 Task: Find a place to stay in Haenam, South Korea from August 12 to 16 for 8 guests, with a price range of 10,000 to 16,000, including amenities like free parking, TV, gym, and breakfast, and enable self check-in.
Action: Mouse moved to (432, 82)
Screenshot: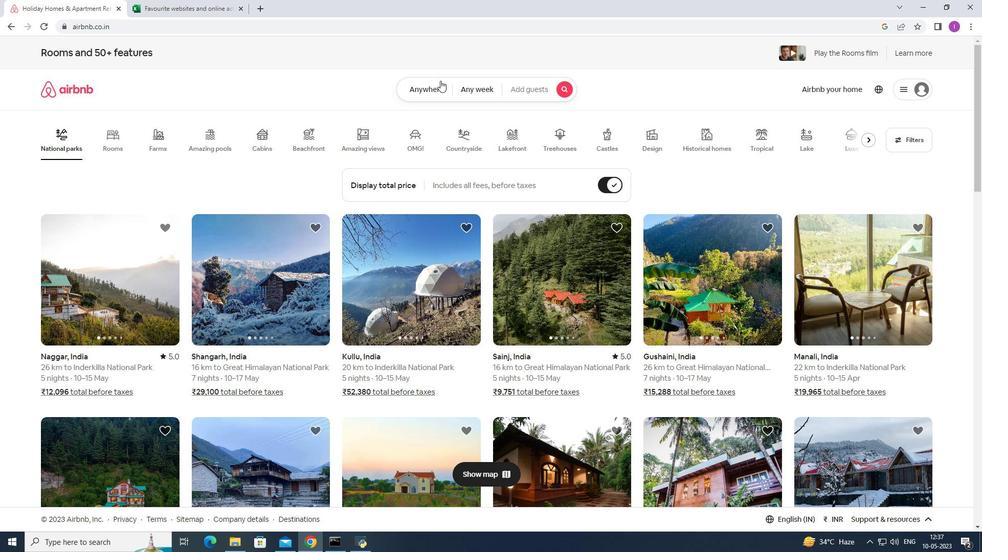 
Action: Mouse pressed left at (432, 82)
Screenshot: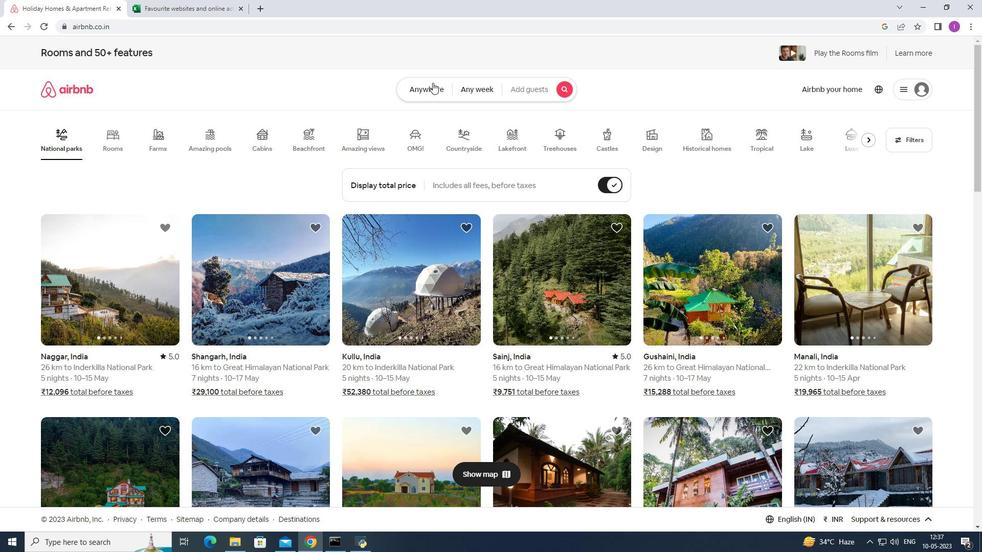 
Action: Mouse moved to (392, 126)
Screenshot: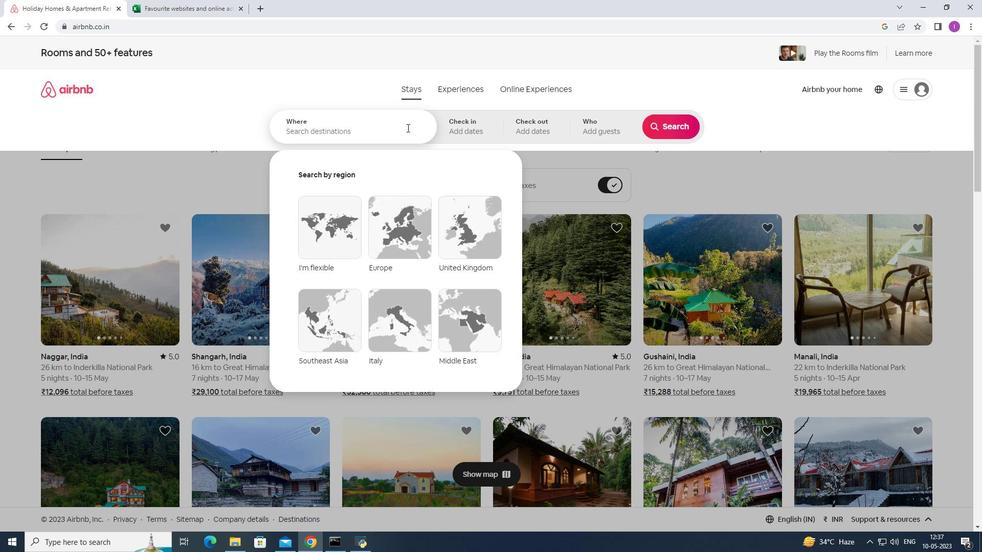 
Action: Mouse pressed left at (392, 126)
Screenshot: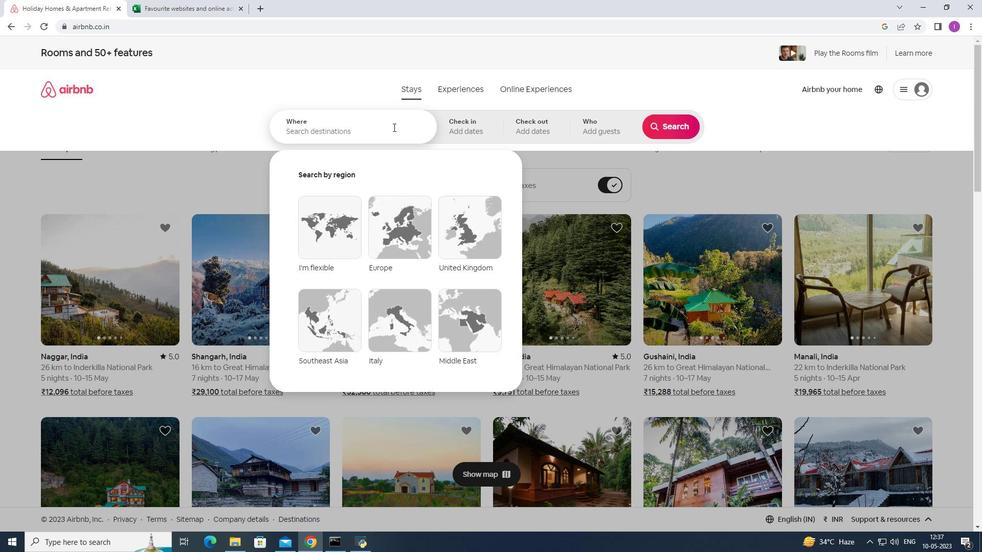 
Action: Mouse moved to (433, 120)
Screenshot: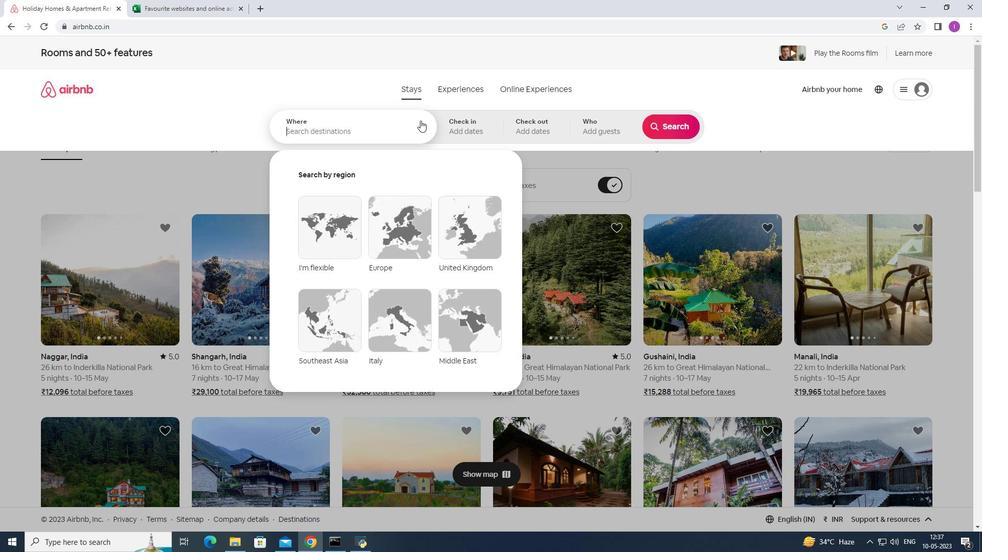 
Action: Key pressed <Key.shift><Key.shift><Key.shift><Key.shift><Key.shift><Key.shift><Key.shift><Key.shift><Key.shift><Key.shift><Key.shift><Key.shift><Key.shift><Key.shift><Key.shift><Key.shift><Key.shift><Key.shift><Key.shift><Key.shift><Key.shift><Key.shift><Key.shift><Key.shift><Key.shift><Key.shift><Key.shift><Key.shift><Key.shift><Key.shift><Key.shift><Key.shift>Haenam,<Key.shift>South<Key.space><Key.shift>korea
Screenshot: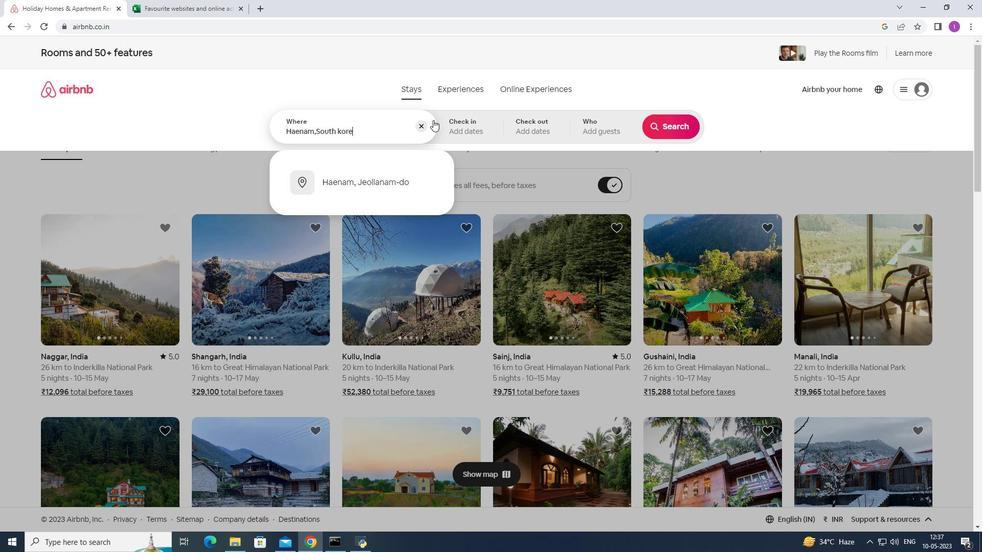 
Action: Mouse moved to (459, 132)
Screenshot: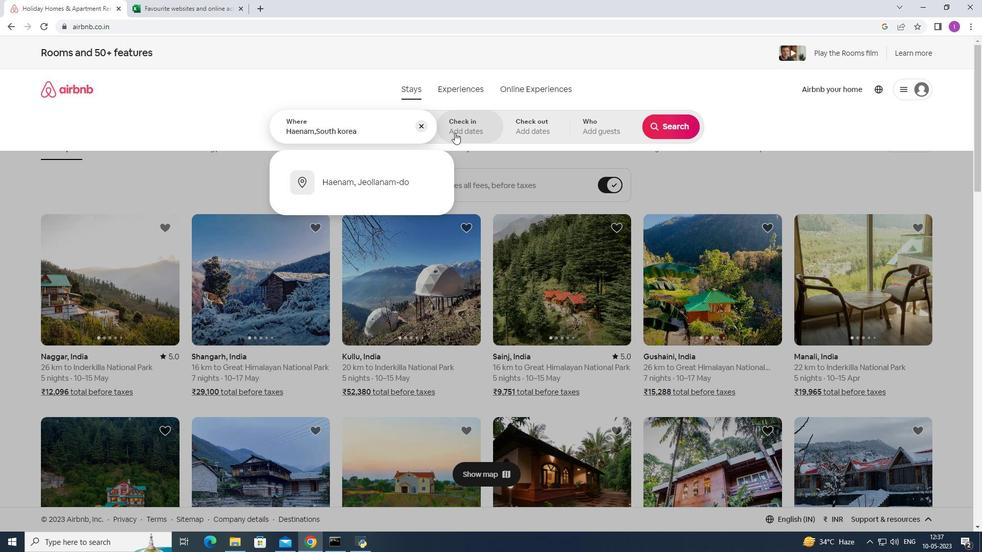 
Action: Mouse pressed left at (459, 132)
Screenshot: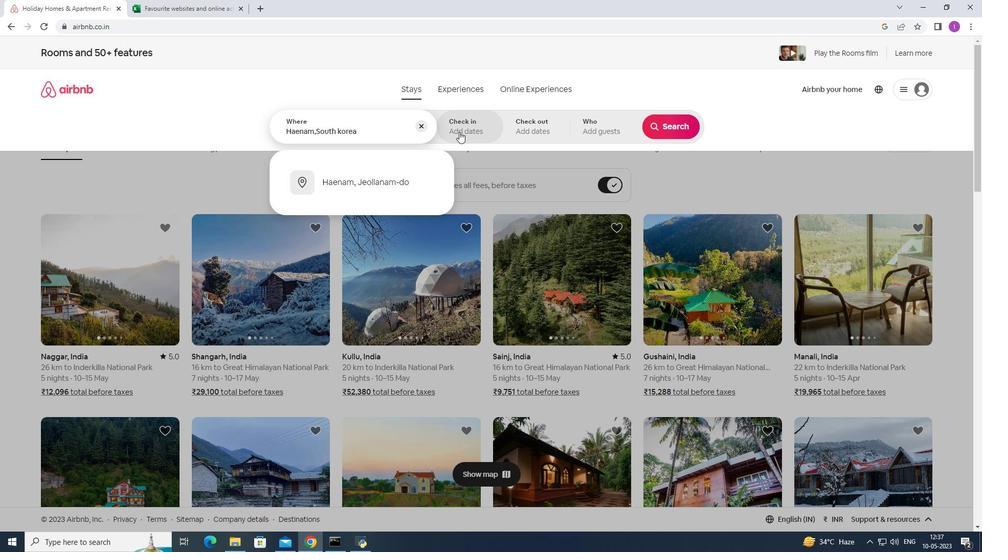 
Action: Mouse moved to (667, 208)
Screenshot: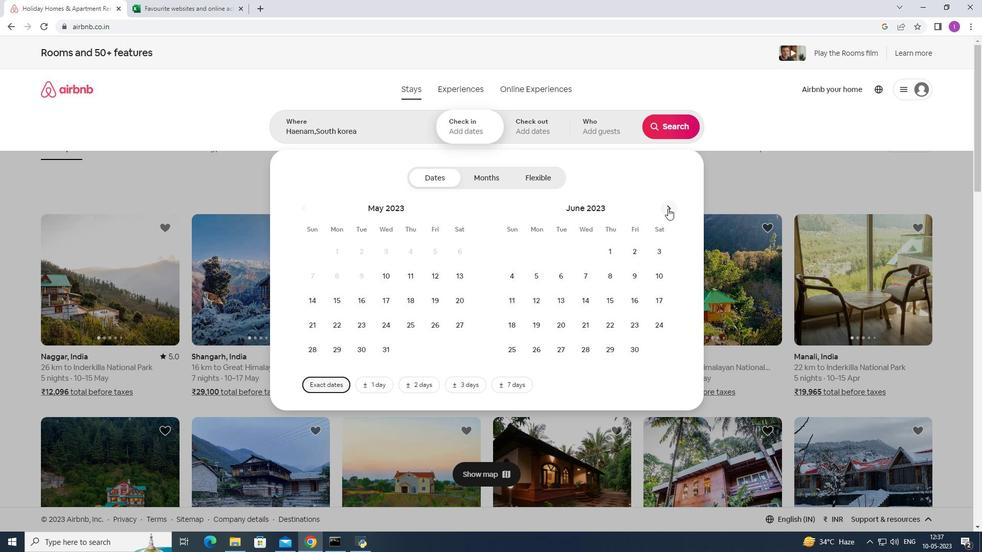 
Action: Mouse pressed left at (667, 208)
Screenshot: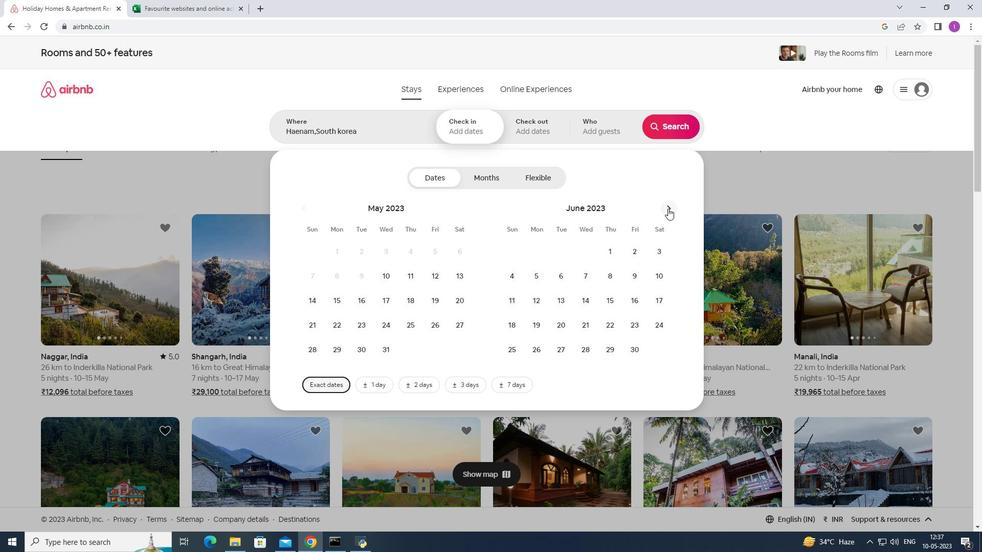 
Action: Mouse pressed left at (667, 208)
Screenshot: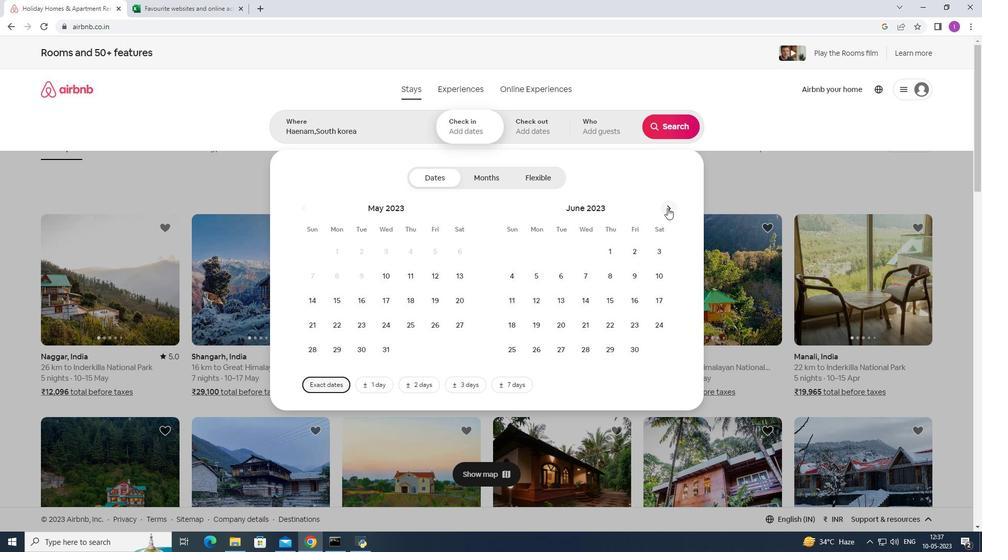 
Action: Mouse moved to (658, 272)
Screenshot: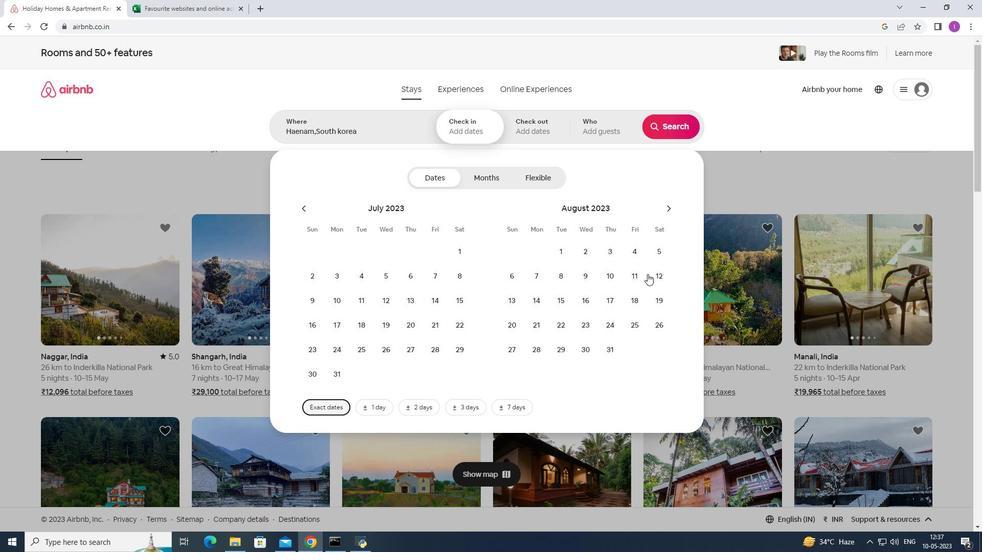 
Action: Mouse pressed left at (658, 272)
Screenshot: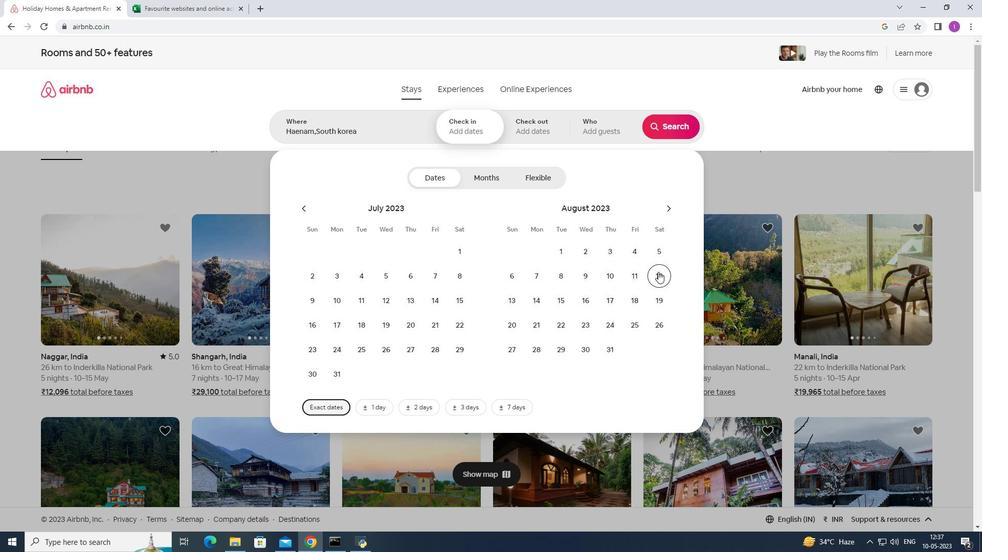 
Action: Mouse moved to (588, 298)
Screenshot: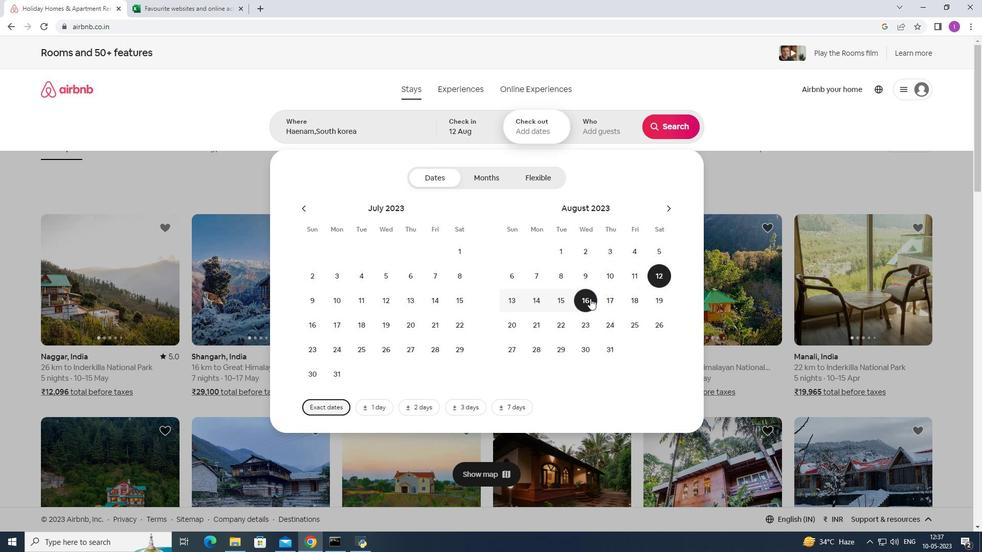 
Action: Mouse pressed left at (588, 298)
Screenshot: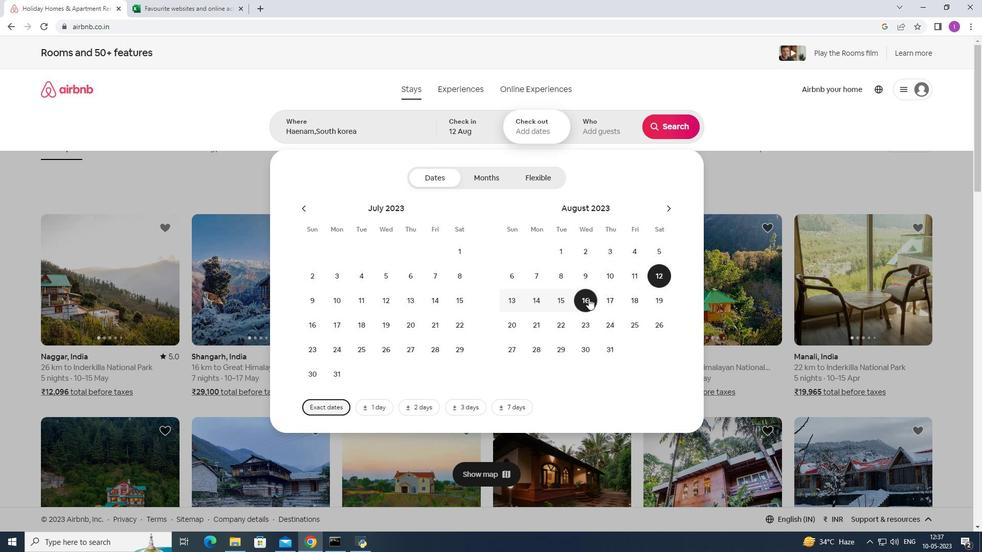 
Action: Mouse moved to (604, 128)
Screenshot: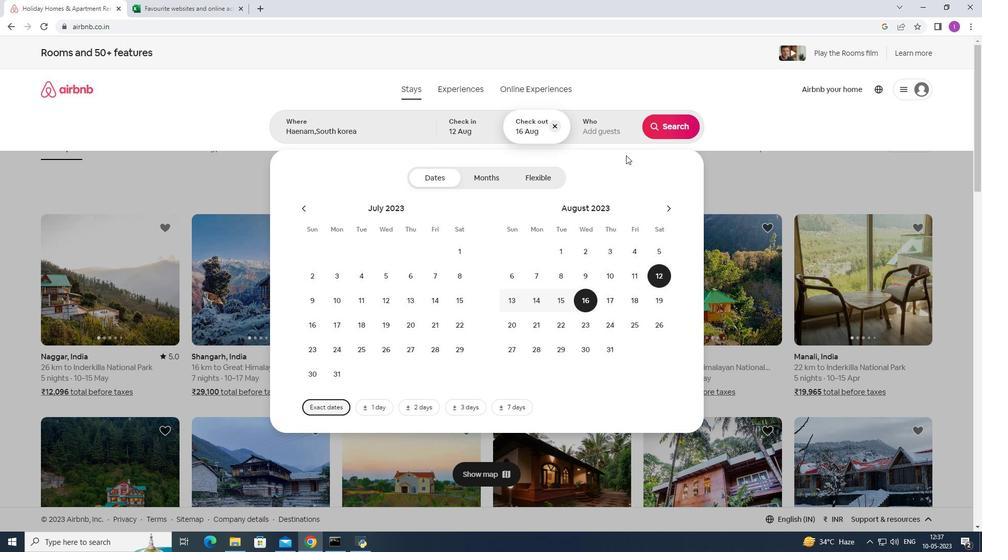 
Action: Mouse pressed left at (604, 128)
Screenshot: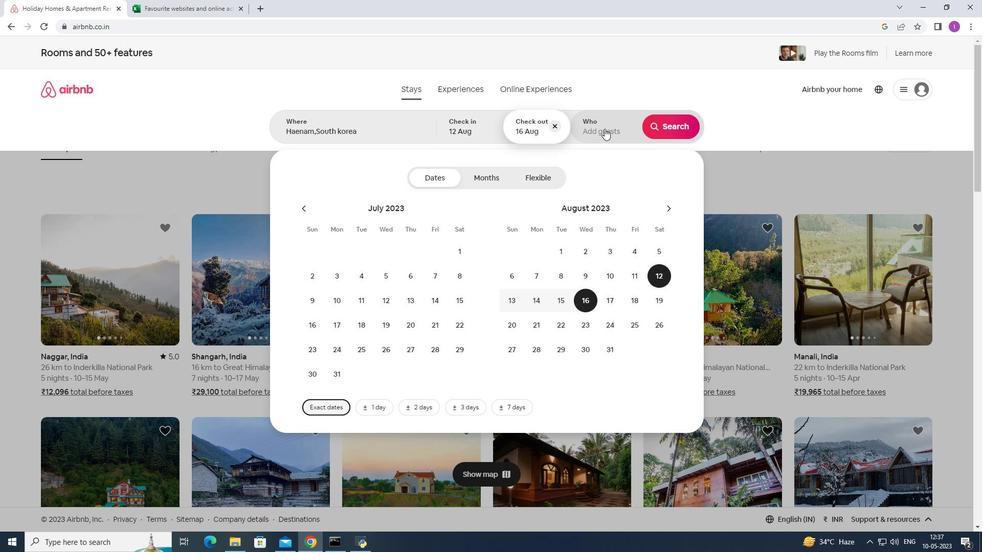 
Action: Mouse moved to (677, 179)
Screenshot: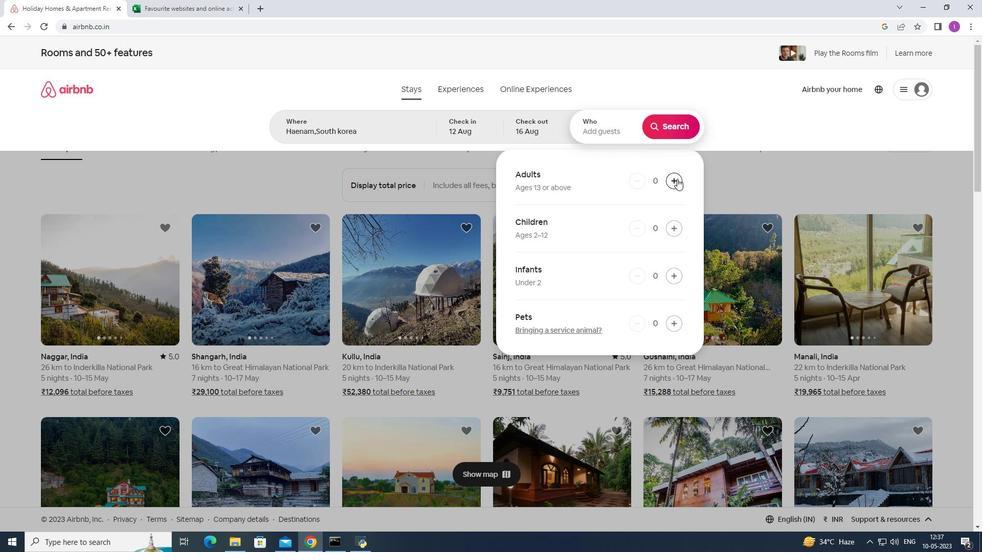 
Action: Mouse pressed left at (677, 179)
Screenshot: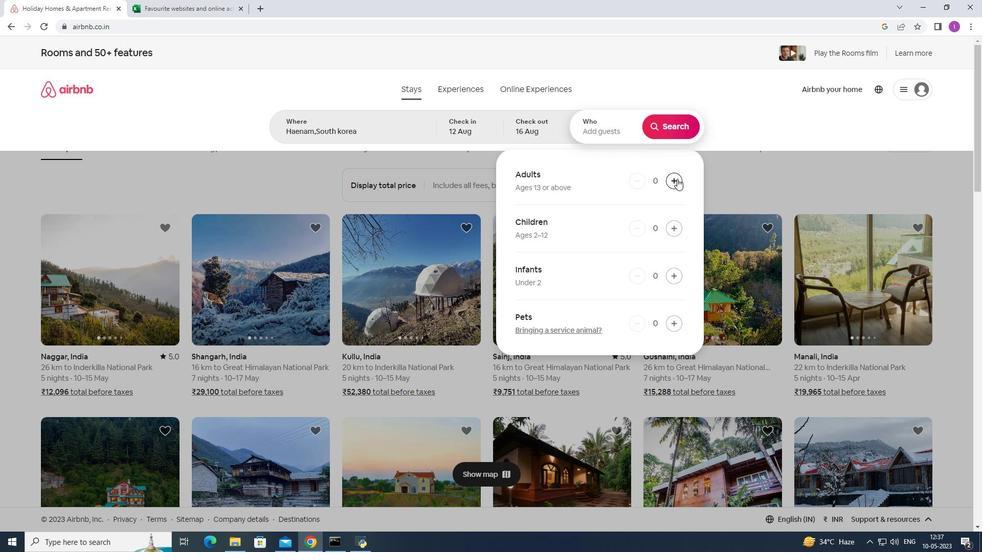 
Action: Mouse pressed left at (677, 179)
Screenshot: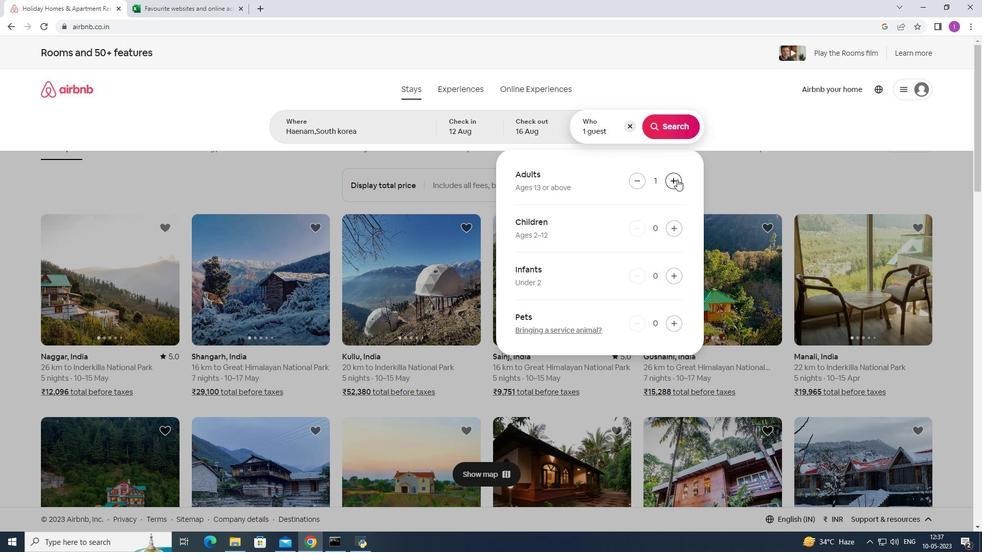 
Action: Mouse pressed left at (677, 179)
Screenshot: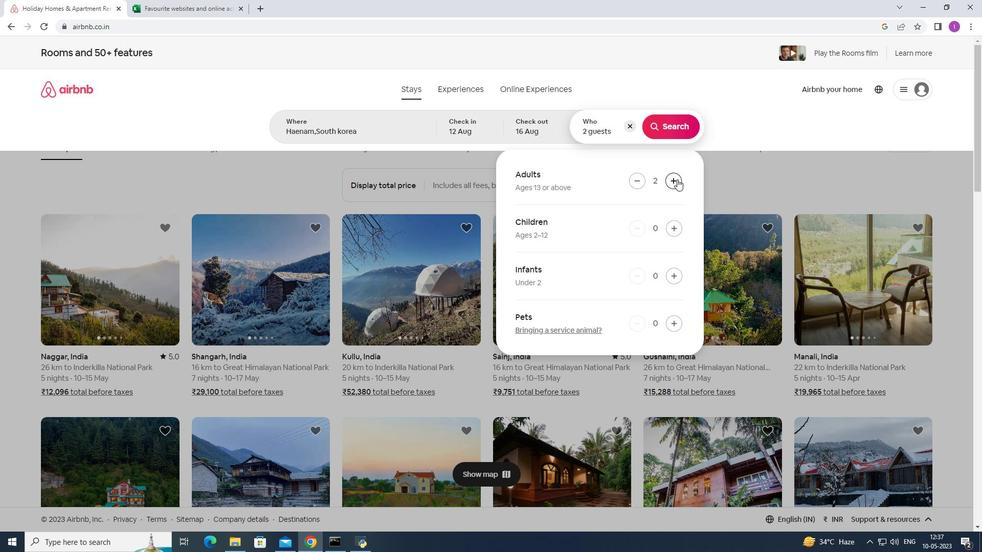
Action: Mouse pressed left at (677, 179)
Screenshot: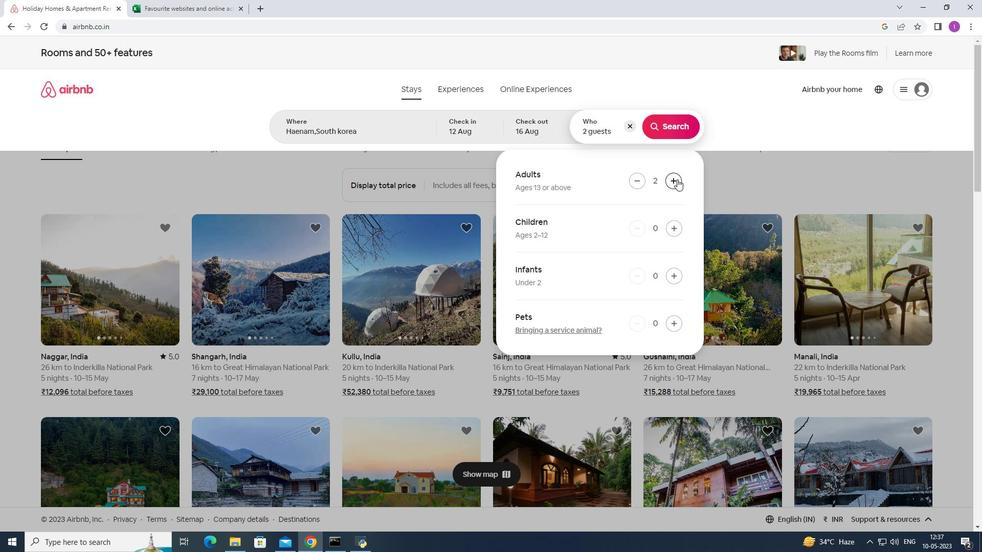 
Action: Mouse pressed left at (677, 179)
Screenshot: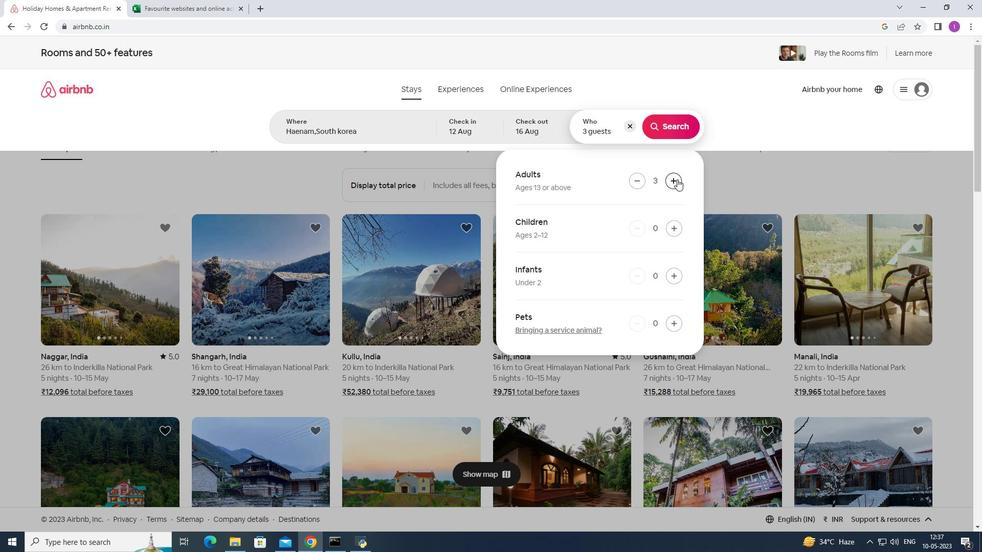 
Action: Mouse pressed left at (677, 179)
Screenshot: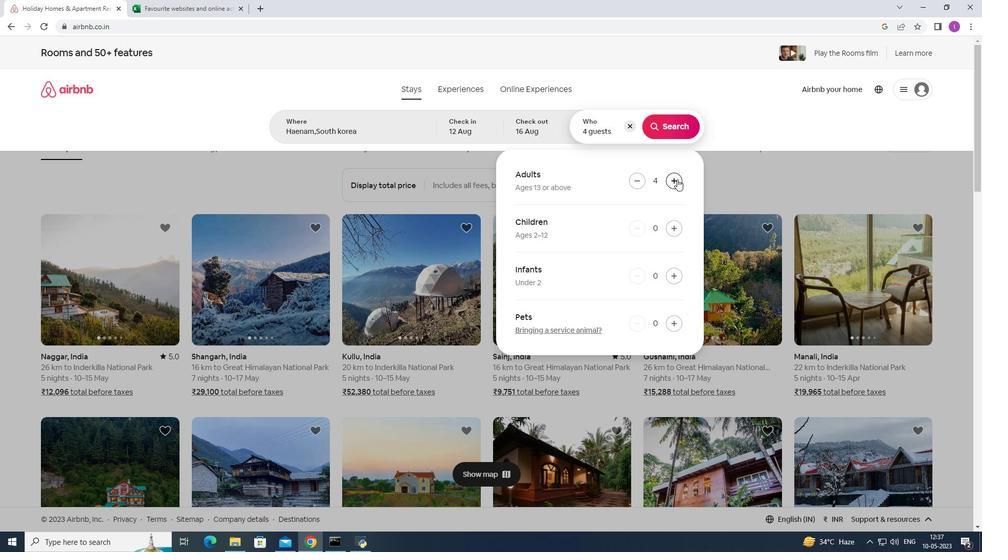 
Action: Mouse pressed left at (677, 179)
Screenshot: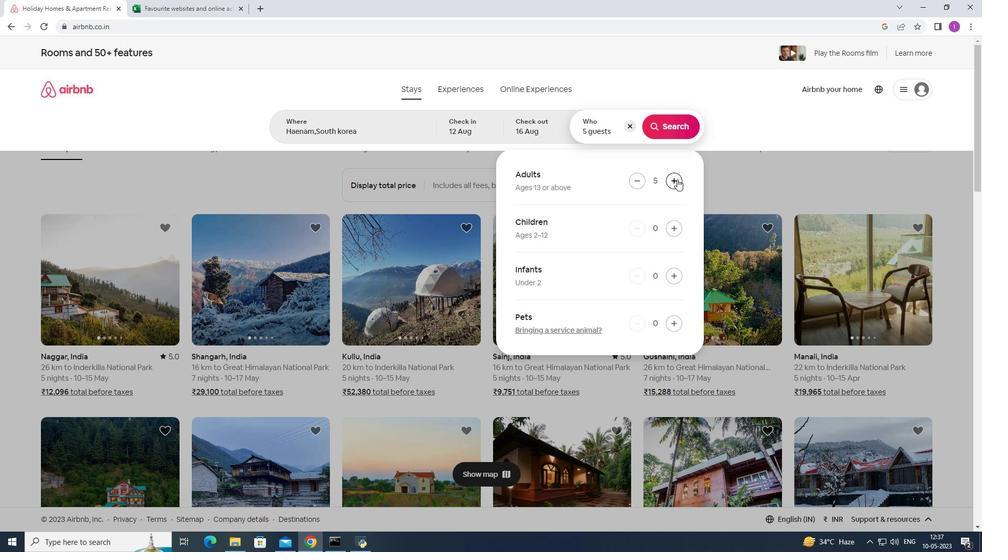 
Action: Mouse pressed left at (677, 179)
Screenshot: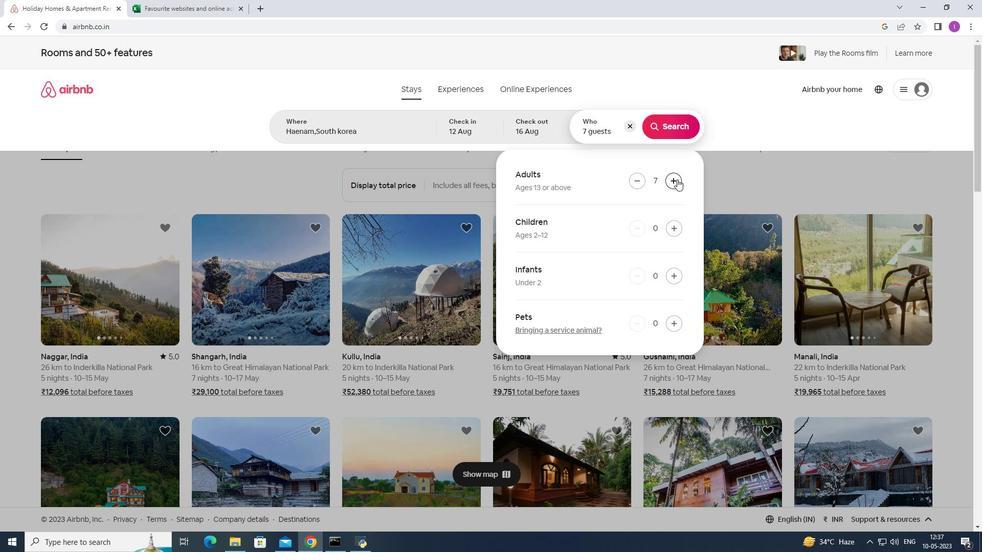 
Action: Mouse moved to (684, 130)
Screenshot: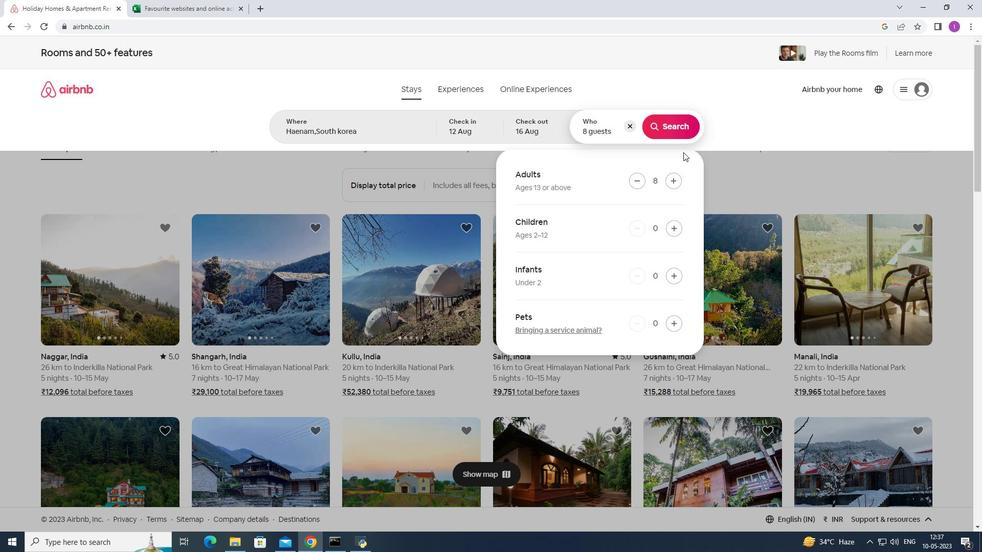 
Action: Mouse pressed left at (684, 130)
Screenshot: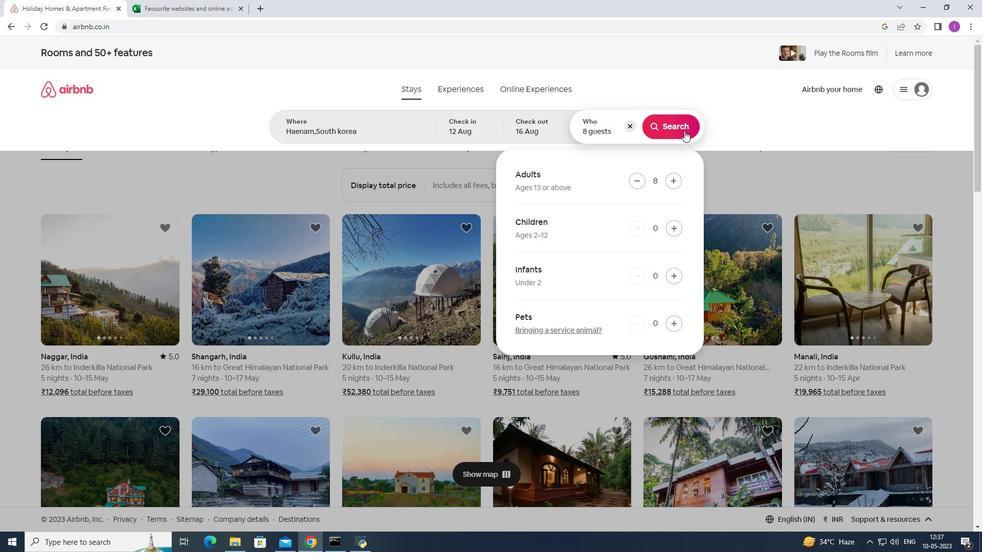 
Action: Mouse moved to (943, 95)
Screenshot: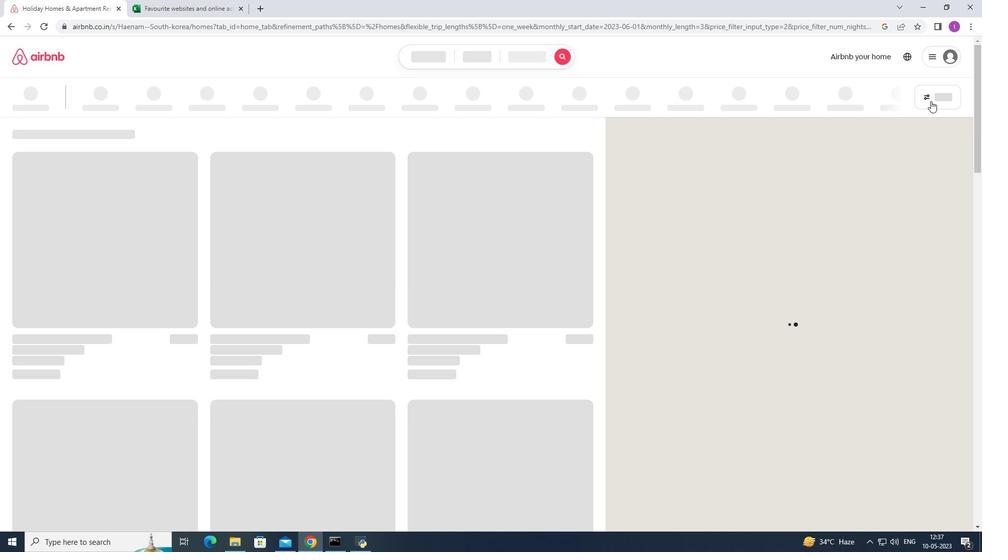 
Action: Mouse pressed left at (943, 95)
Screenshot: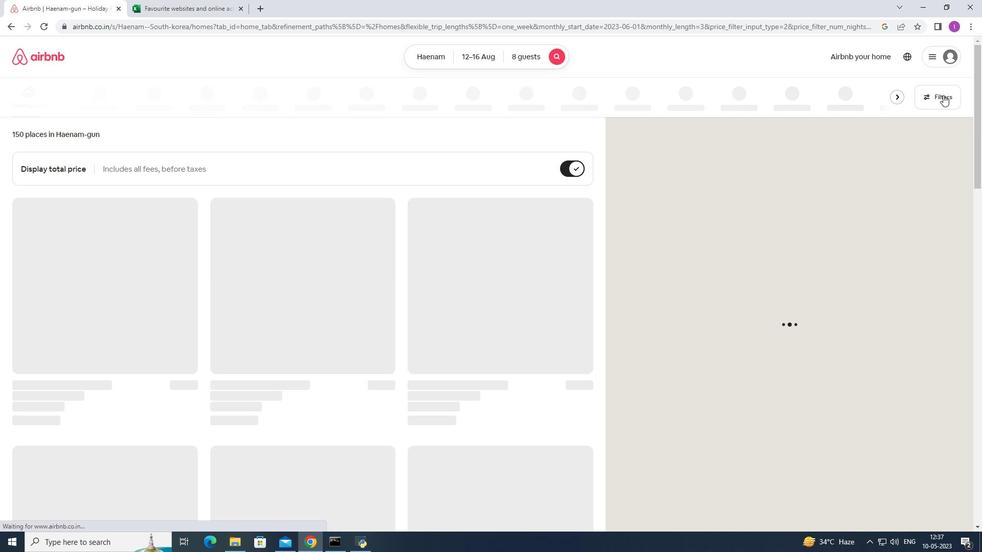 
Action: Mouse moved to (380, 353)
Screenshot: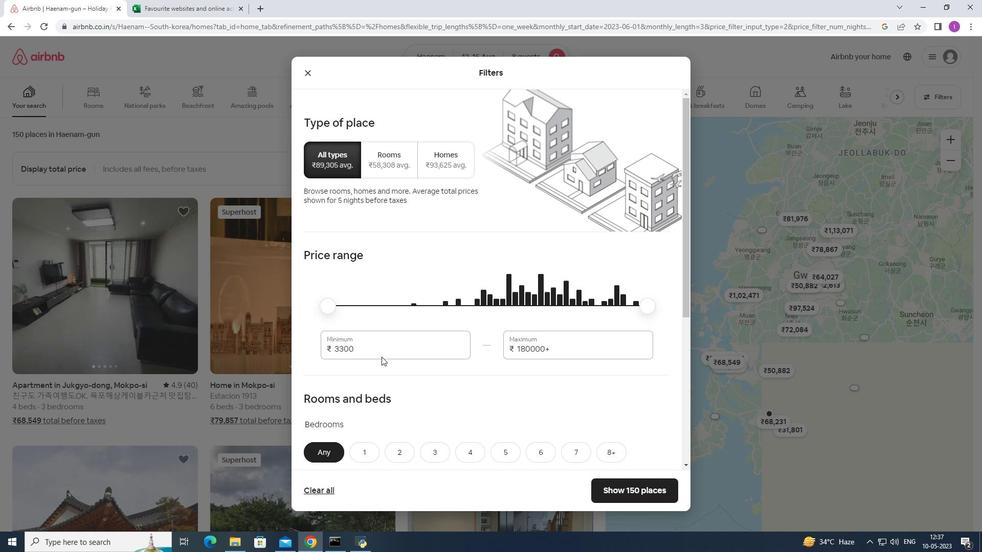 
Action: Mouse pressed left at (380, 353)
Screenshot: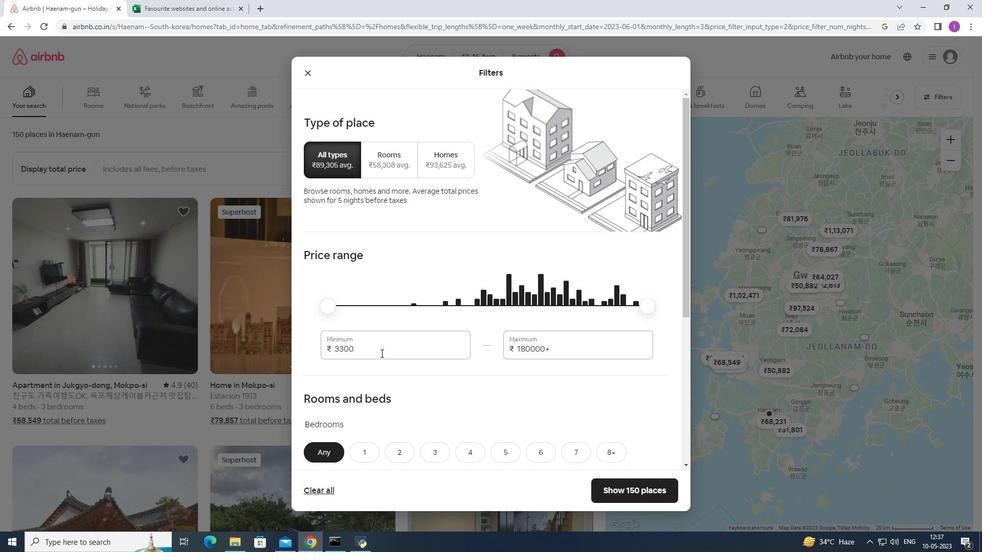 
Action: Mouse moved to (324, 347)
Screenshot: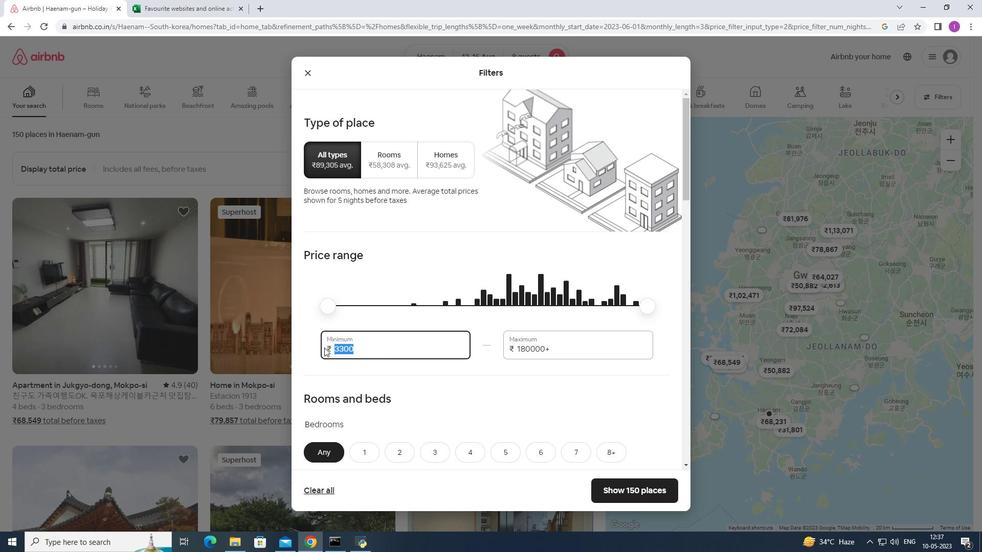 
Action: Key pressed 1
Screenshot: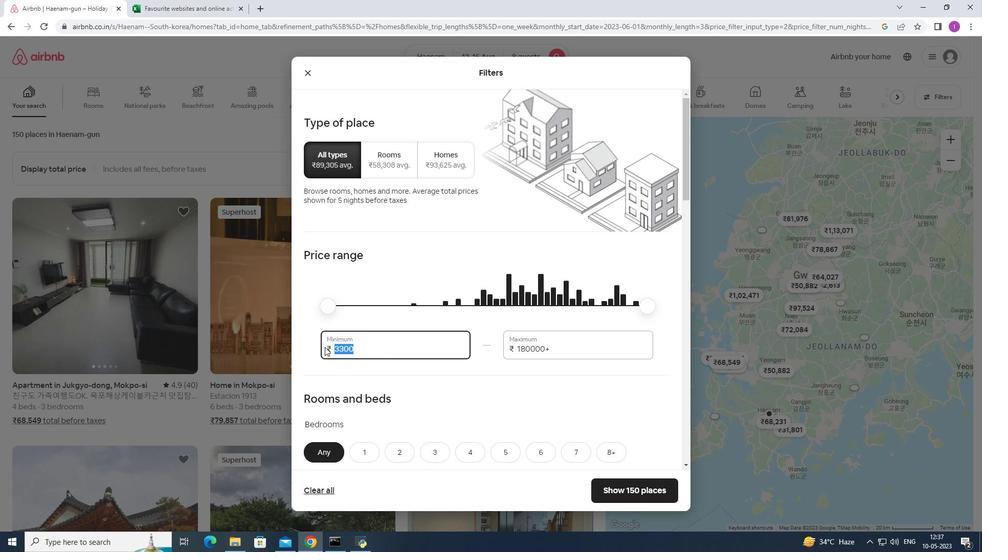 
Action: Mouse moved to (324, 345)
Screenshot: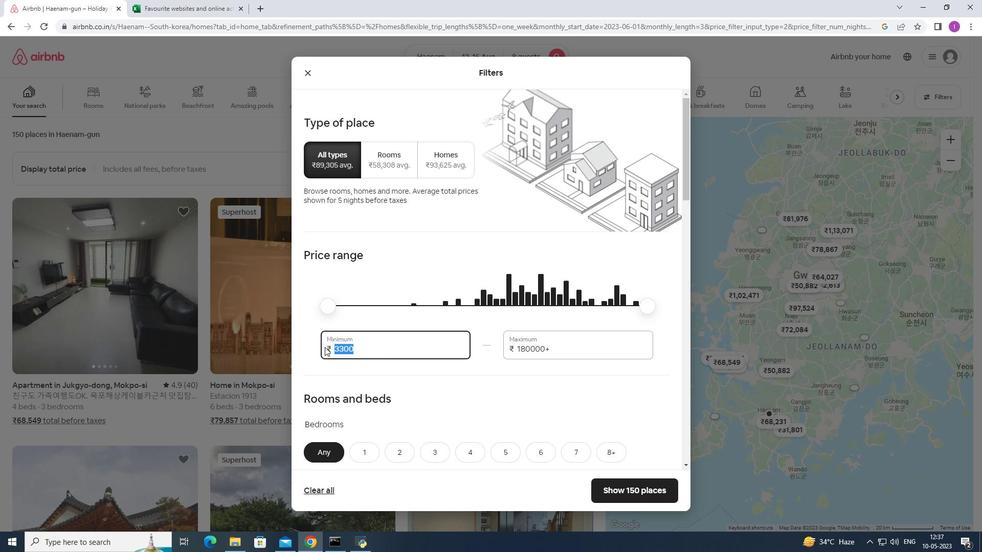 
Action: Key pressed 0
Screenshot: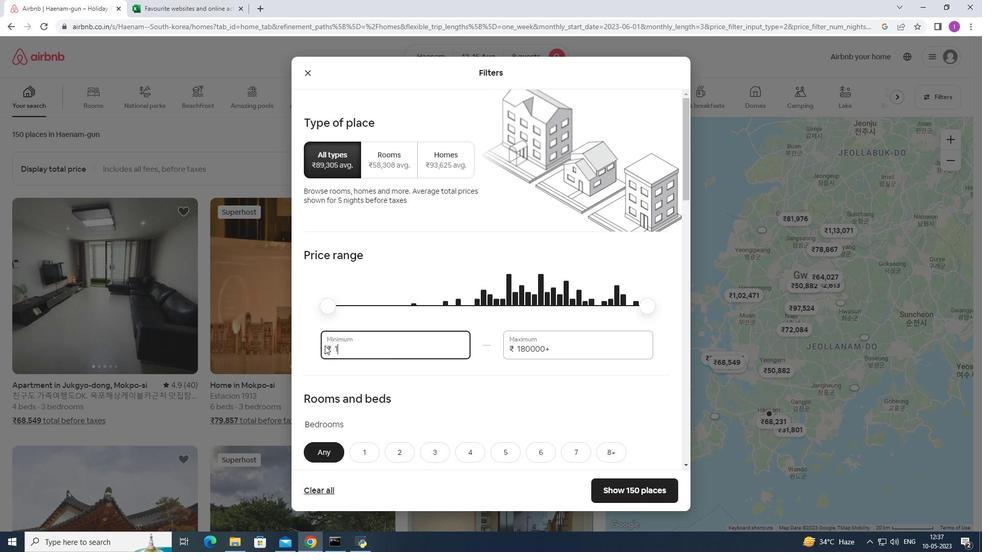 
Action: Mouse moved to (324, 344)
Screenshot: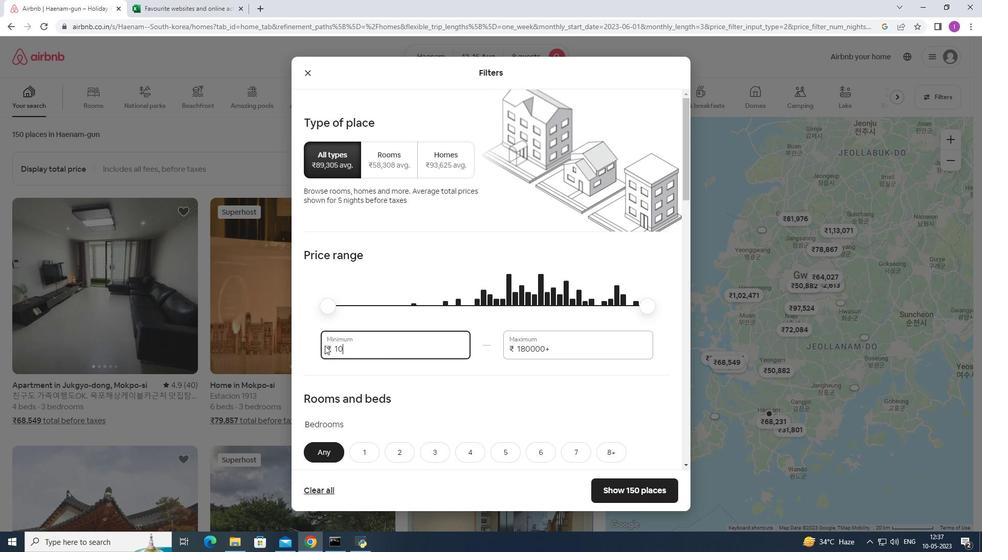 
Action: Key pressed 0
Screenshot: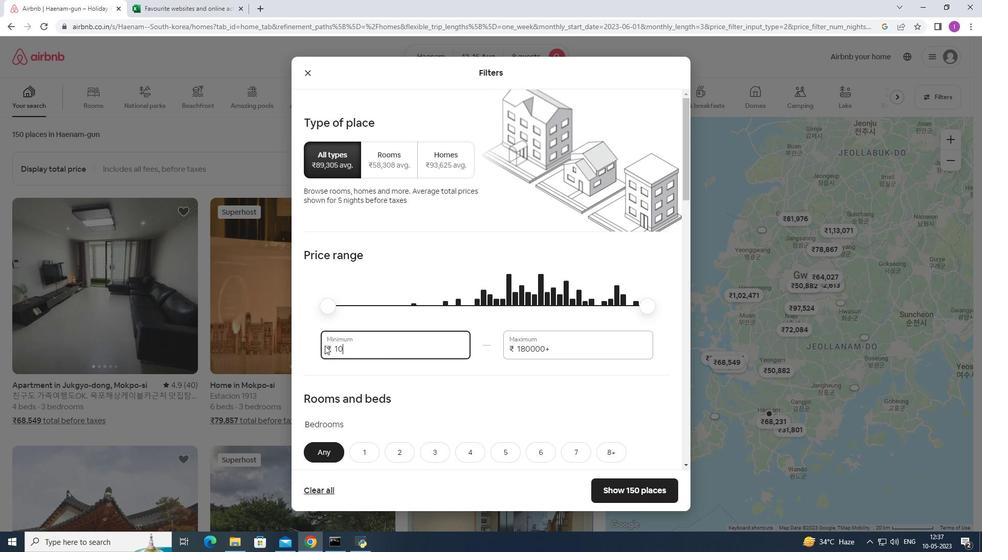 
Action: Mouse moved to (324, 344)
Screenshot: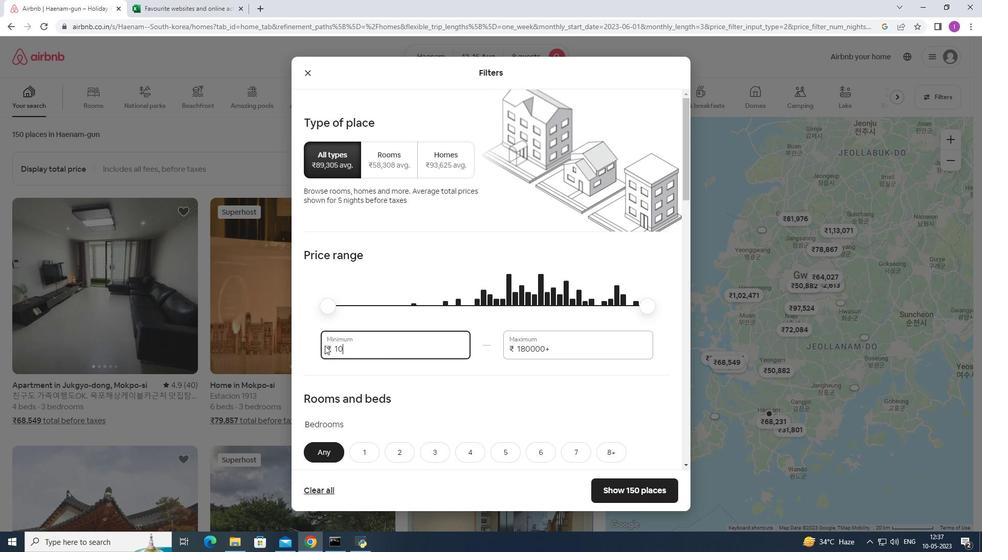 
Action: Key pressed 0
Screenshot: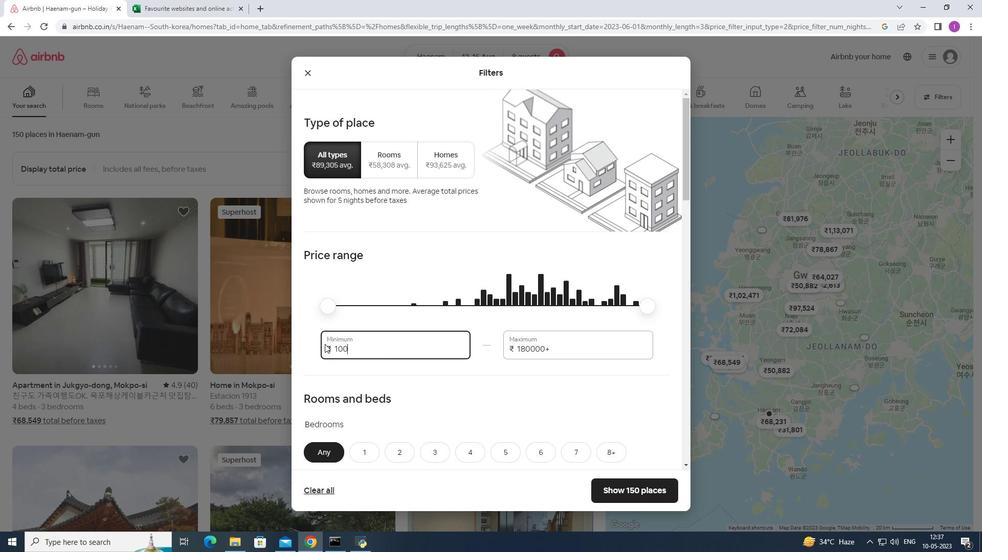 
Action: Mouse moved to (324, 342)
Screenshot: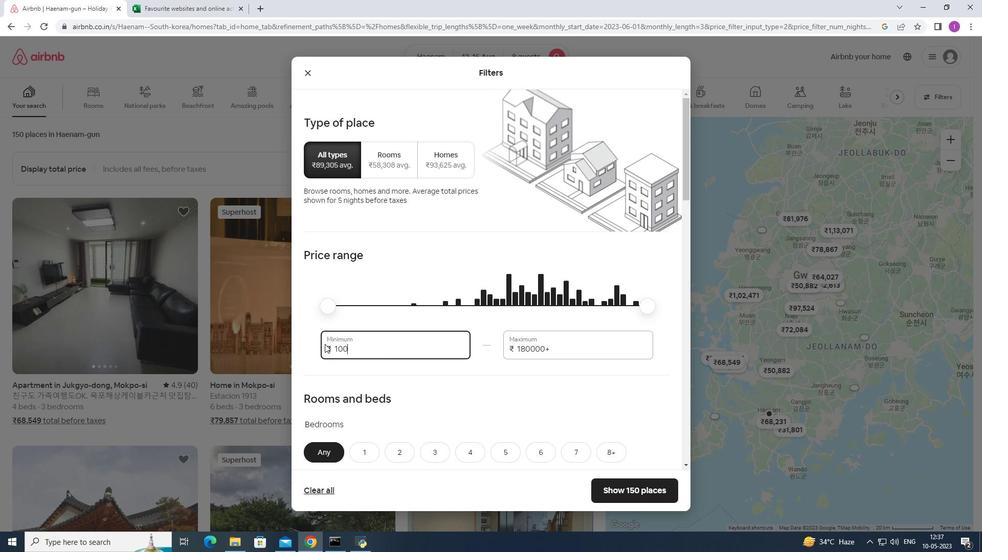
Action: Key pressed 0
Screenshot: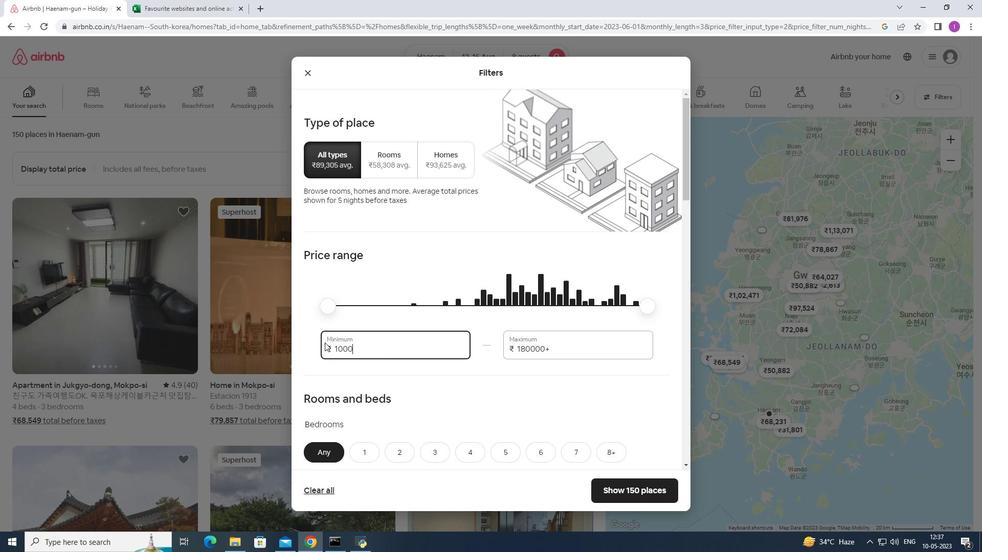 
Action: Mouse moved to (567, 347)
Screenshot: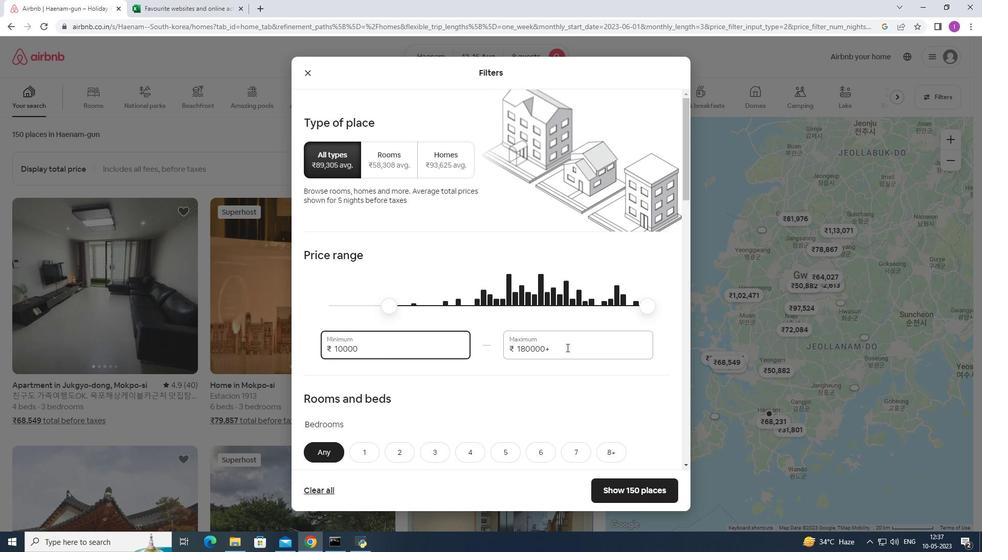
Action: Mouse pressed left at (567, 347)
Screenshot: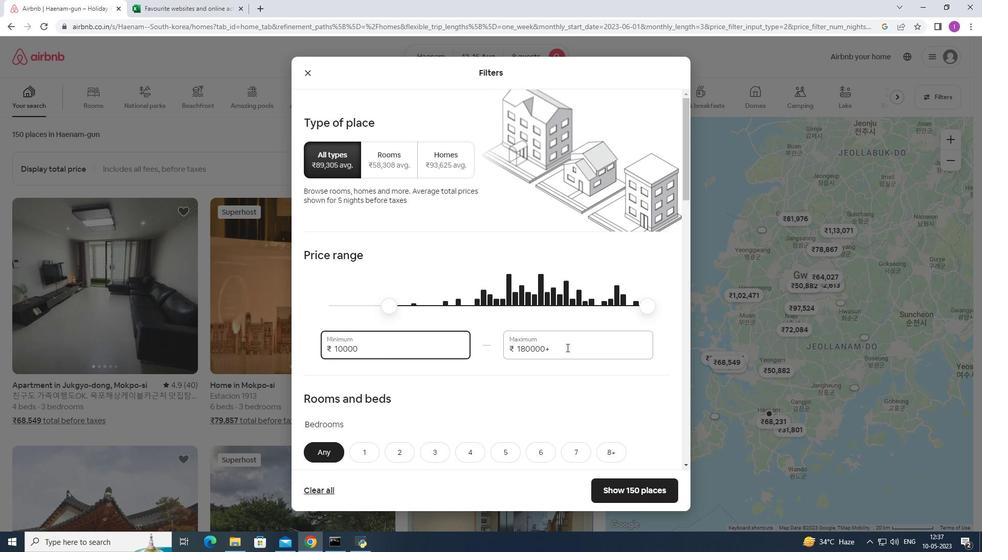 
Action: Mouse moved to (499, 347)
Screenshot: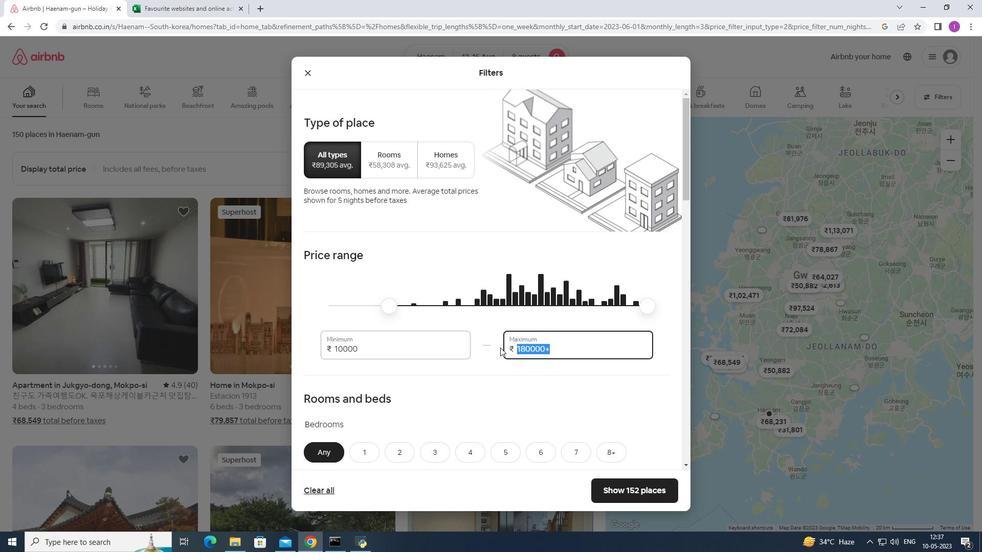 
Action: Key pressed 16000
Screenshot: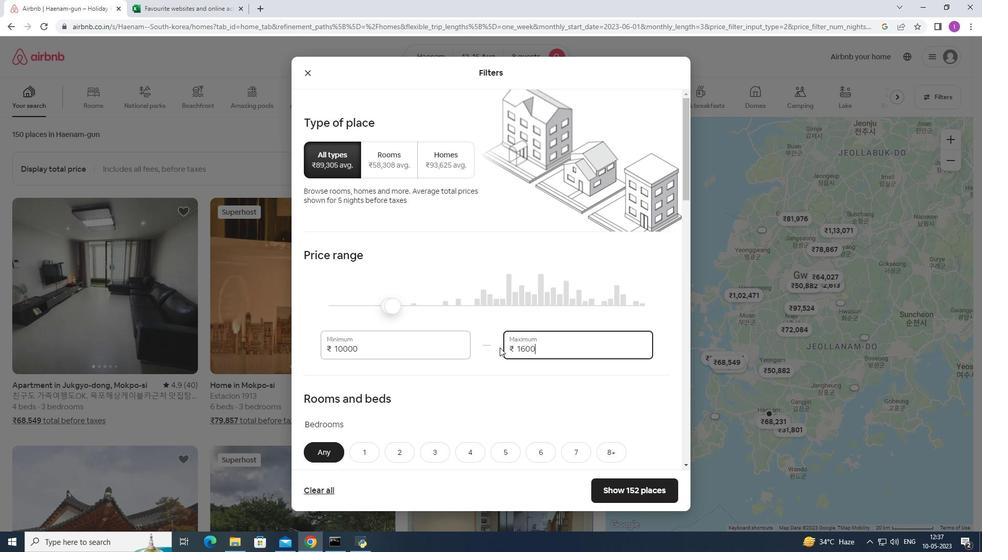 
Action: Mouse moved to (499, 345)
Screenshot: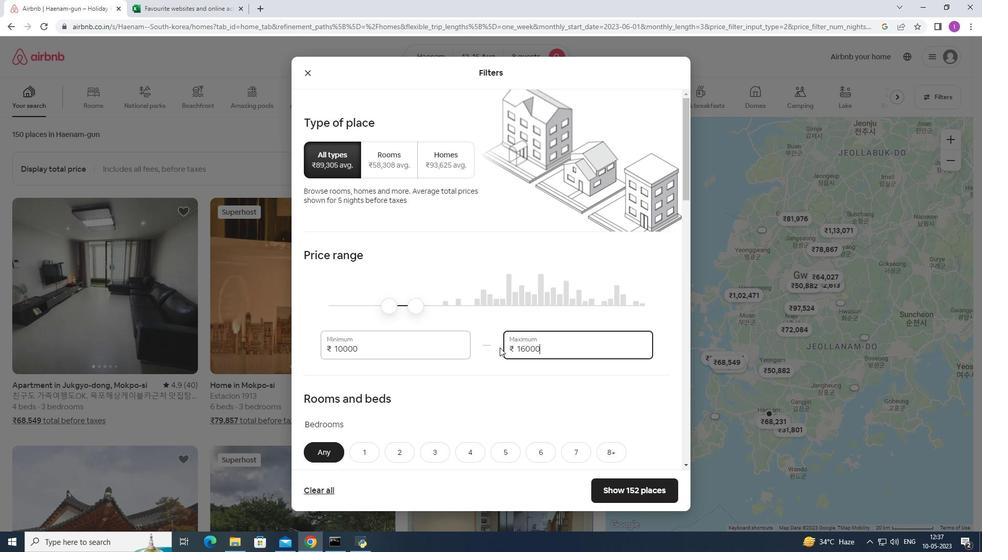 
Action: Mouse scrolled (499, 344) with delta (0, 0)
Screenshot: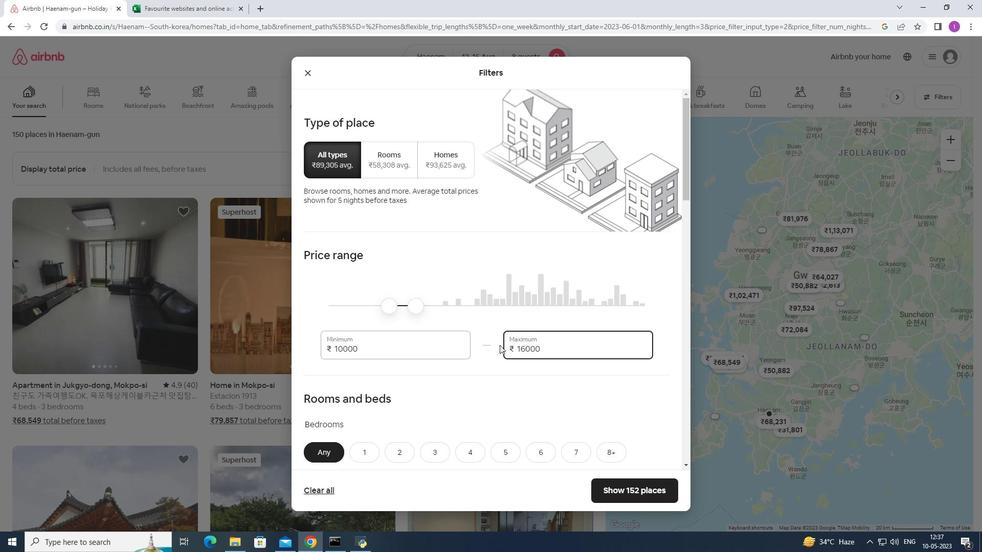 
Action: Mouse scrolled (499, 344) with delta (0, 0)
Screenshot: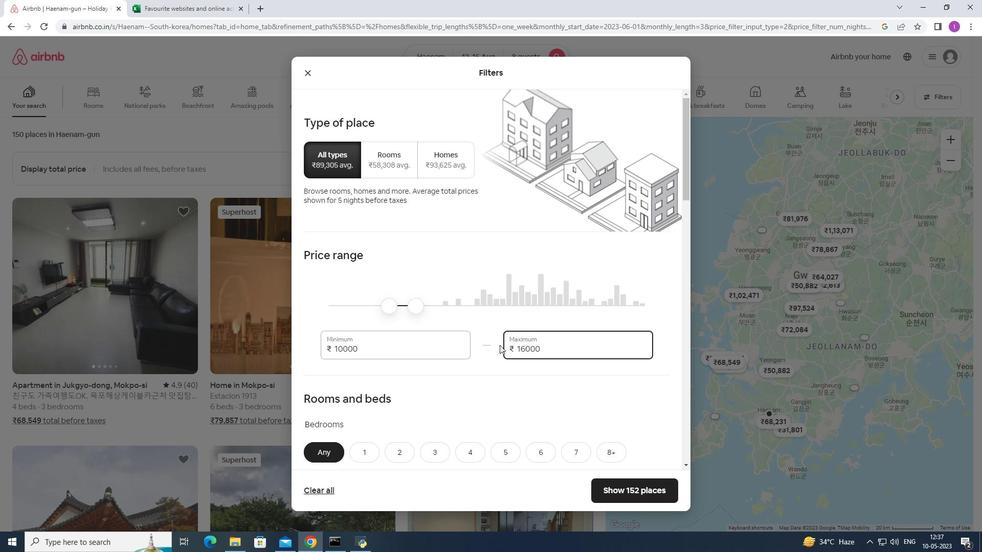 
Action: Mouse moved to (499, 345)
Screenshot: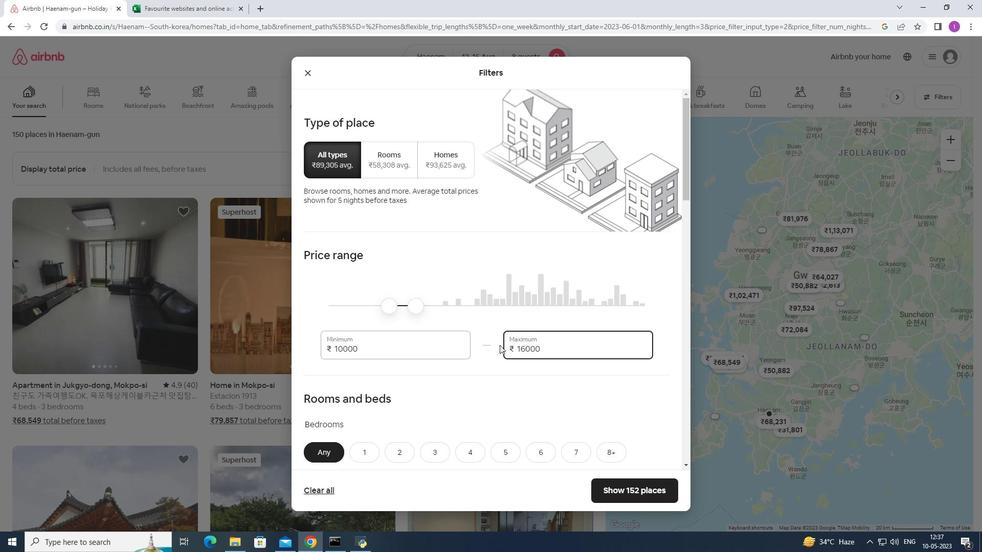 
Action: Mouse scrolled (499, 344) with delta (0, 0)
Screenshot: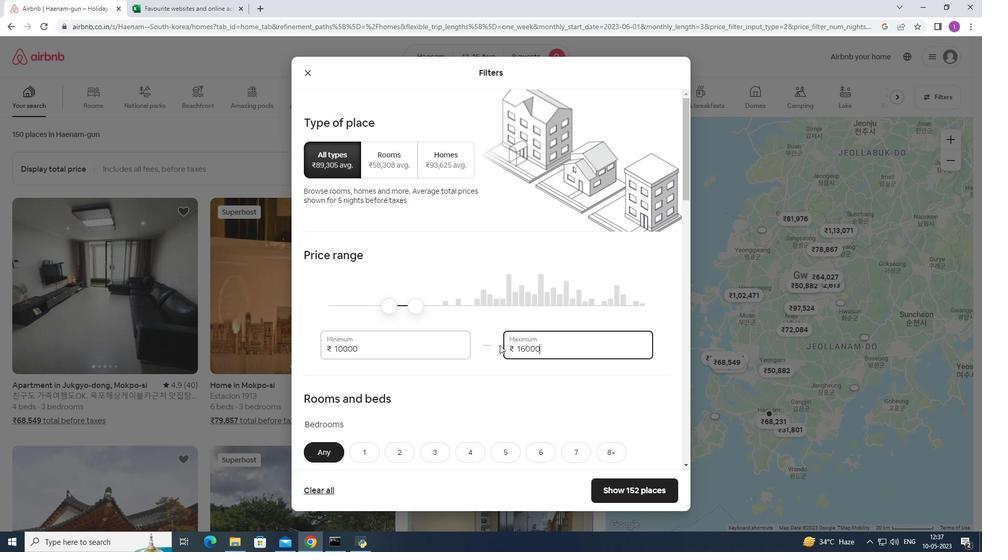 
Action: Mouse moved to (501, 342)
Screenshot: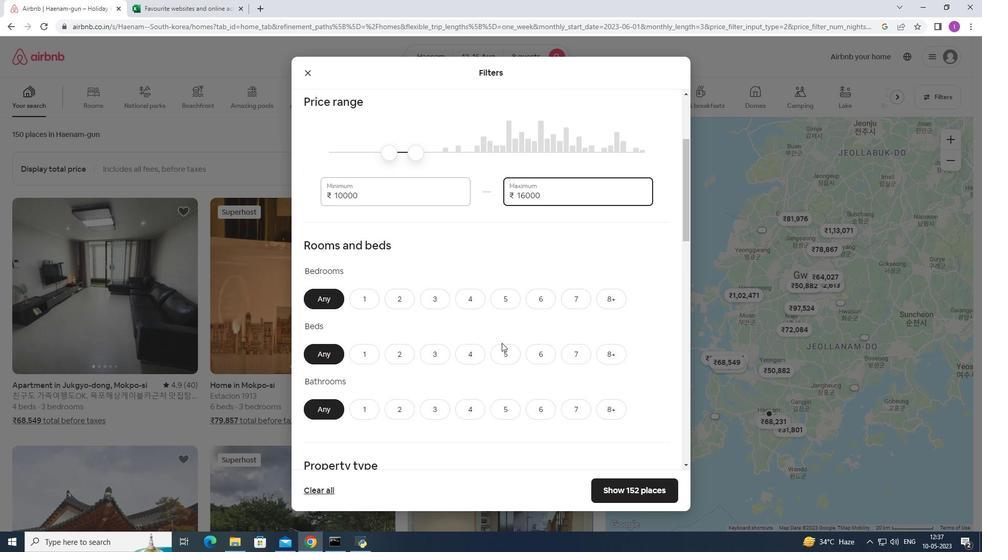 
Action: Mouse scrolled (501, 341) with delta (0, 0)
Screenshot: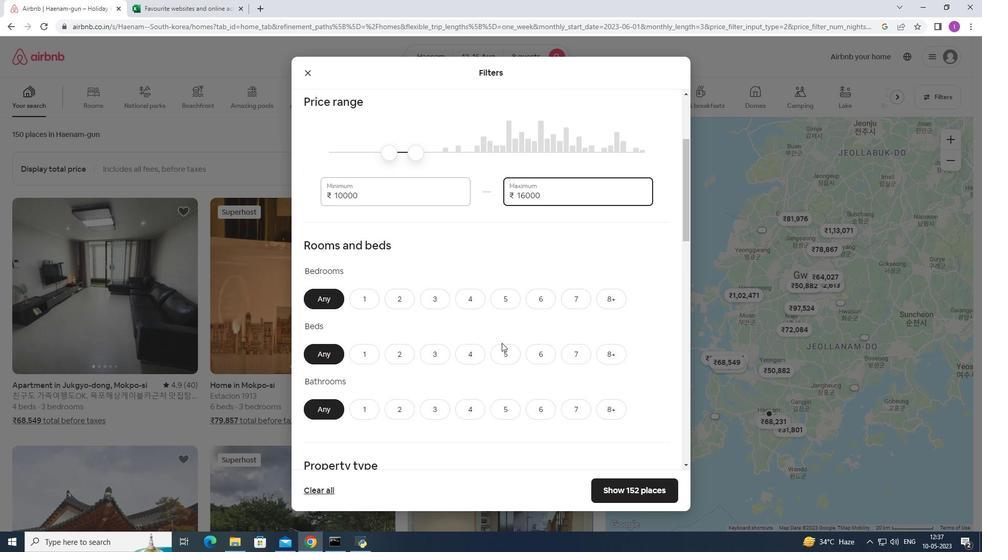
Action: Mouse scrolled (501, 341) with delta (0, 0)
Screenshot: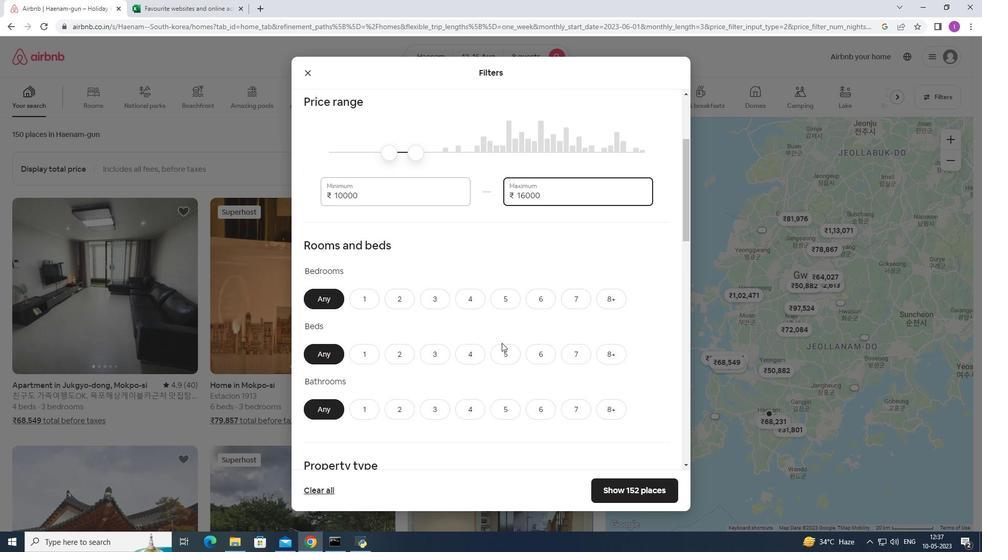 
Action: Mouse moved to (619, 196)
Screenshot: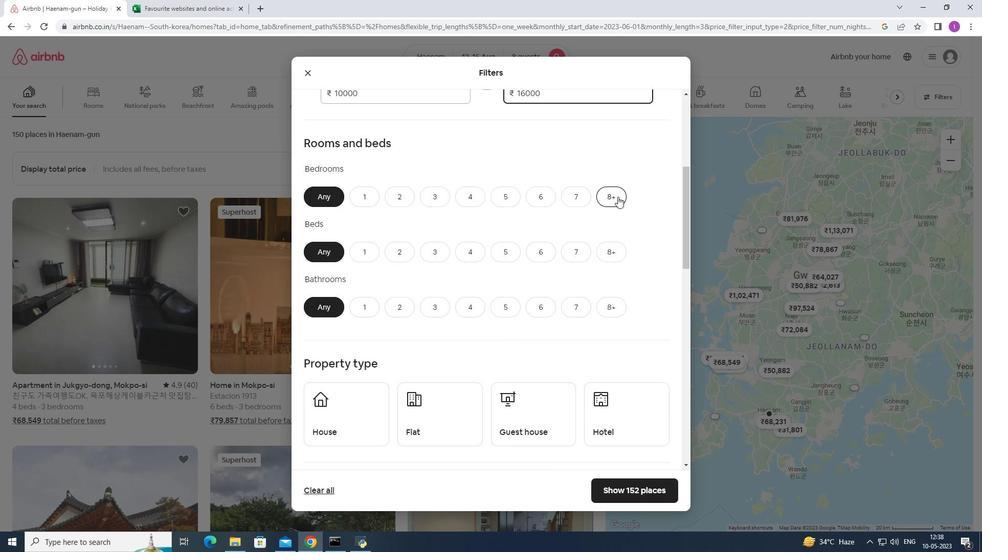 
Action: Mouse pressed left at (618, 196)
Screenshot: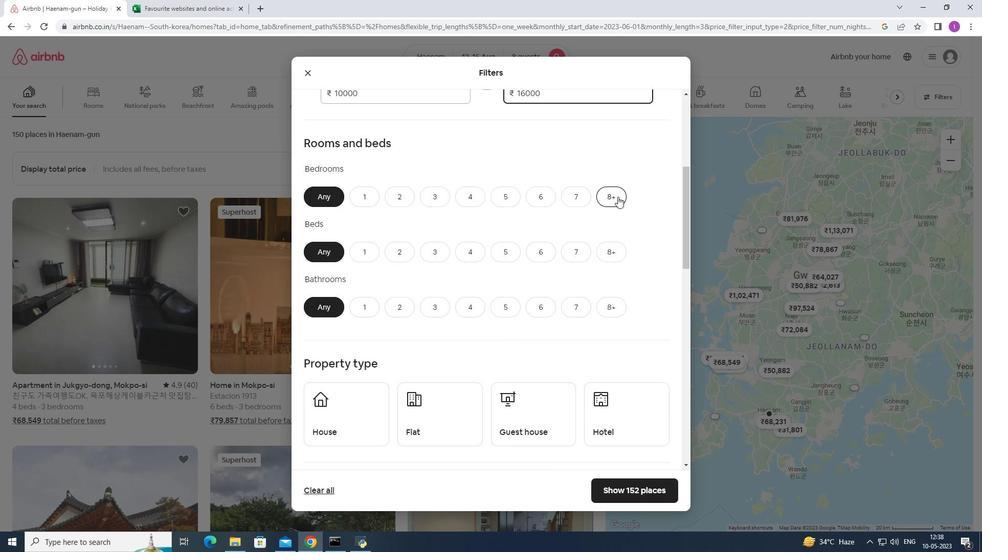 
Action: Mouse moved to (619, 253)
Screenshot: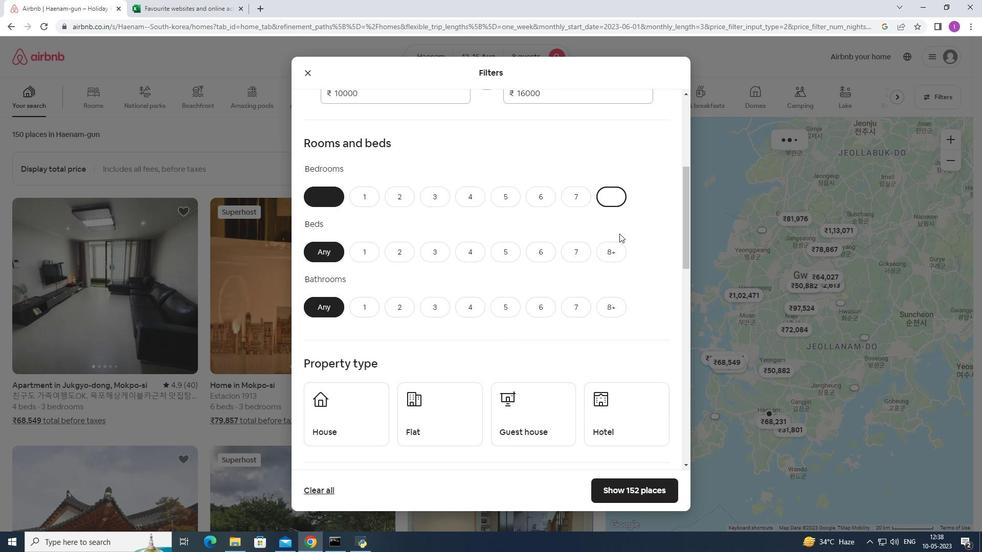 
Action: Mouse pressed left at (619, 253)
Screenshot: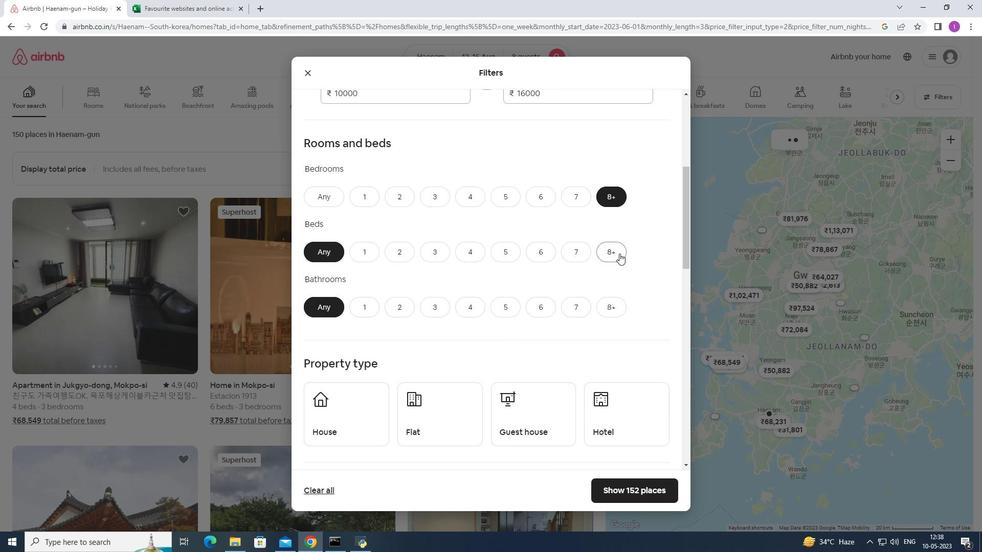 
Action: Mouse moved to (607, 308)
Screenshot: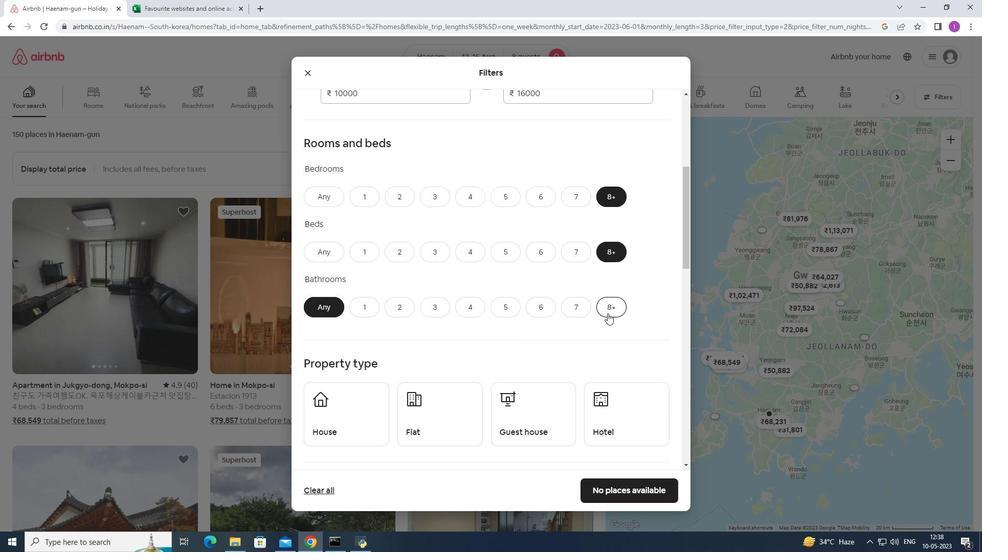 
Action: Mouse pressed left at (607, 308)
Screenshot: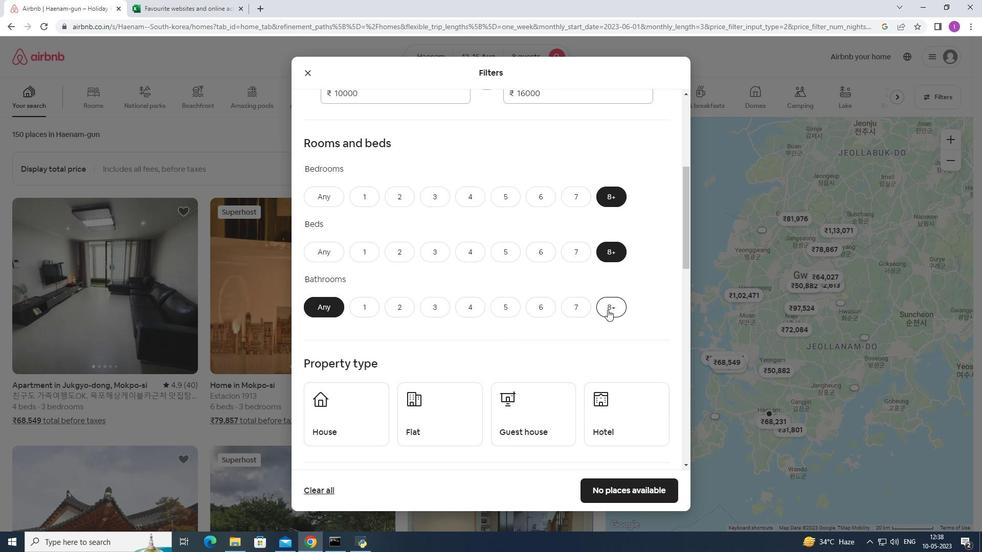 
Action: Mouse moved to (473, 361)
Screenshot: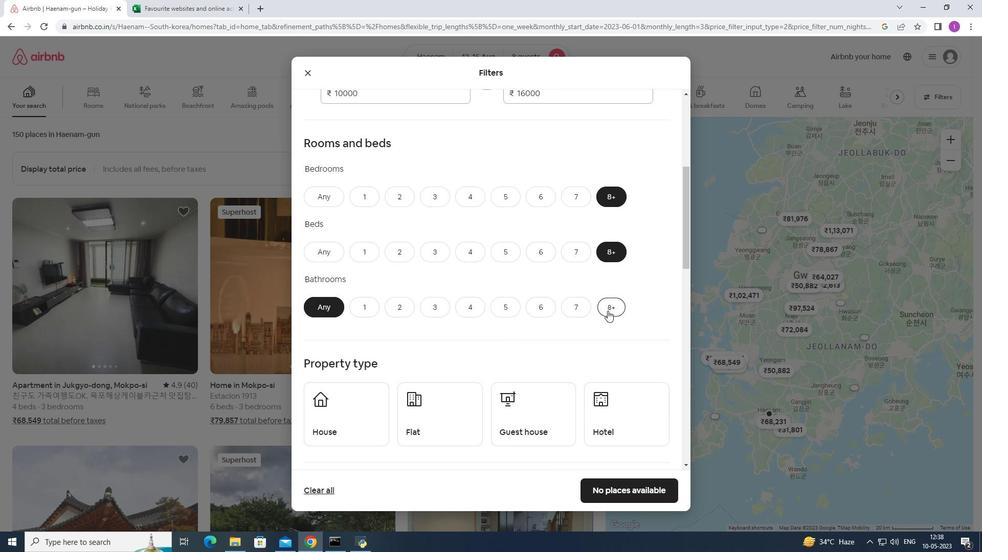 
Action: Mouse scrolled (473, 361) with delta (0, 0)
Screenshot: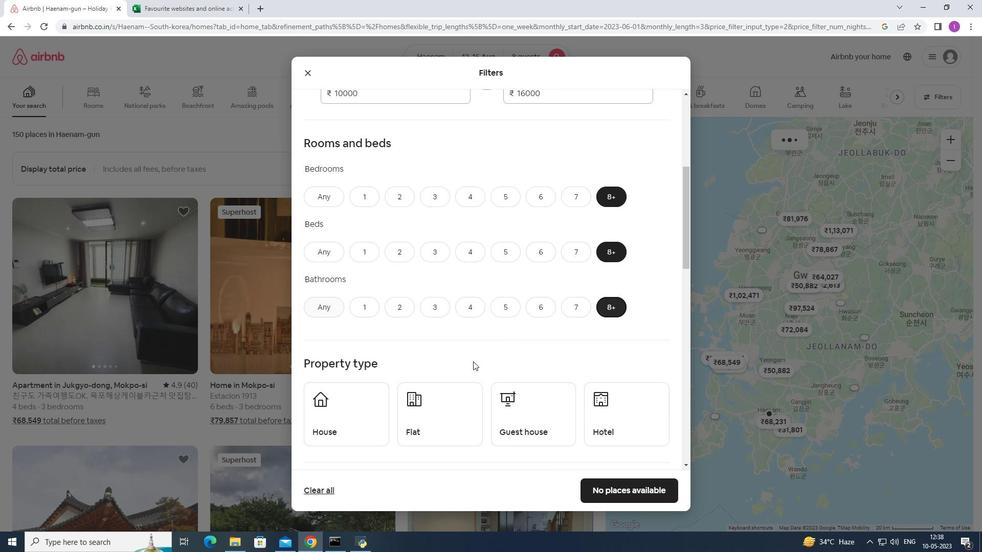 
Action: Mouse scrolled (473, 361) with delta (0, 0)
Screenshot: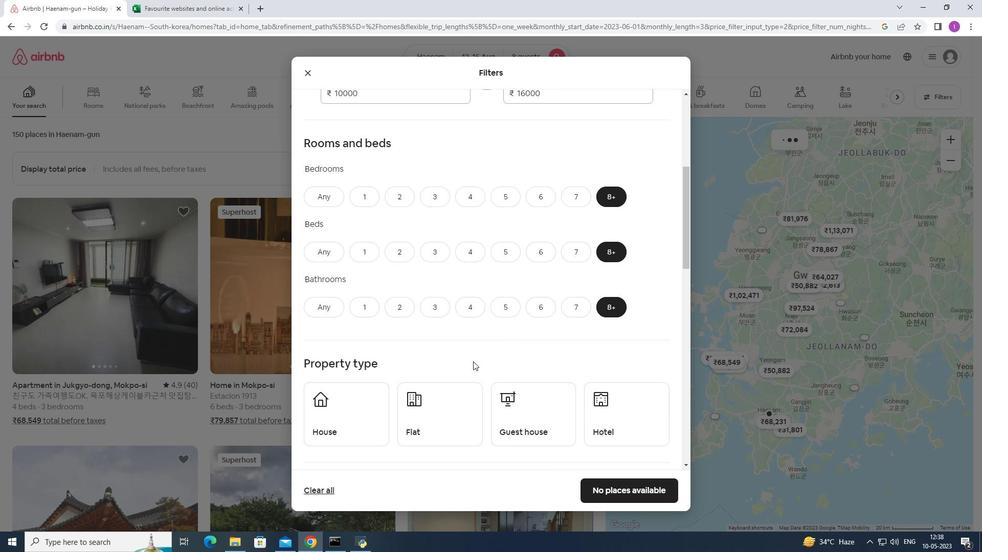 
Action: Mouse scrolled (473, 361) with delta (0, 0)
Screenshot: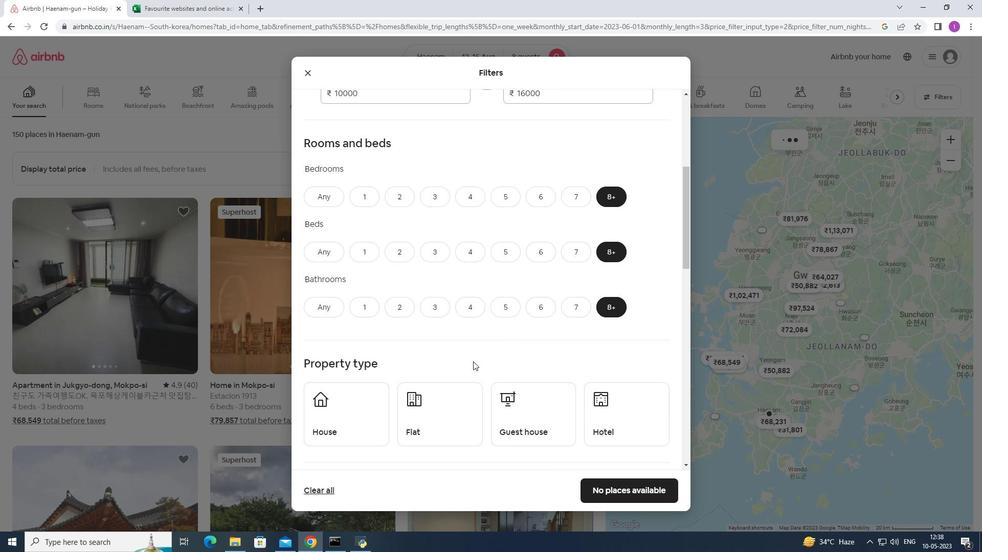 
Action: Mouse moved to (371, 272)
Screenshot: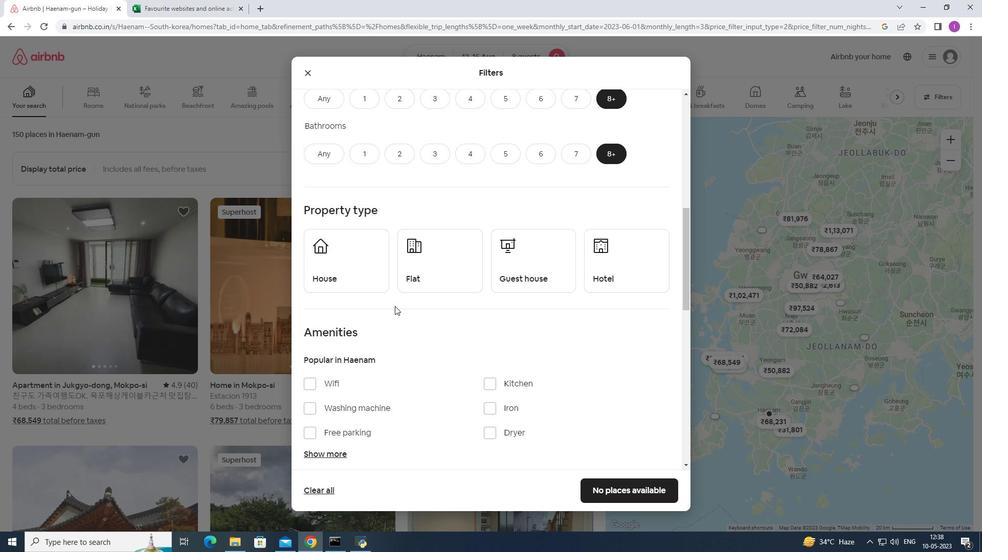 
Action: Mouse pressed left at (371, 272)
Screenshot: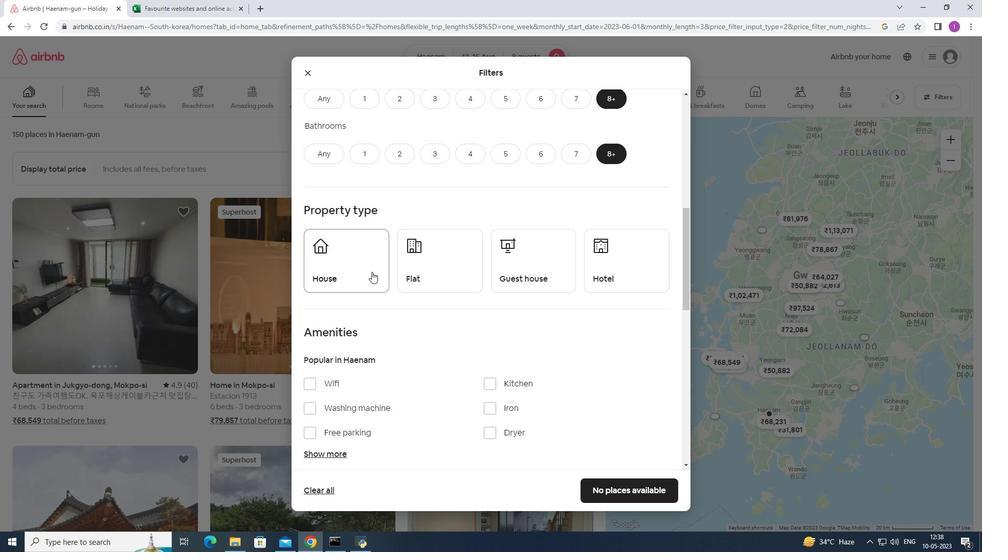 
Action: Mouse moved to (452, 255)
Screenshot: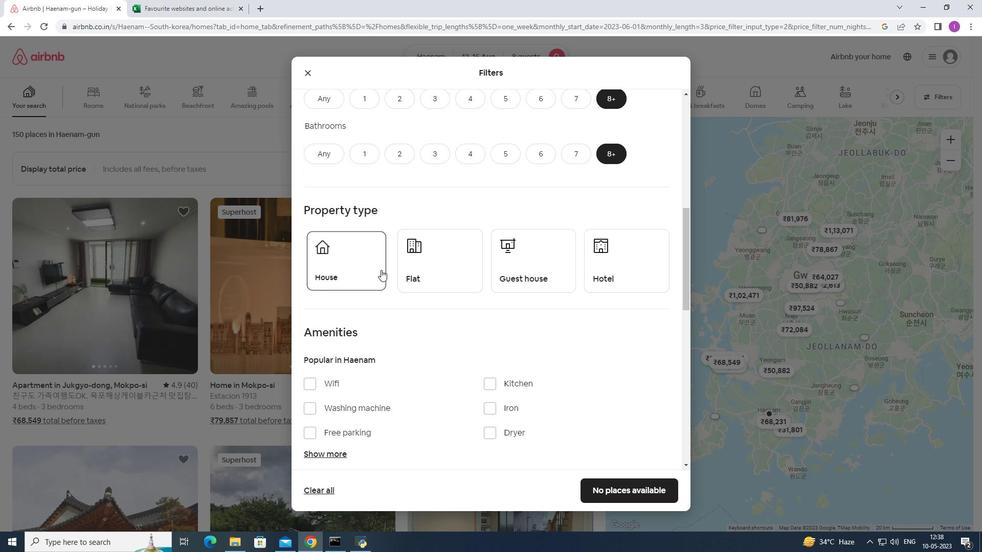 
Action: Mouse pressed left at (452, 255)
Screenshot: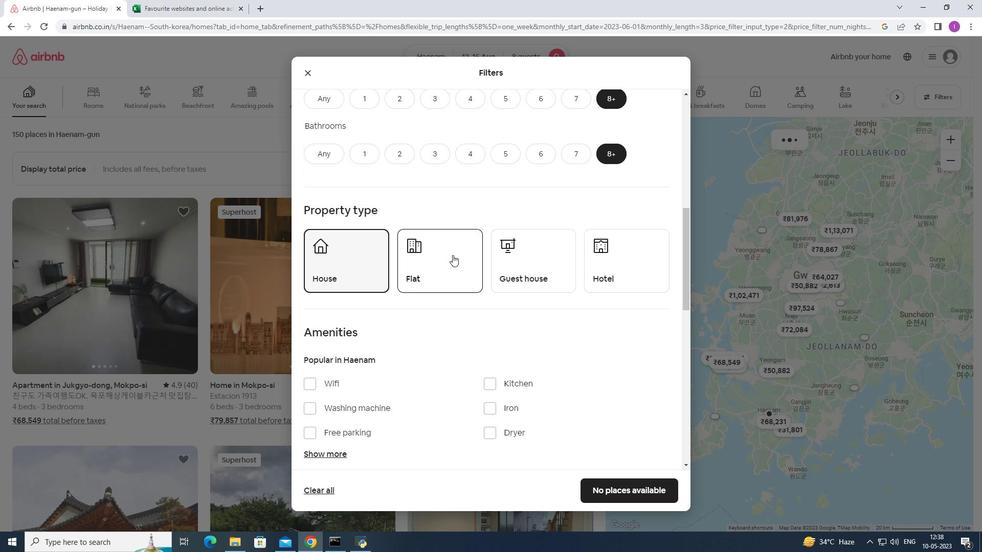 
Action: Mouse moved to (540, 254)
Screenshot: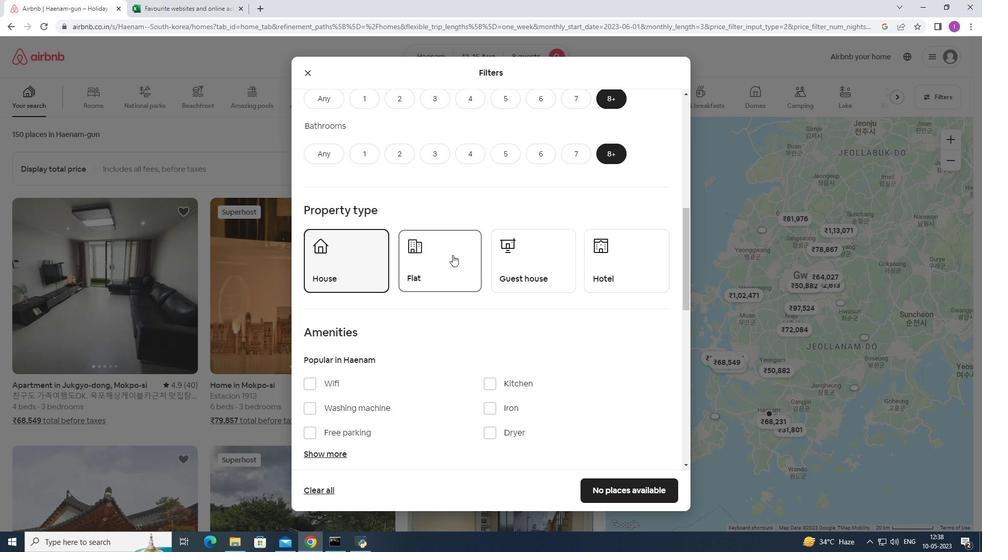 
Action: Mouse pressed left at (540, 254)
Screenshot: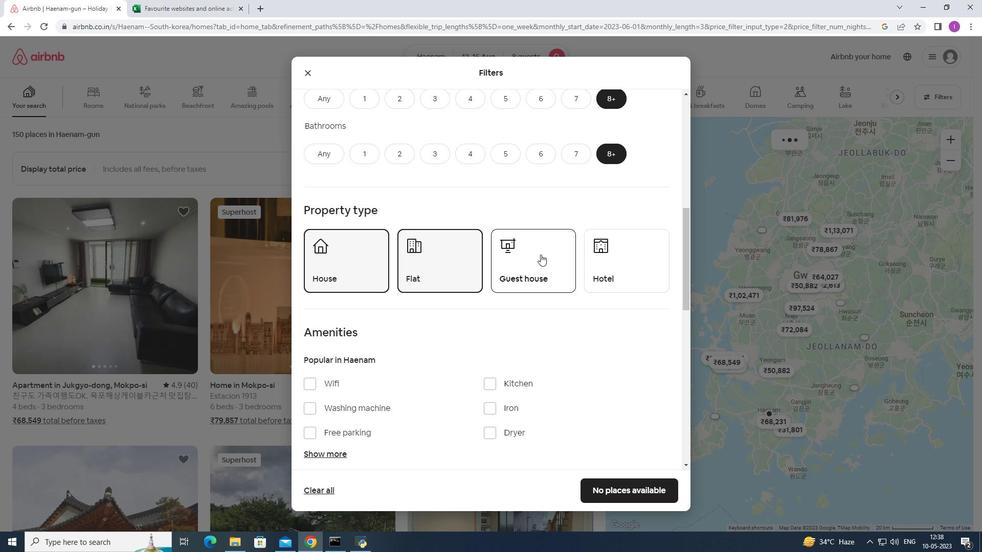 
Action: Mouse moved to (607, 283)
Screenshot: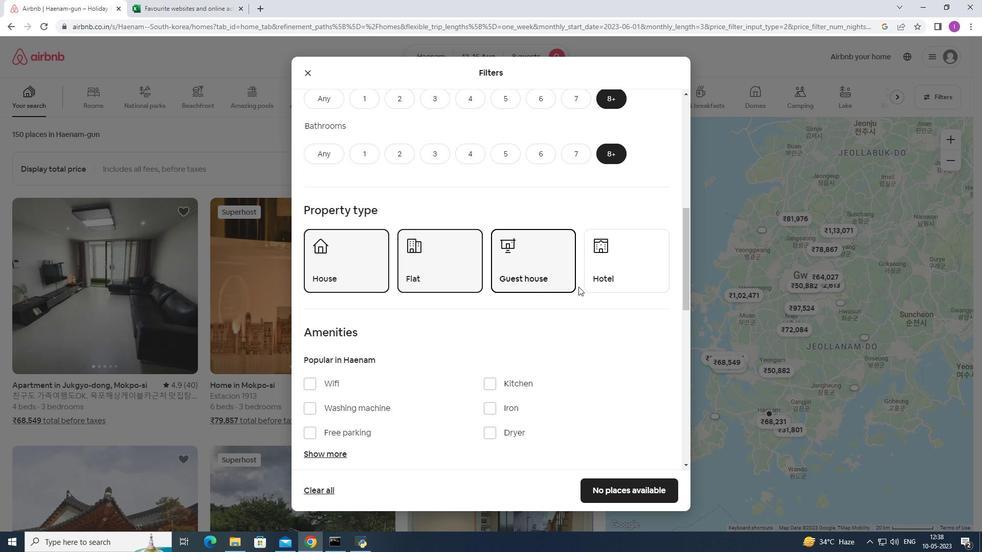 
Action: Mouse pressed left at (607, 283)
Screenshot: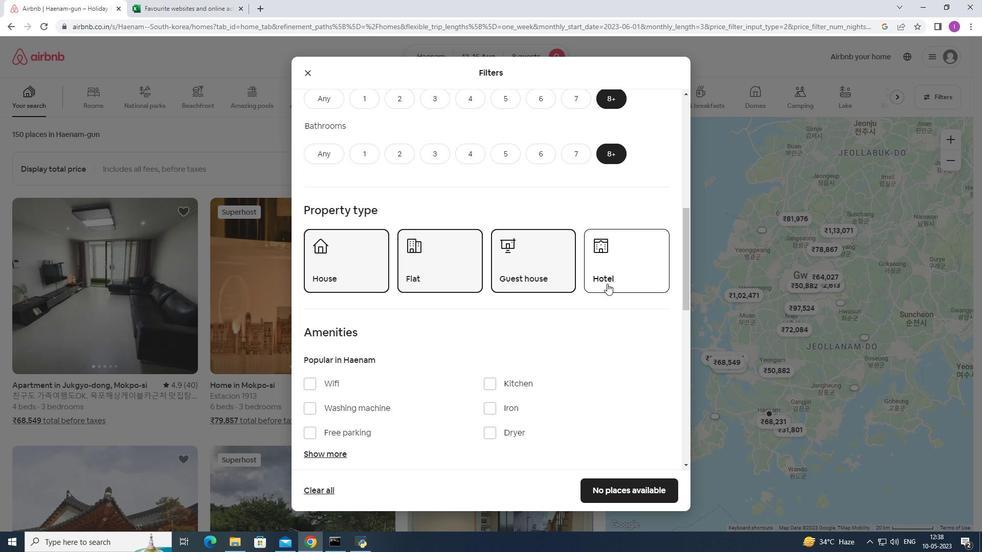 
Action: Mouse moved to (515, 347)
Screenshot: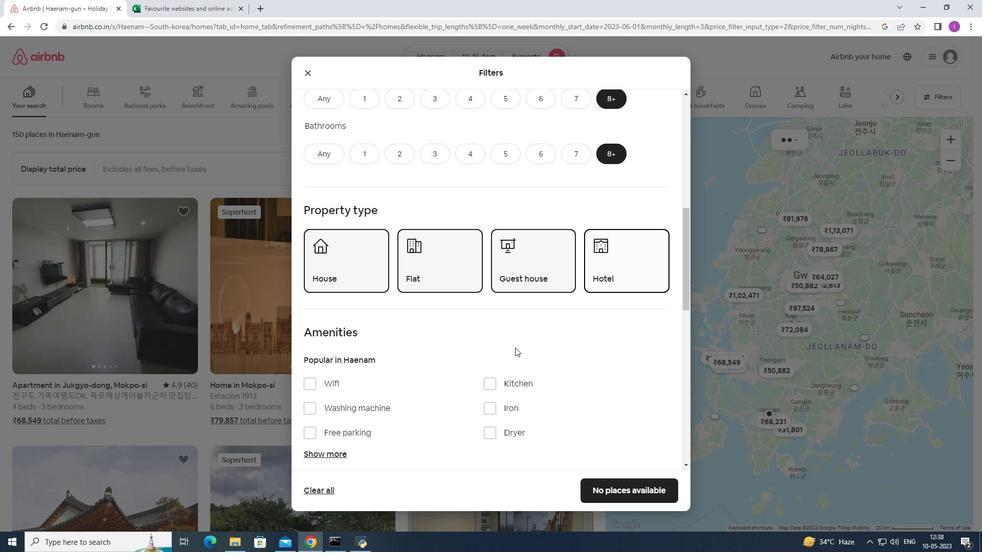 
Action: Mouse scrolled (515, 346) with delta (0, 0)
Screenshot: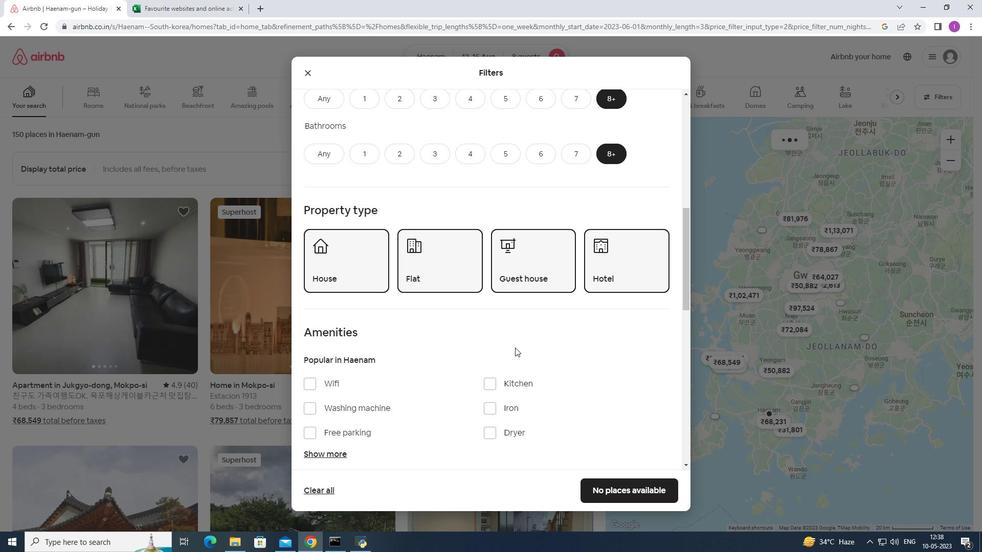 
Action: Mouse scrolled (515, 346) with delta (0, 0)
Screenshot: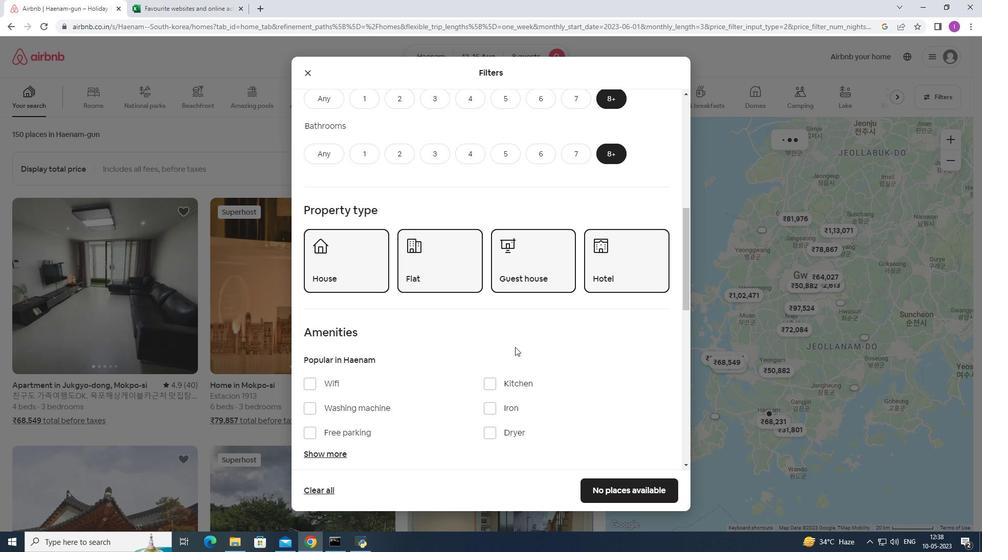 
Action: Mouse scrolled (515, 346) with delta (0, 0)
Screenshot: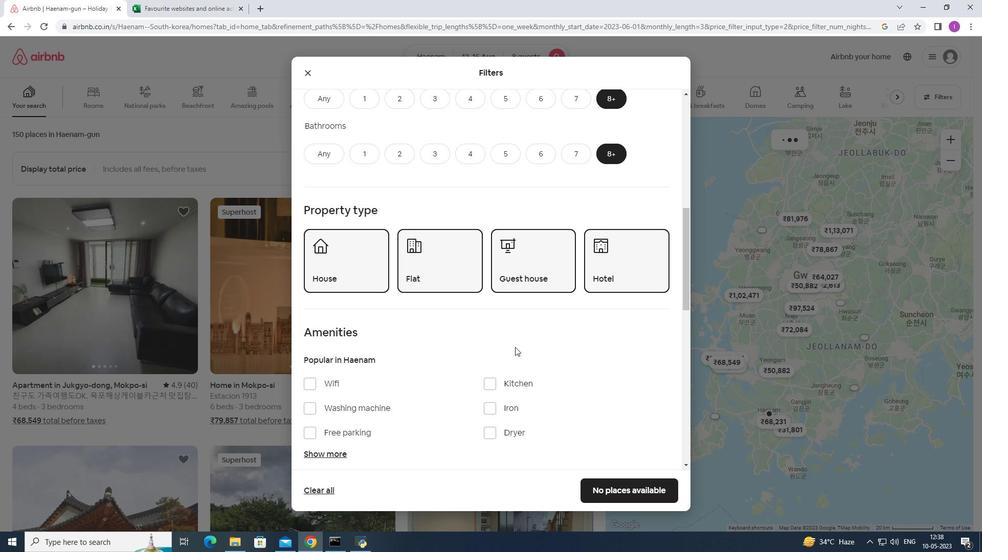 
Action: Mouse moved to (306, 226)
Screenshot: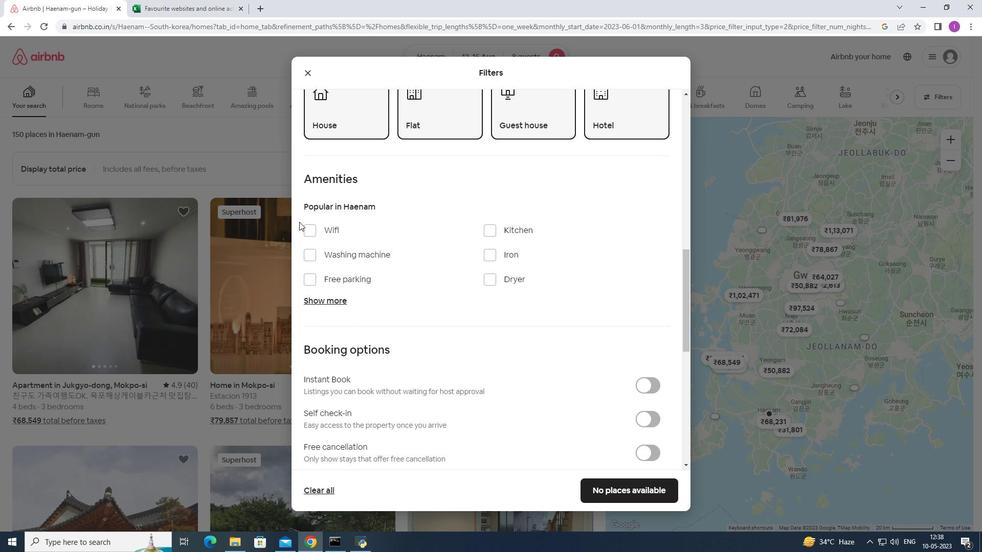 
Action: Mouse pressed left at (306, 226)
Screenshot: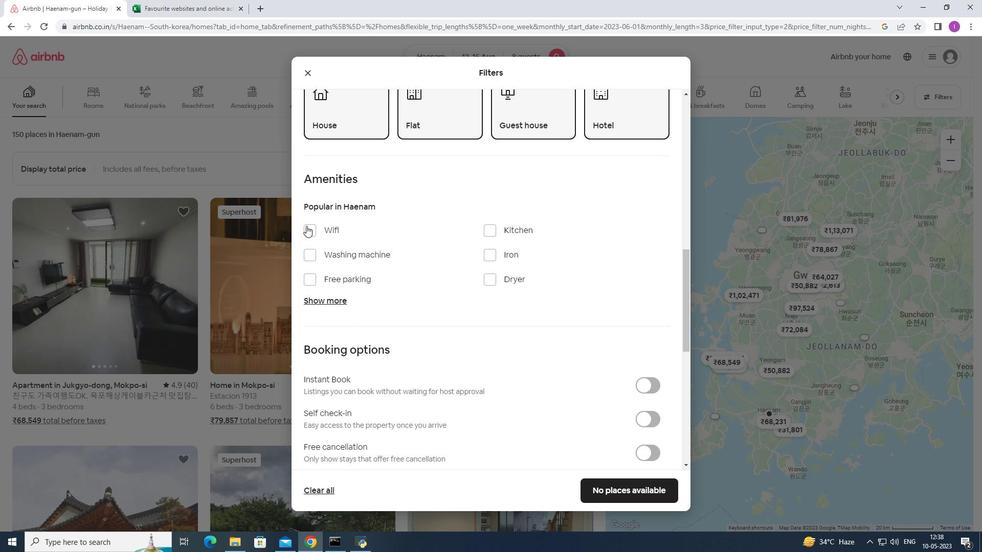 
Action: Mouse moved to (311, 279)
Screenshot: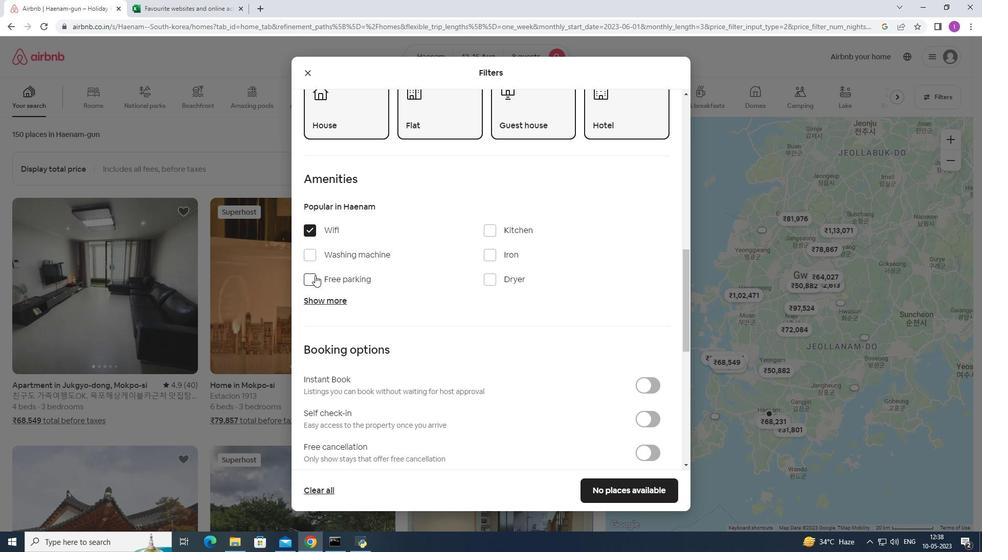 
Action: Mouse pressed left at (311, 279)
Screenshot: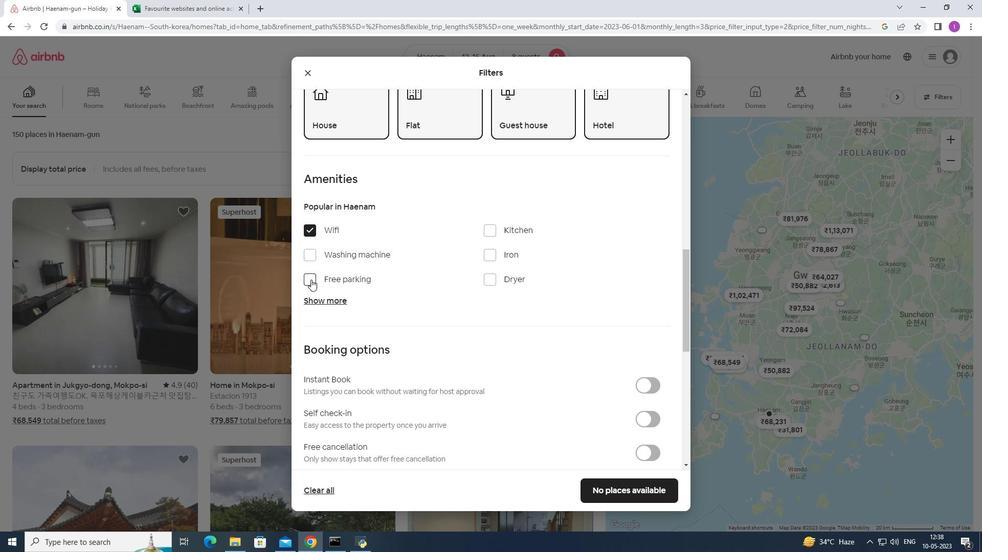 
Action: Mouse moved to (325, 302)
Screenshot: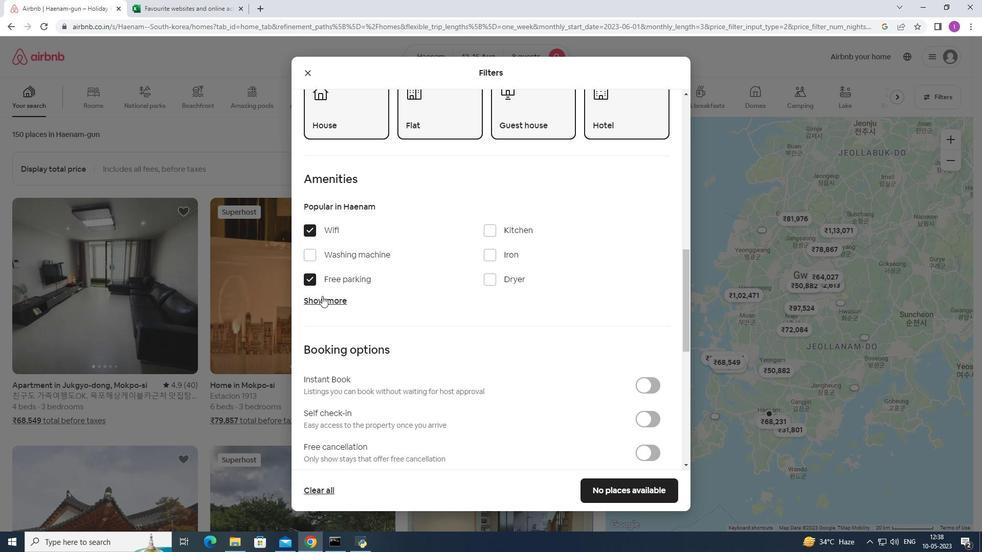 
Action: Mouse pressed left at (325, 302)
Screenshot: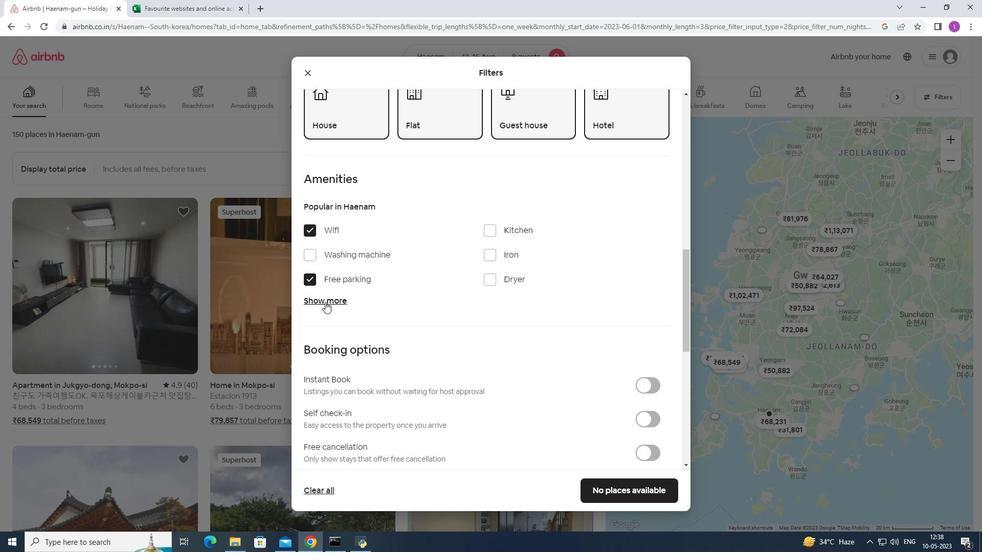 
Action: Mouse moved to (499, 361)
Screenshot: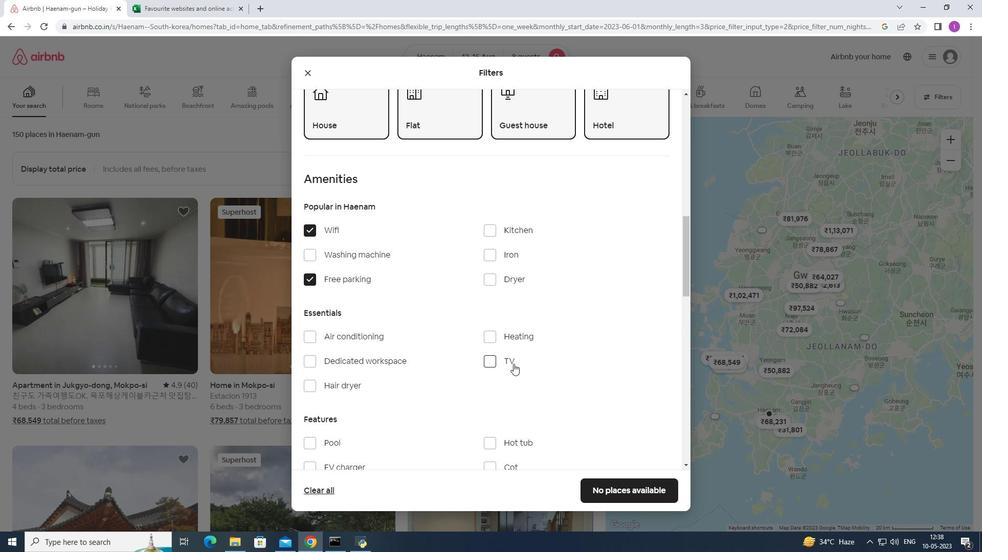 
Action: Mouse pressed left at (499, 361)
Screenshot: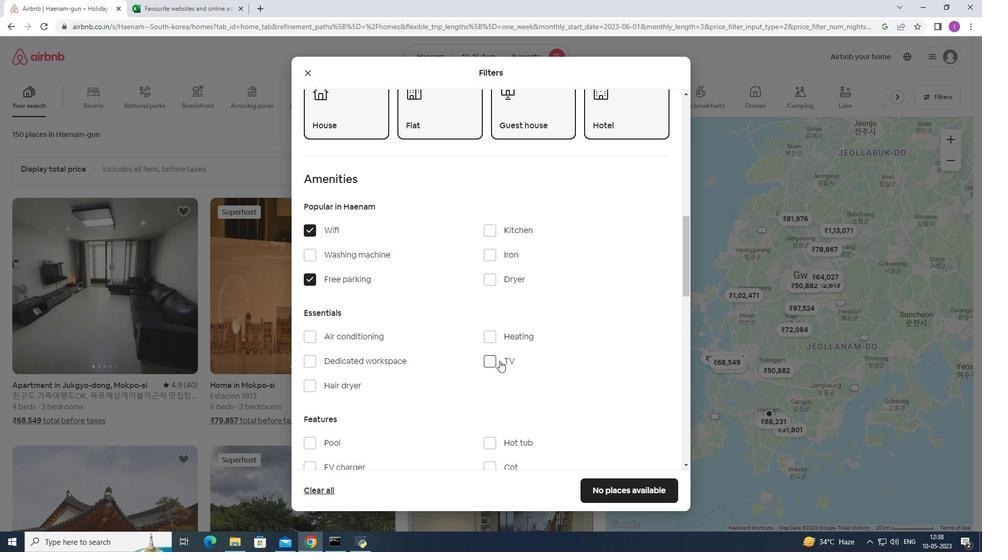
Action: Mouse moved to (414, 364)
Screenshot: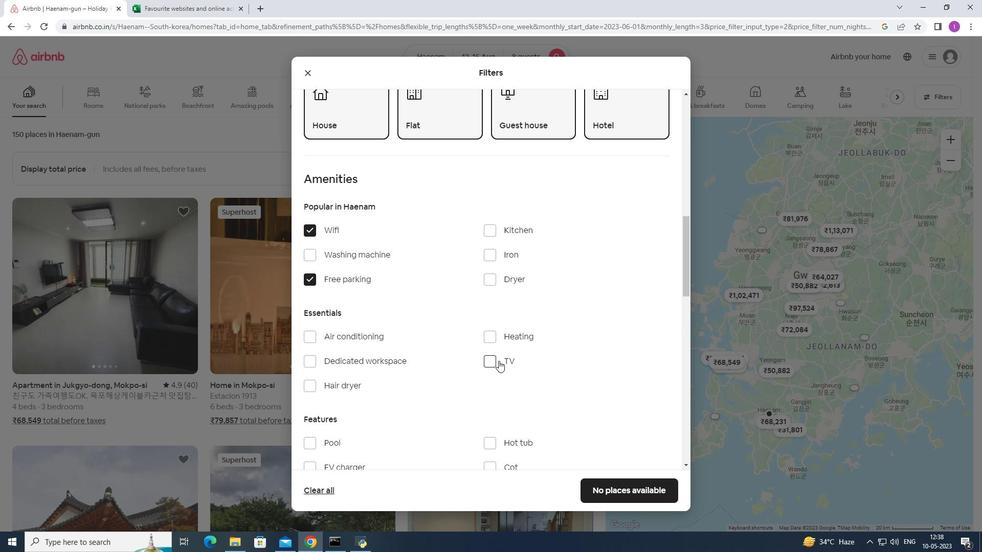 
Action: Mouse scrolled (414, 363) with delta (0, 0)
Screenshot: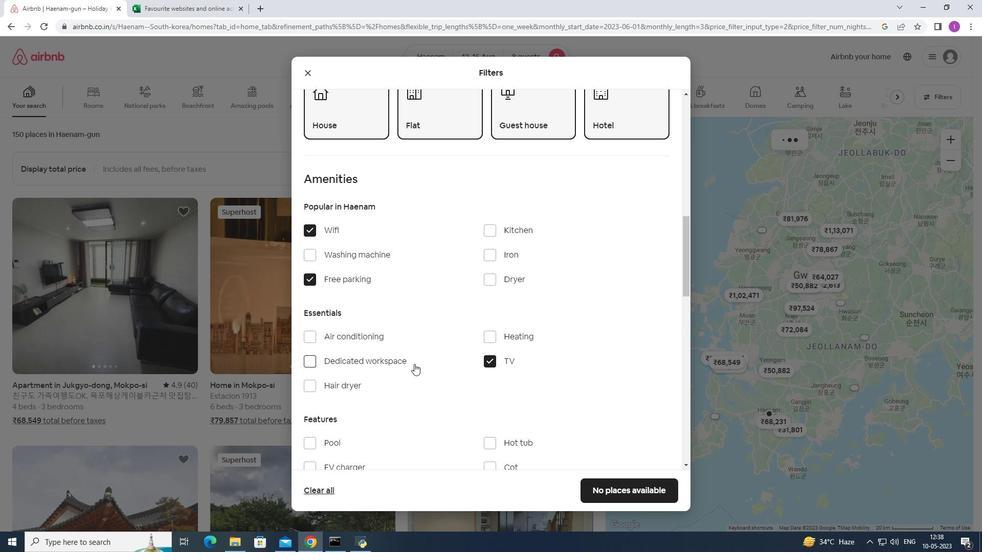 
Action: Mouse scrolled (414, 363) with delta (0, 0)
Screenshot: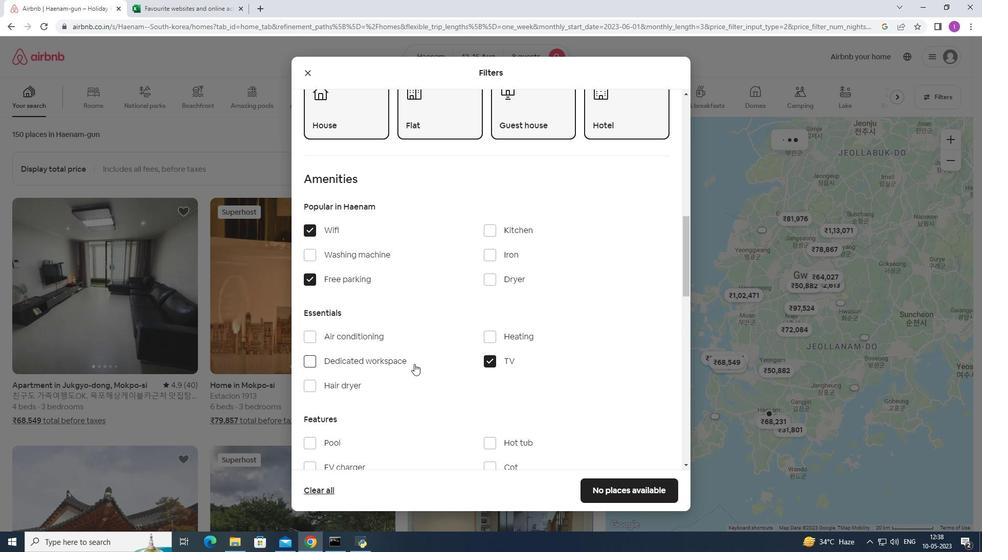 
Action: Mouse scrolled (414, 363) with delta (0, 0)
Screenshot: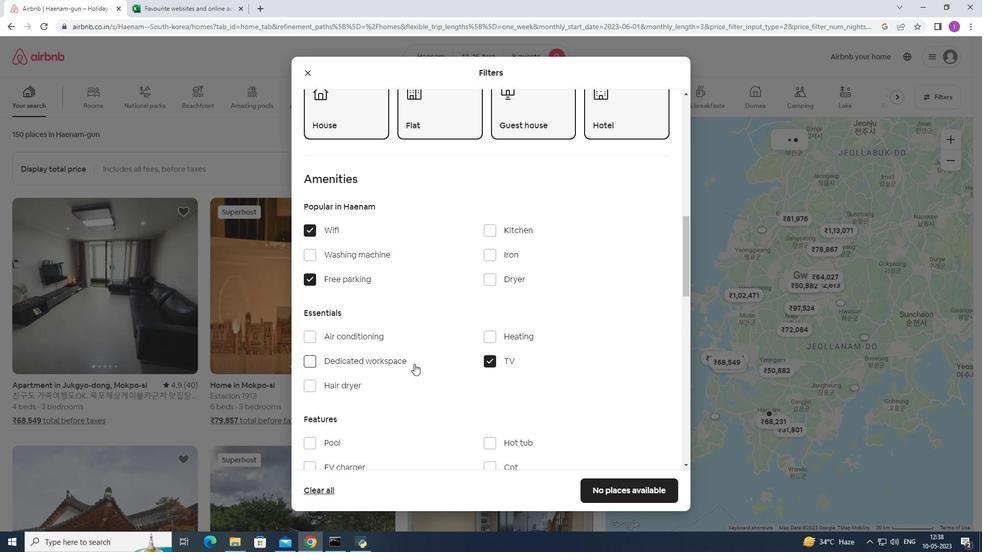 
Action: Mouse moved to (308, 342)
Screenshot: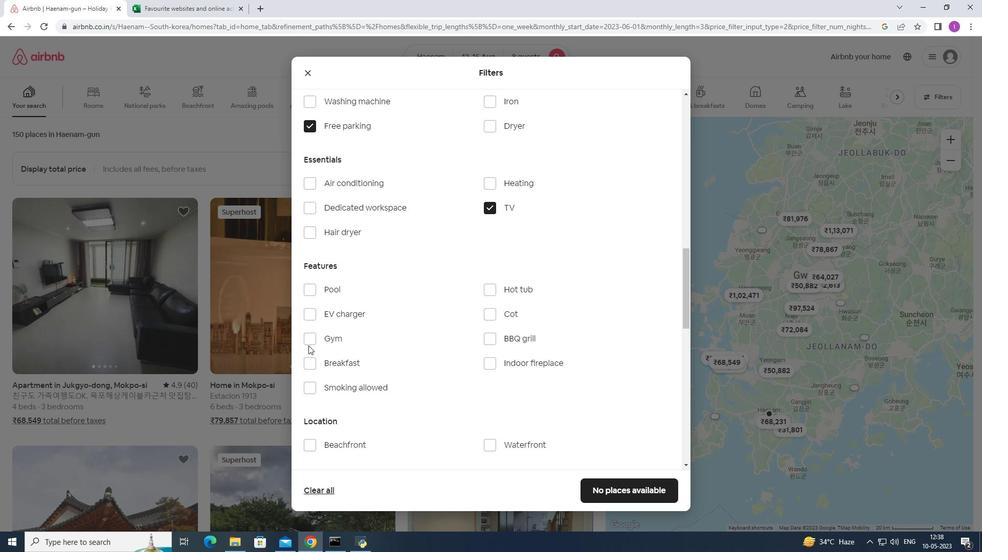
Action: Mouse pressed left at (308, 342)
Screenshot: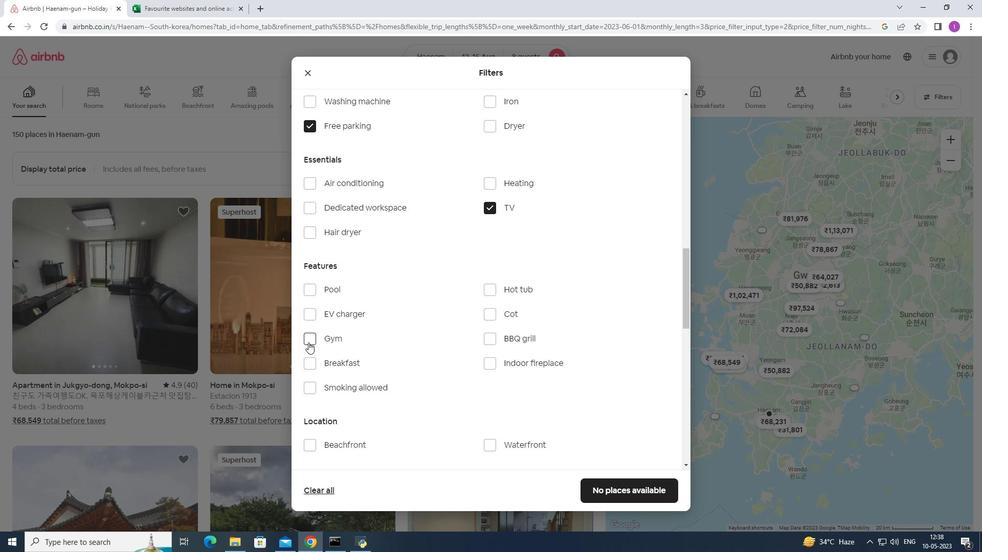 
Action: Mouse moved to (311, 360)
Screenshot: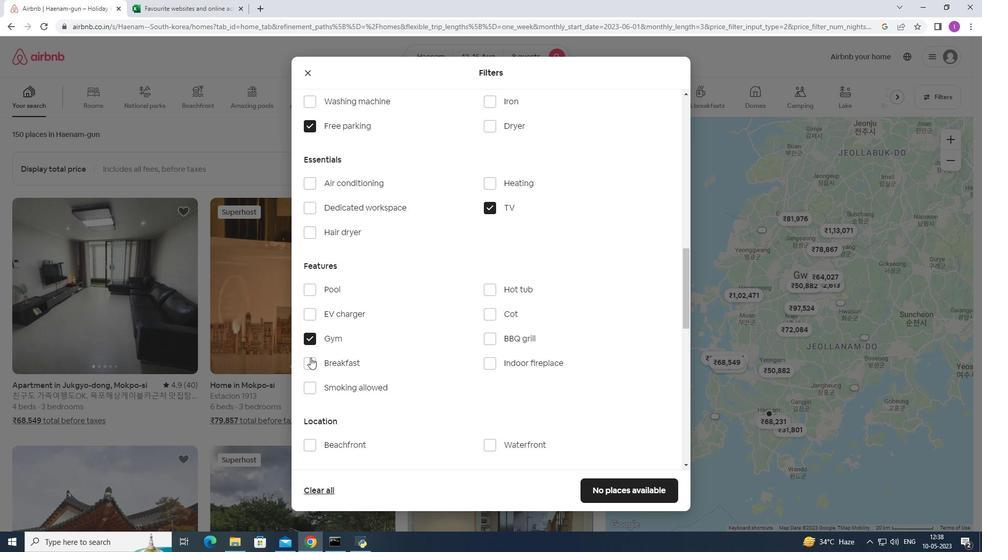 
Action: Mouse pressed left at (311, 360)
Screenshot: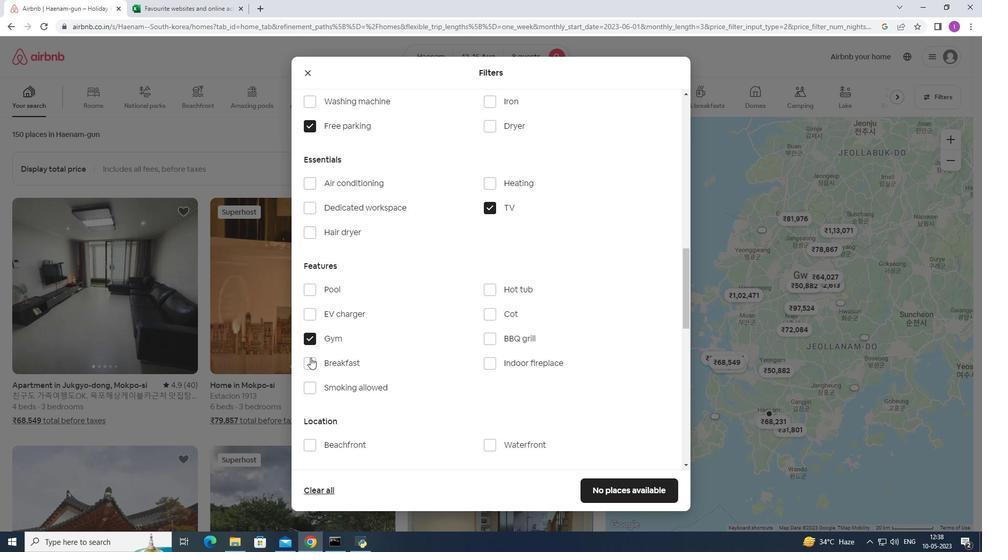 
Action: Mouse moved to (385, 377)
Screenshot: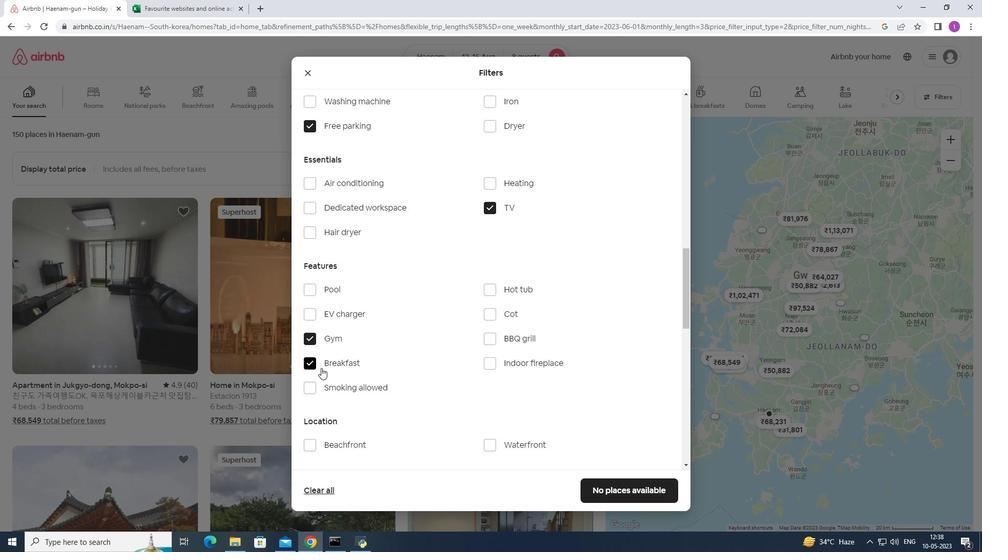 
Action: Mouse scrolled (385, 377) with delta (0, 0)
Screenshot: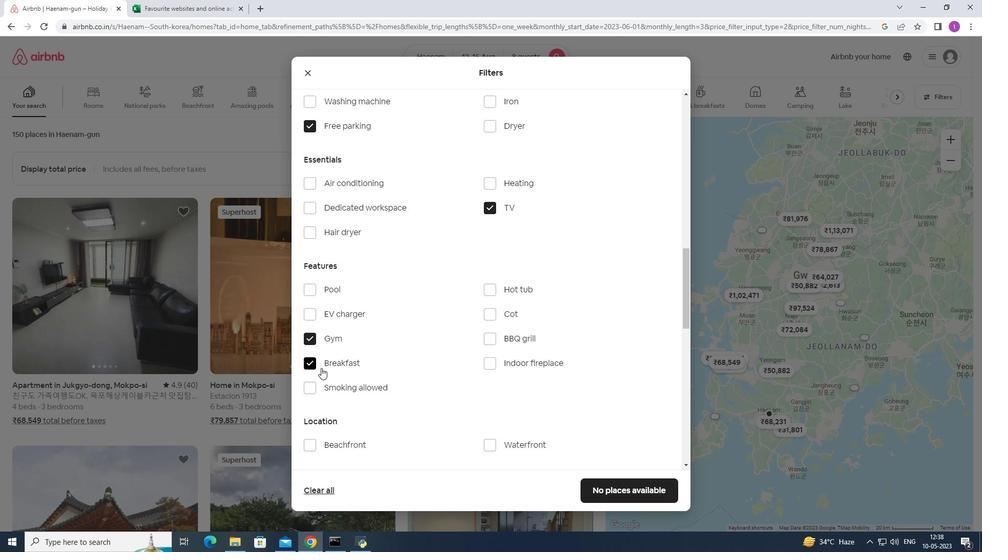 
Action: Mouse moved to (386, 378)
Screenshot: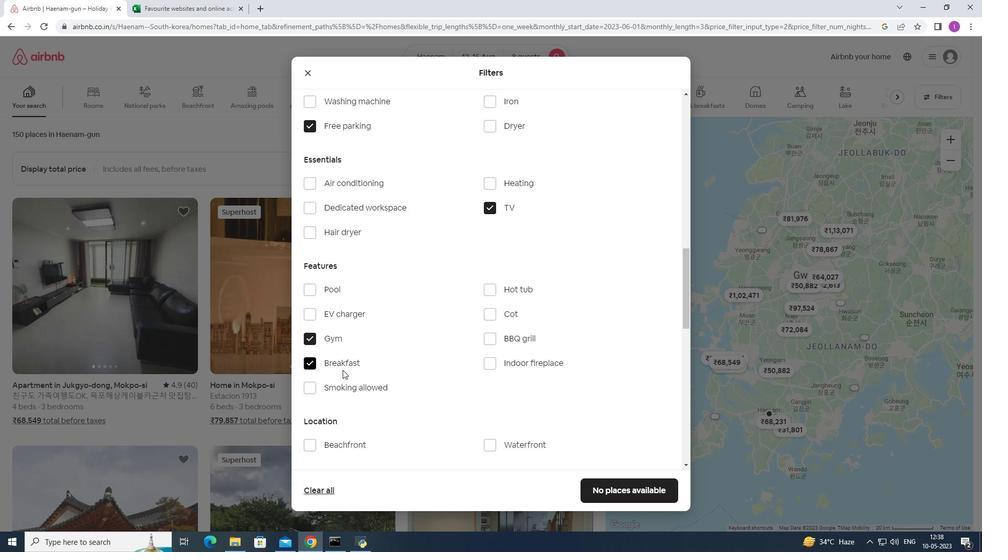 
Action: Mouse scrolled (386, 378) with delta (0, 0)
Screenshot: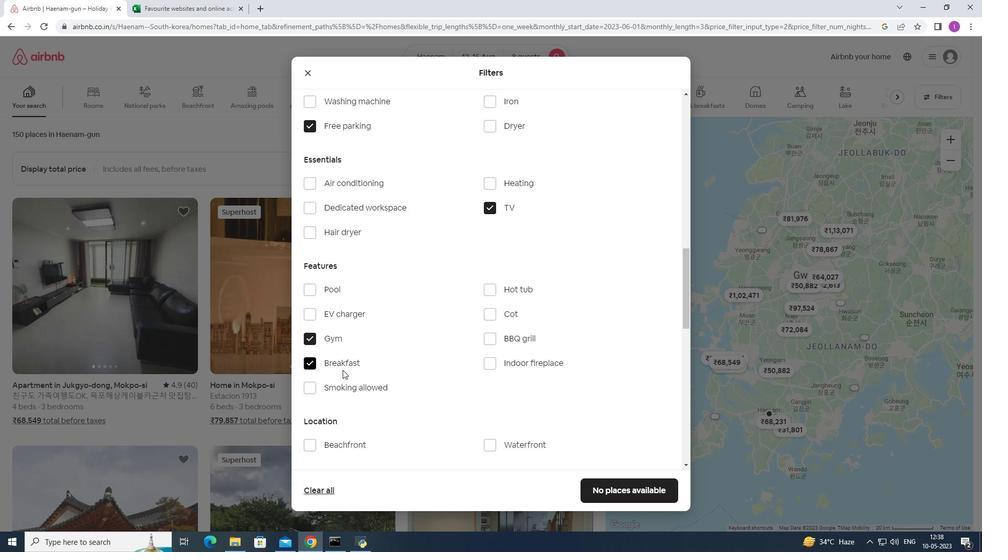 
Action: Mouse moved to (387, 379)
Screenshot: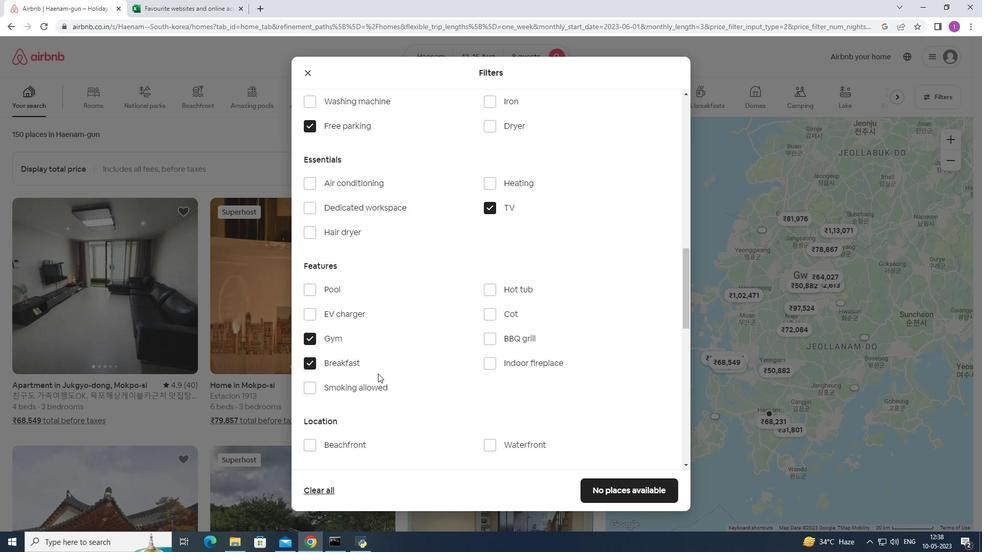 
Action: Mouse scrolled (387, 379) with delta (0, 0)
Screenshot: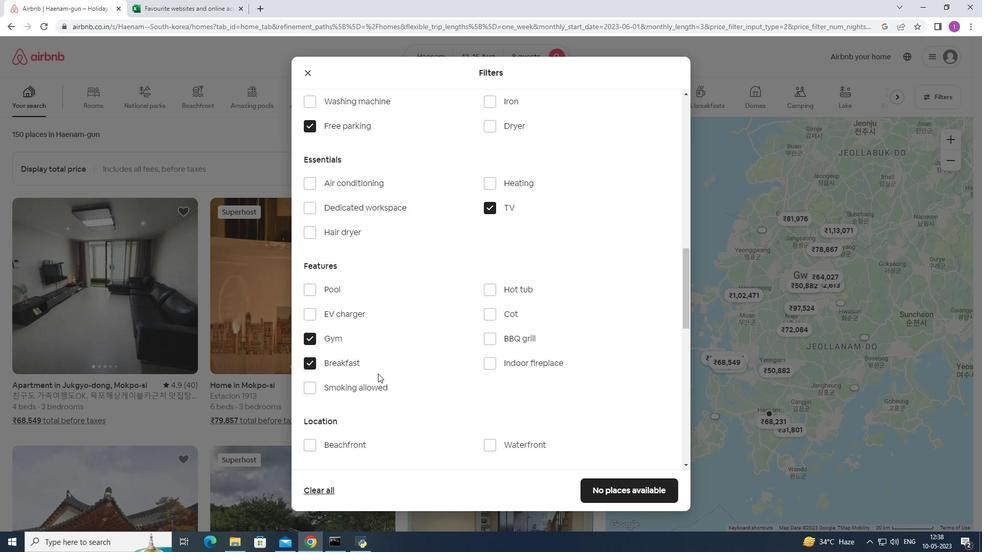 
Action: Mouse scrolled (387, 379) with delta (0, 0)
Screenshot: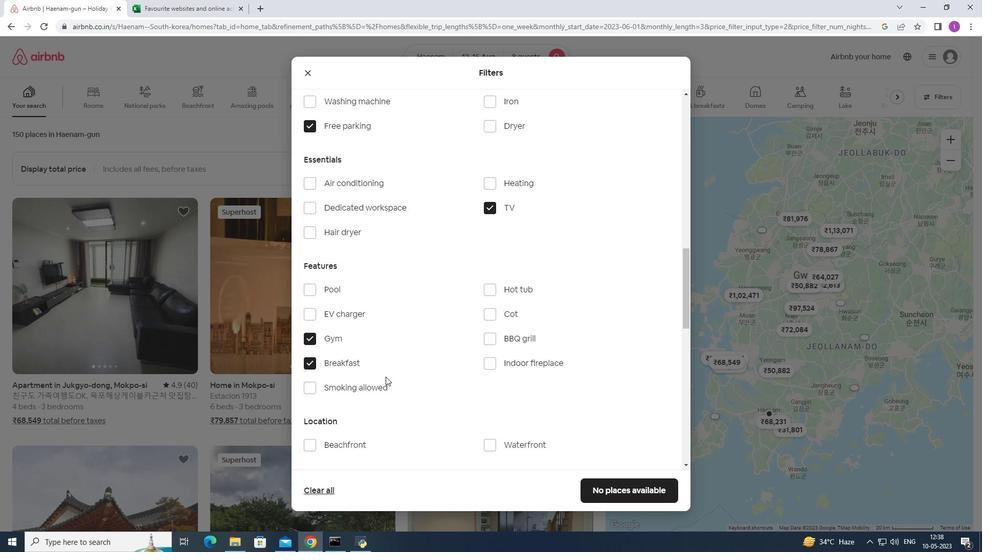 
Action: Mouse moved to (405, 375)
Screenshot: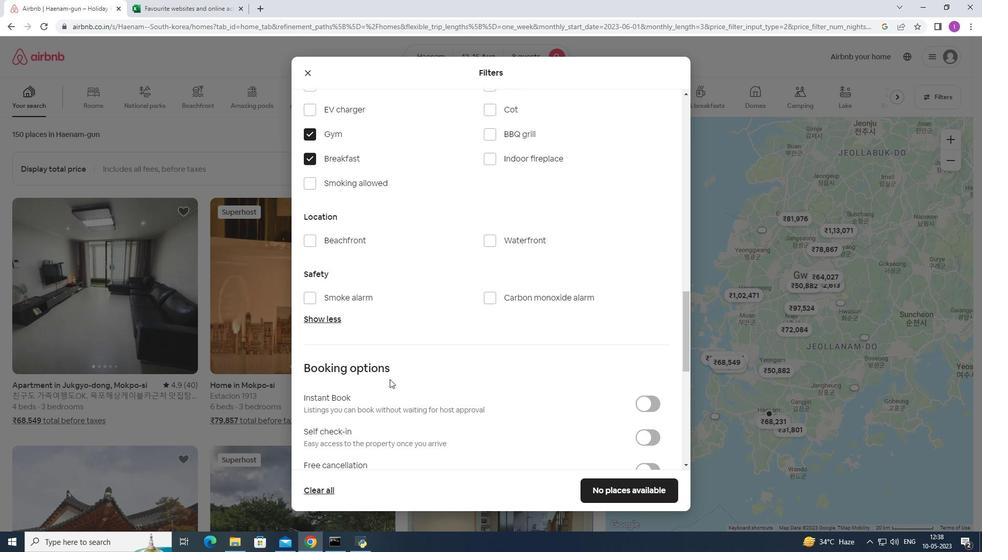 
Action: Mouse scrolled (405, 374) with delta (0, 0)
Screenshot: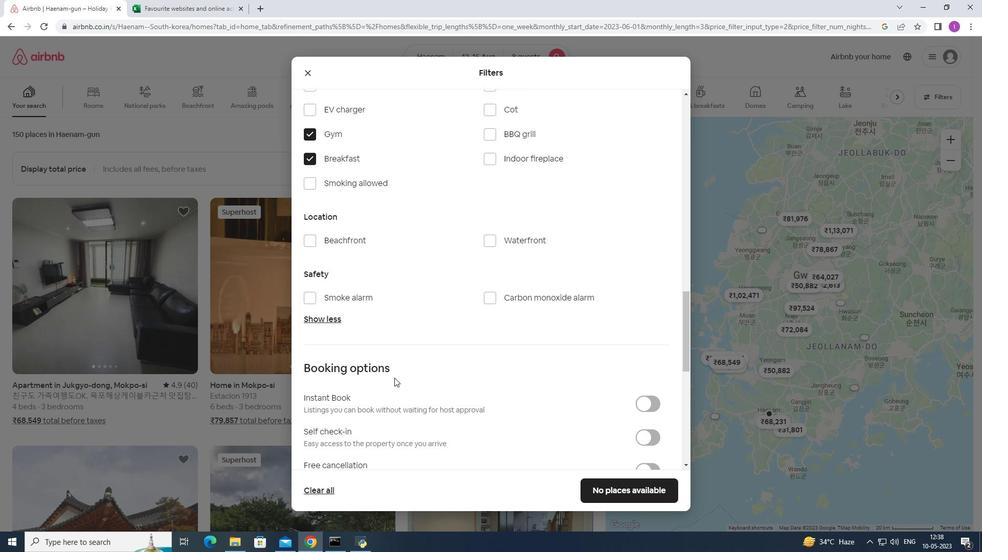 
Action: Mouse moved to (405, 375)
Screenshot: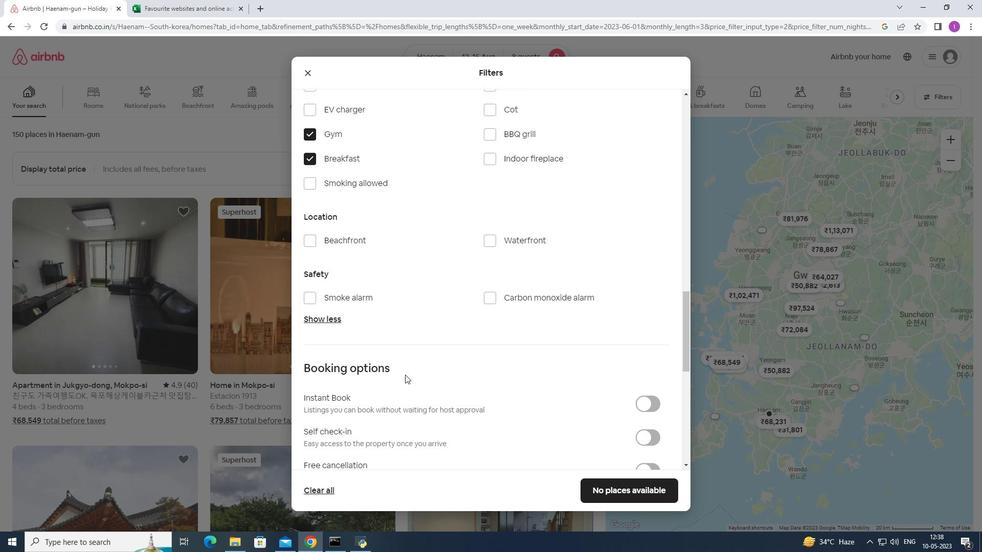 
Action: Mouse scrolled (405, 374) with delta (0, 0)
Screenshot: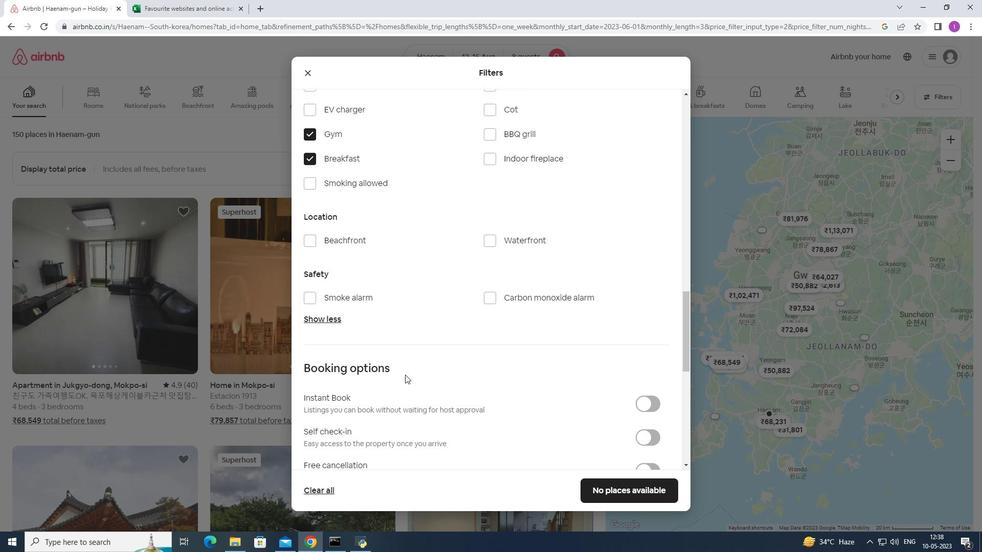 
Action: Mouse moved to (654, 336)
Screenshot: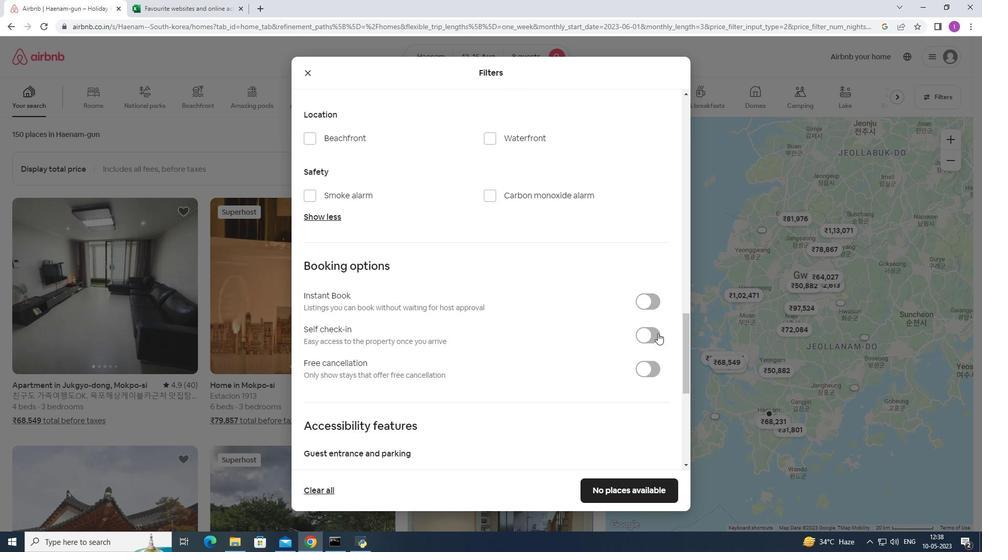 
Action: Mouse pressed left at (654, 336)
Screenshot: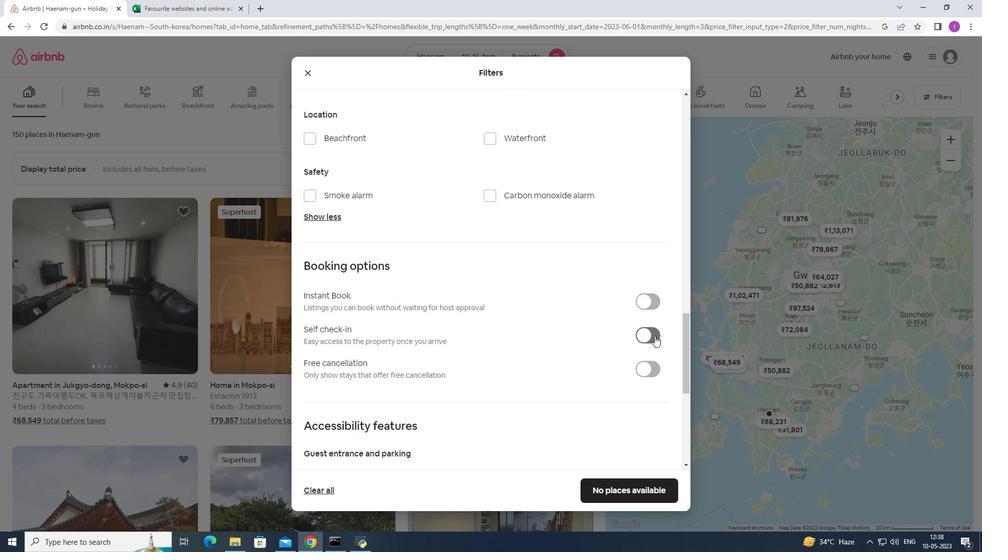 
Action: Mouse moved to (569, 339)
Screenshot: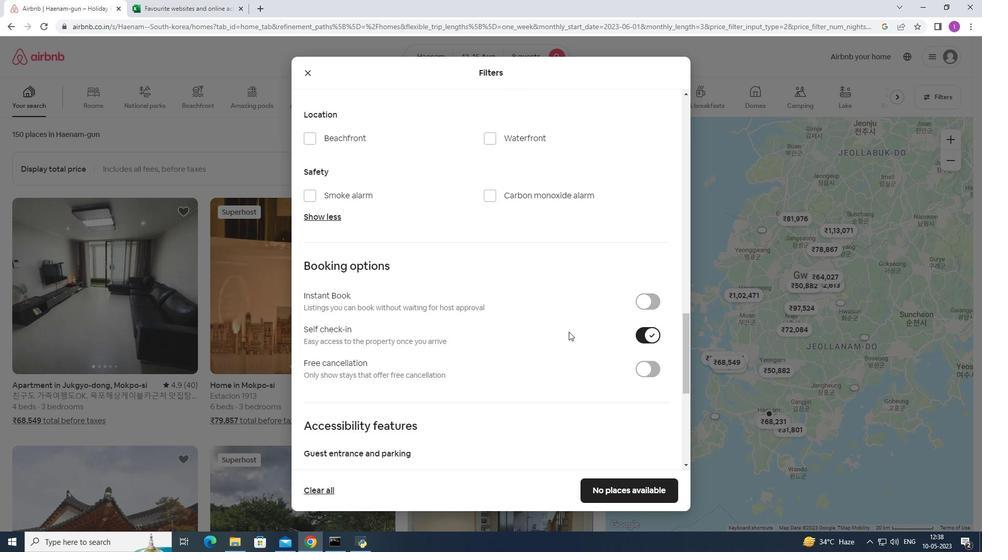 
Action: Mouse scrolled (569, 338) with delta (0, 0)
Screenshot: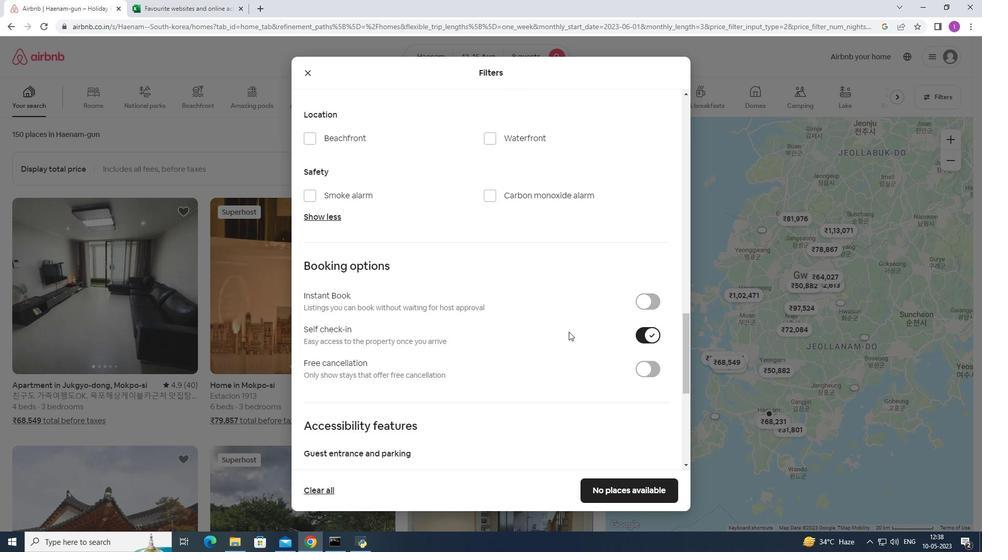 
Action: Mouse moved to (569, 341)
Screenshot: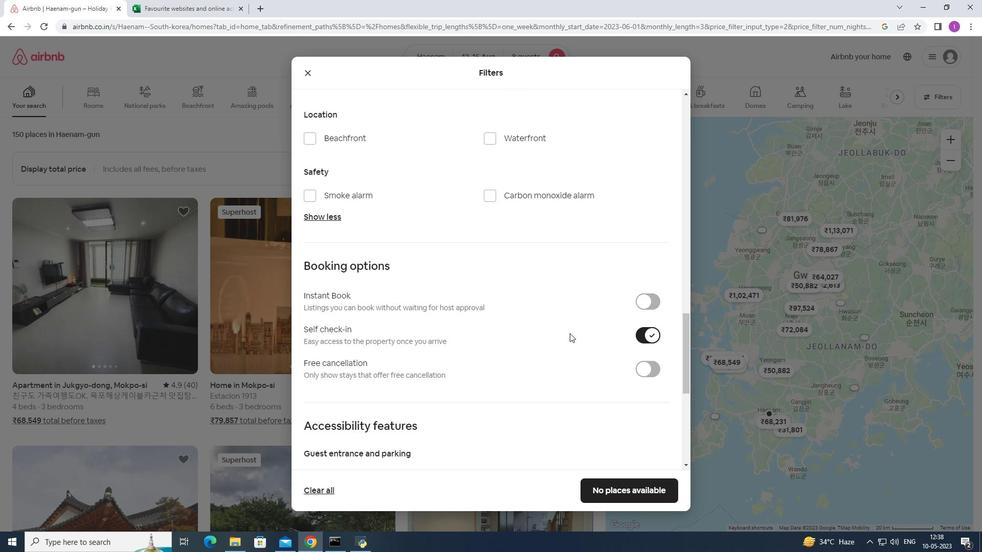 
Action: Mouse scrolled (569, 341) with delta (0, 0)
Screenshot: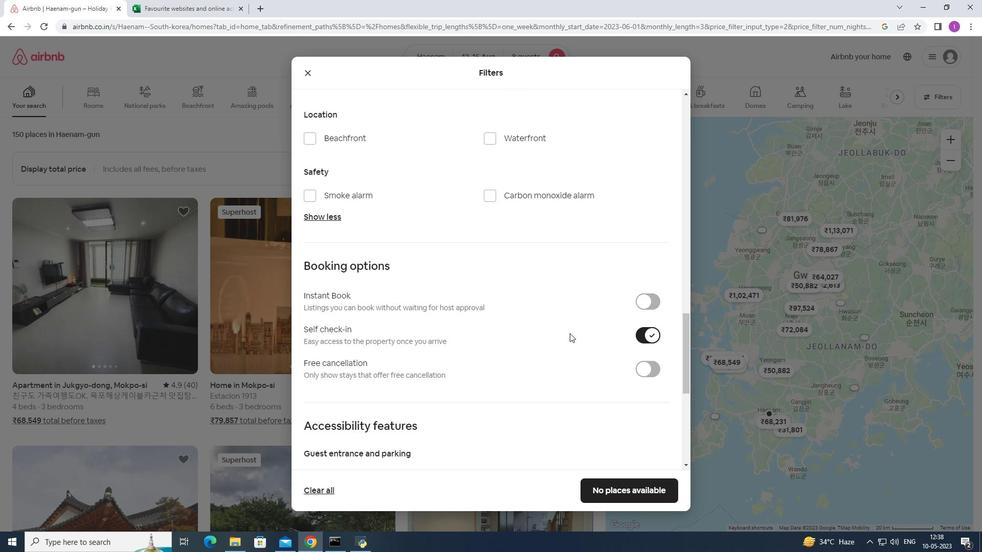 
Action: Mouse moved to (569, 342)
Screenshot: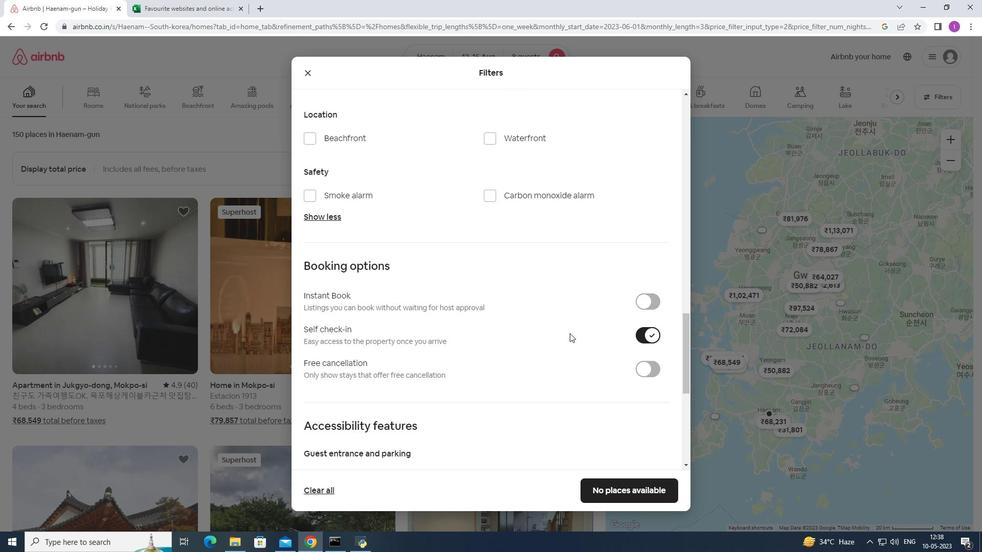 
Action: Mouse scrolled (569, 341) with delta (0, 0)
Screenshot: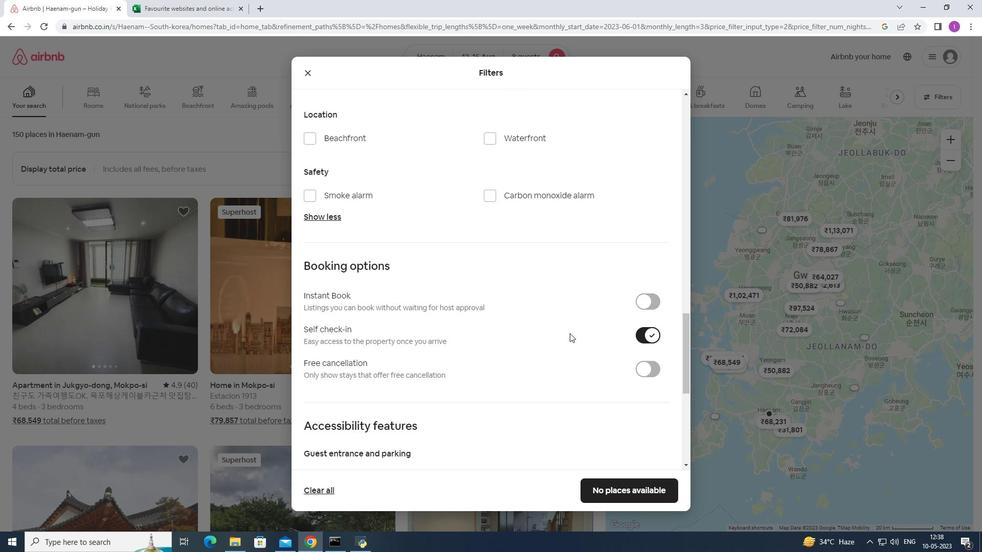 
Action: Mouse moved to (569, 343)
Screenshot: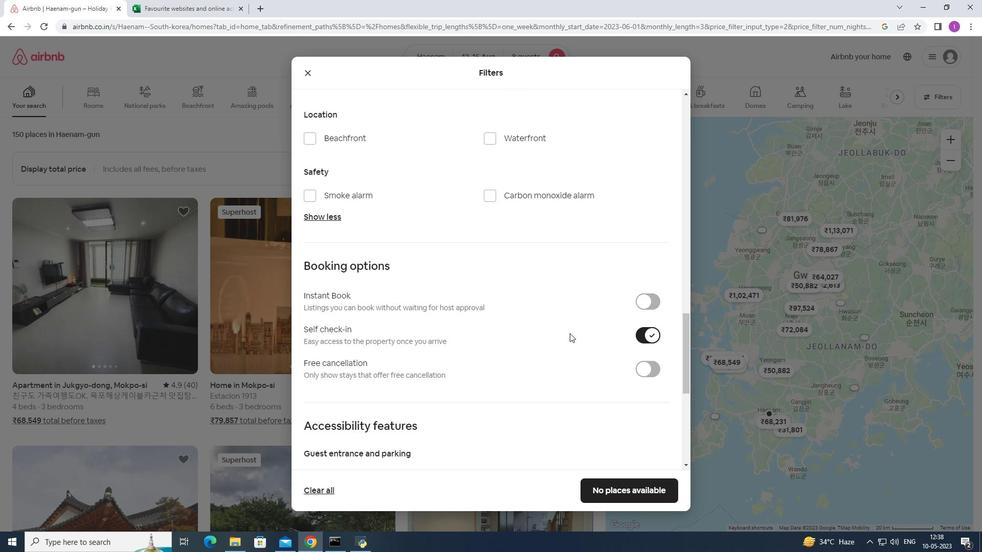
Action: Mouse scrolled (569, 343) with delta (0, 0)
Screenshot: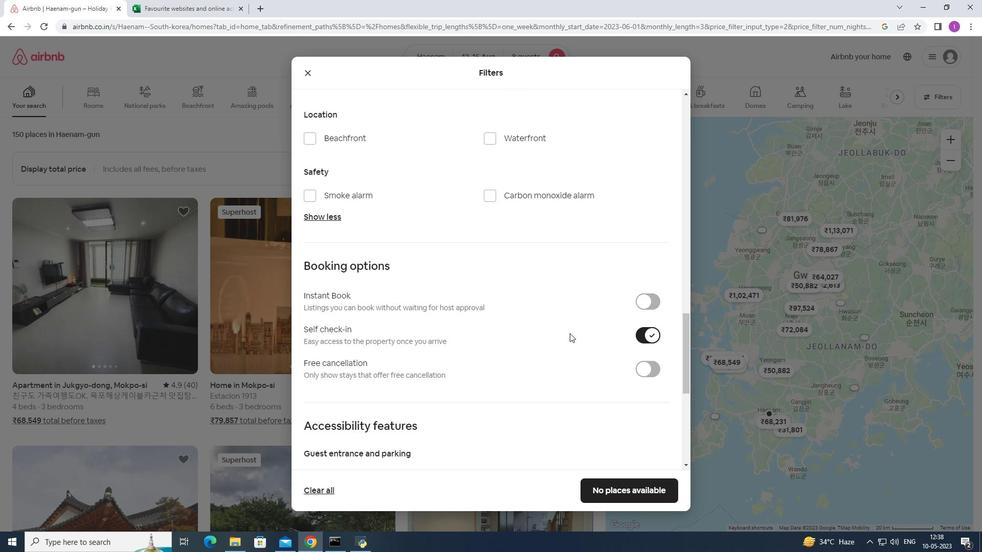 
Action: Mouse scrolled (569, 343) with delta (0, 0)
Screenshot: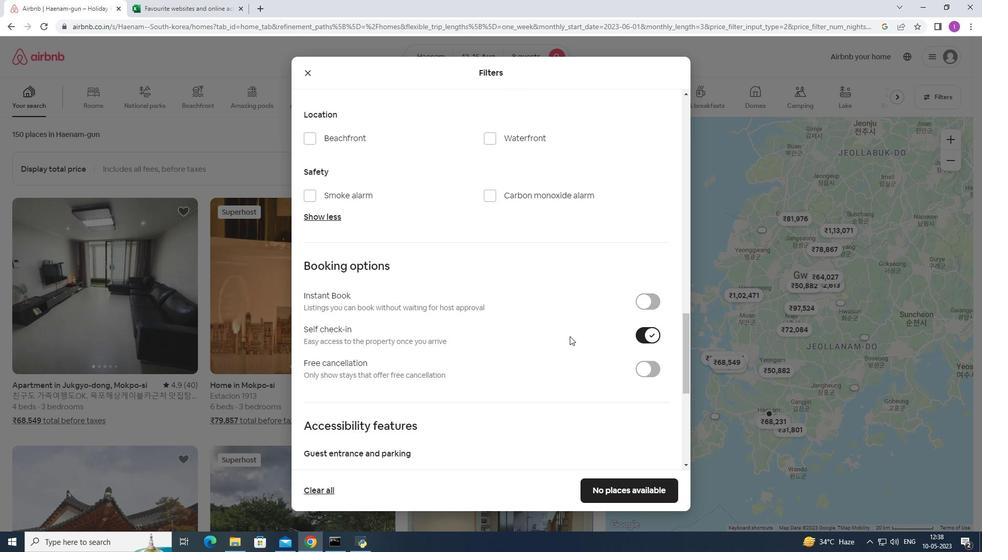 
Action: Mouse moved to (569, 343)
Screenshot: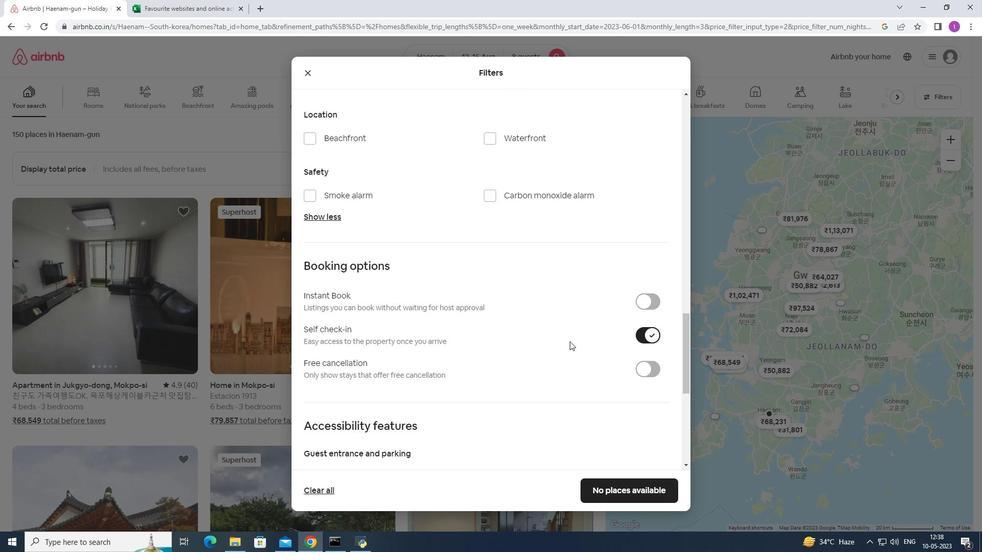 
Action: Mouse scrolled (569, 343) with delta (0, 0)
Screenshot: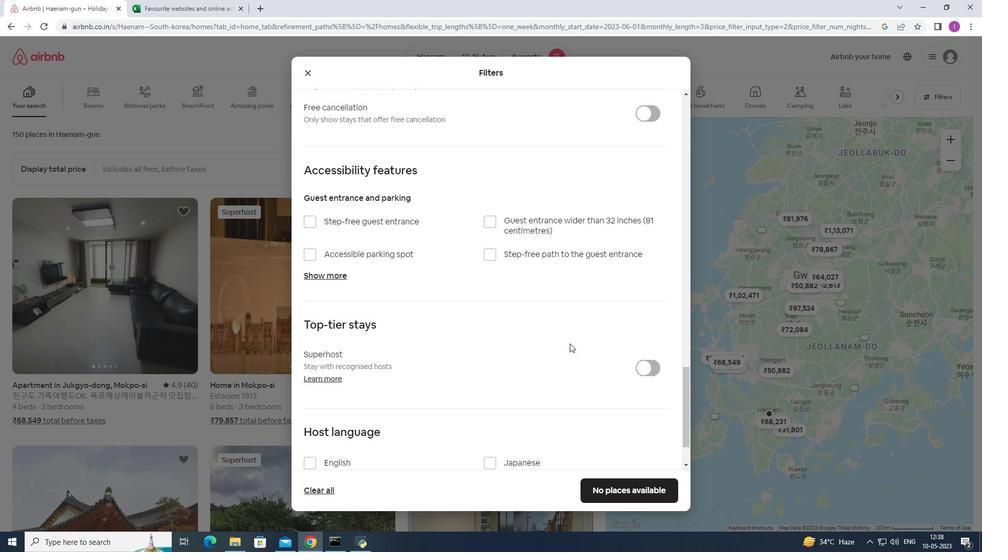 
Action: Mouse scrolled (569, 343) with delta (0, 0)
Screenshot: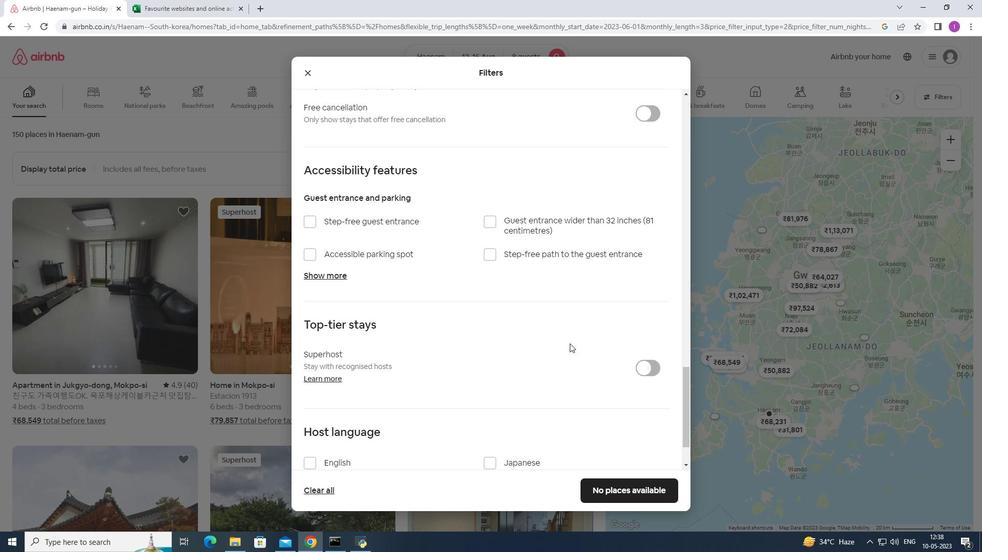 
Action: Mouse scrolled (569, 343) with delta (0, 0)
Screenshot: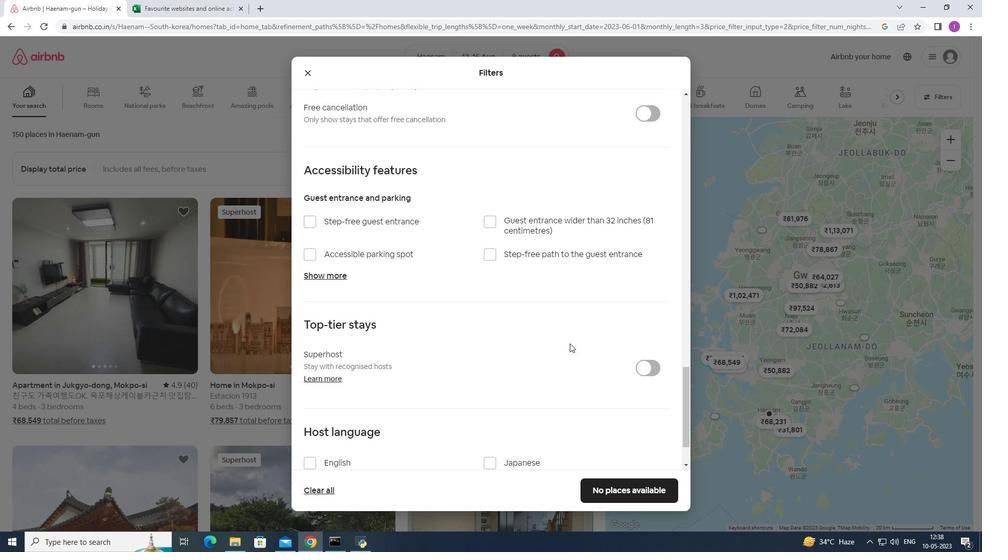 
Action: Mouse moved to (569, 343)
Screenshot: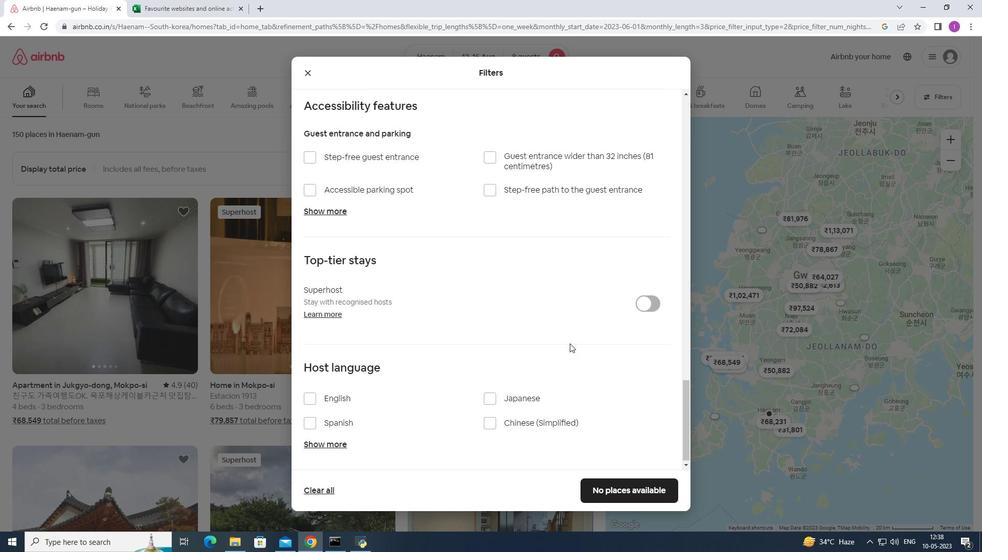 
Action: Mouse scrolled (569, 343) with delta (0, 0)
Screenshot: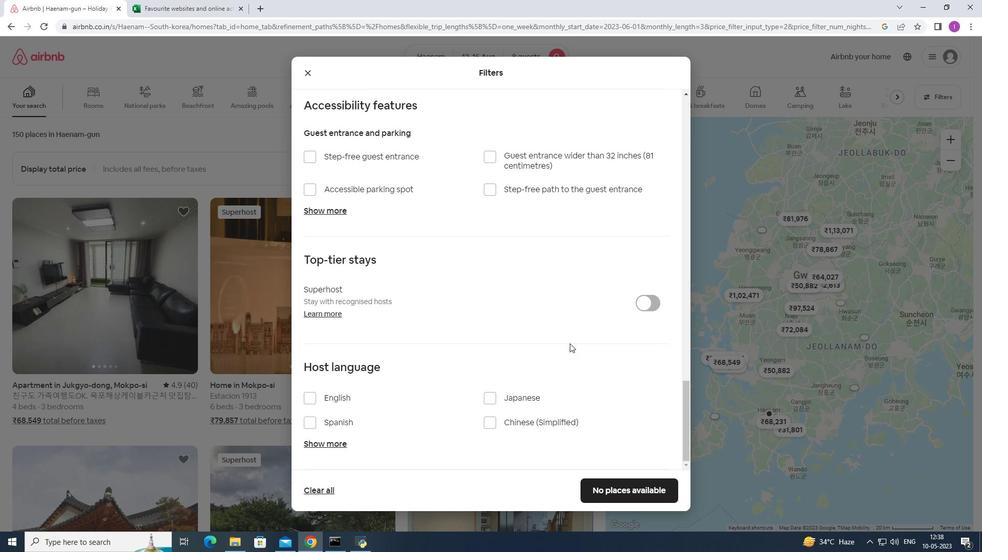
Action: Mouse scrolled (569, 343) with delta (0, 0)
Screenshot: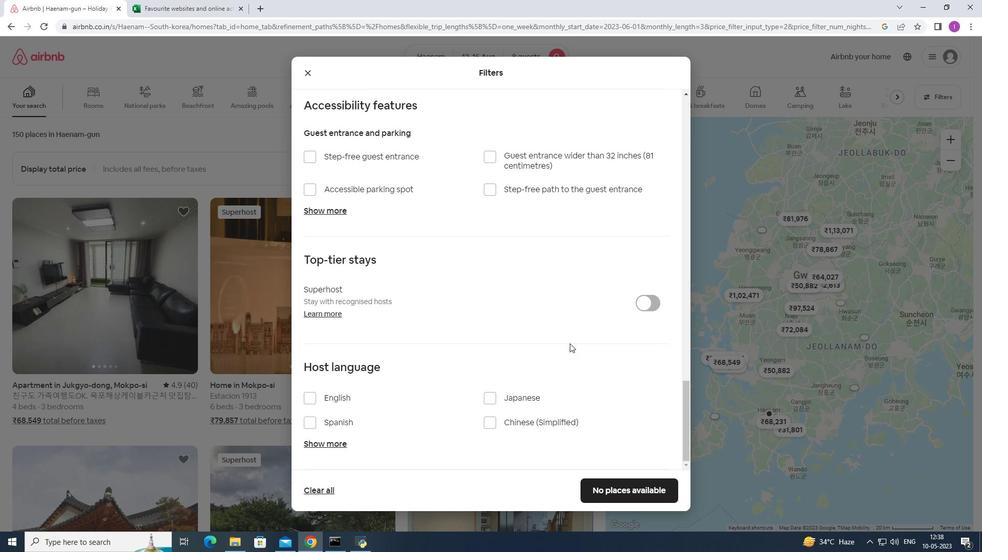 
Action: Mouse scrolled (569, 344) with delta (0, 0)
Screenshot: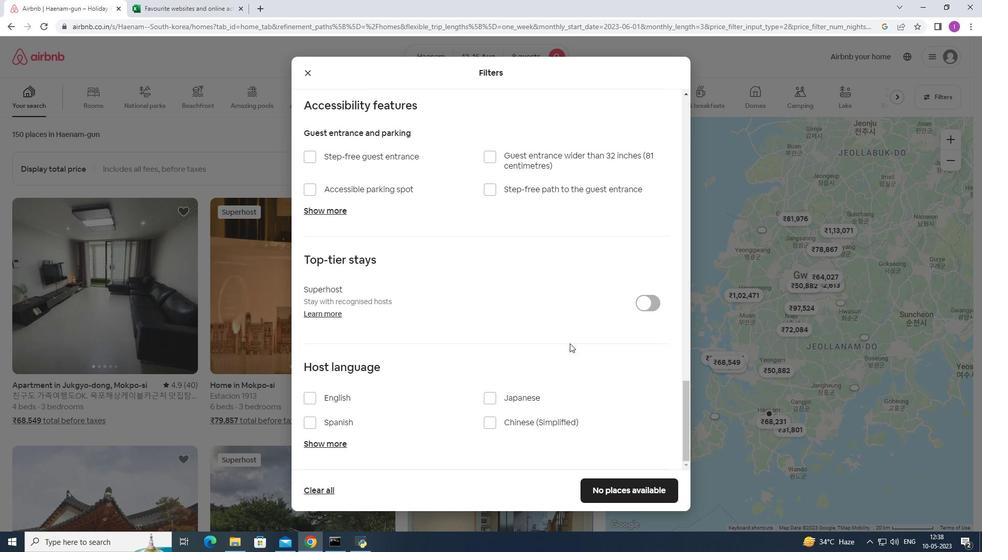 
Action: Mouse scrolled (569, 343) with delta (0, 0)
Screenshot: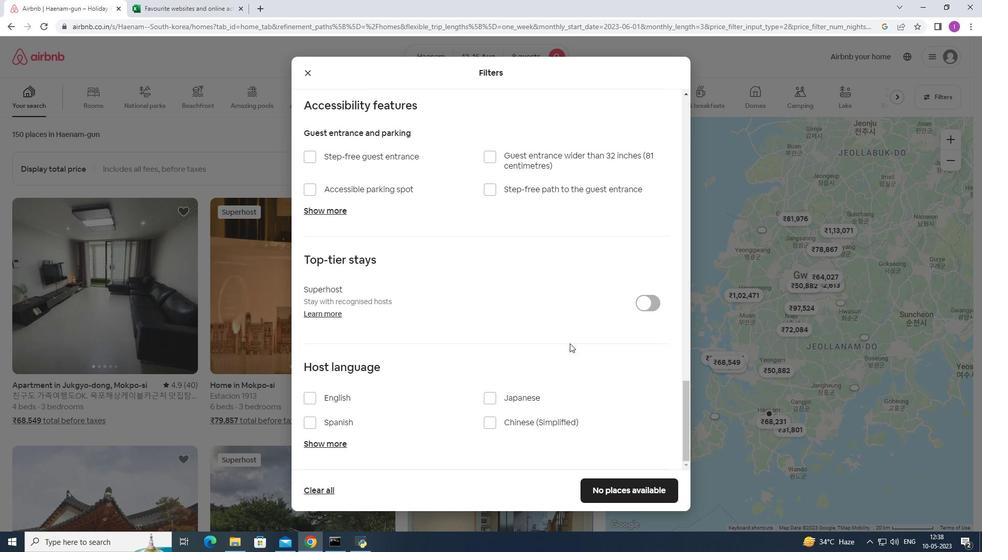 
Action: Mouse scrolled (569, 343) with delta (0, 0)
Screenshot: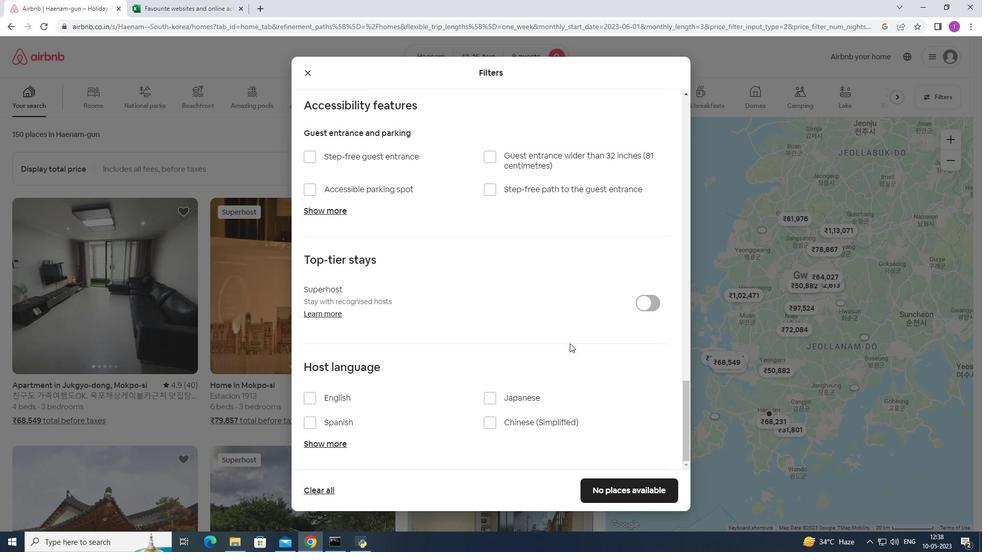 
Action: Mouse moved to (308, 397)
Screenshot: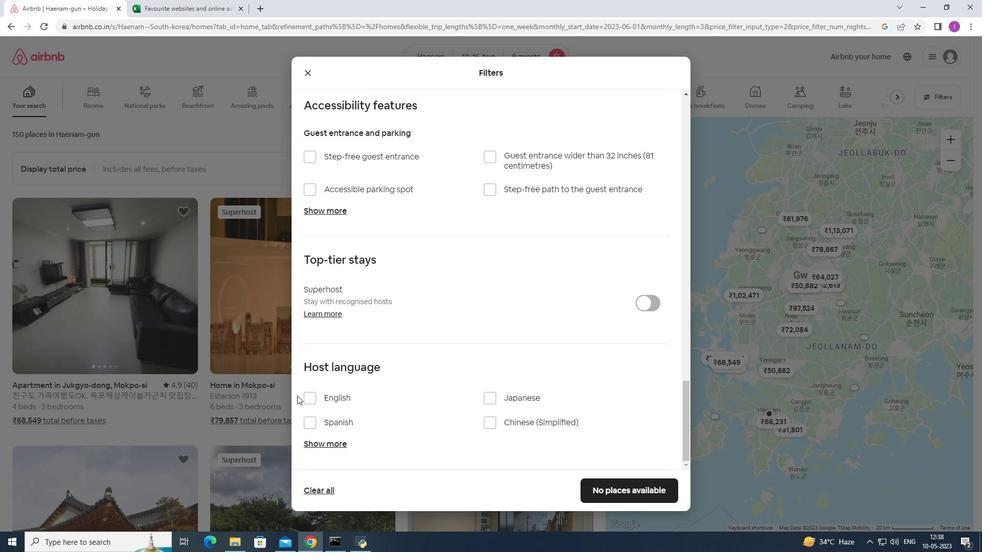 
Action: Mouse pressed left at (308, 397)
Screenshot: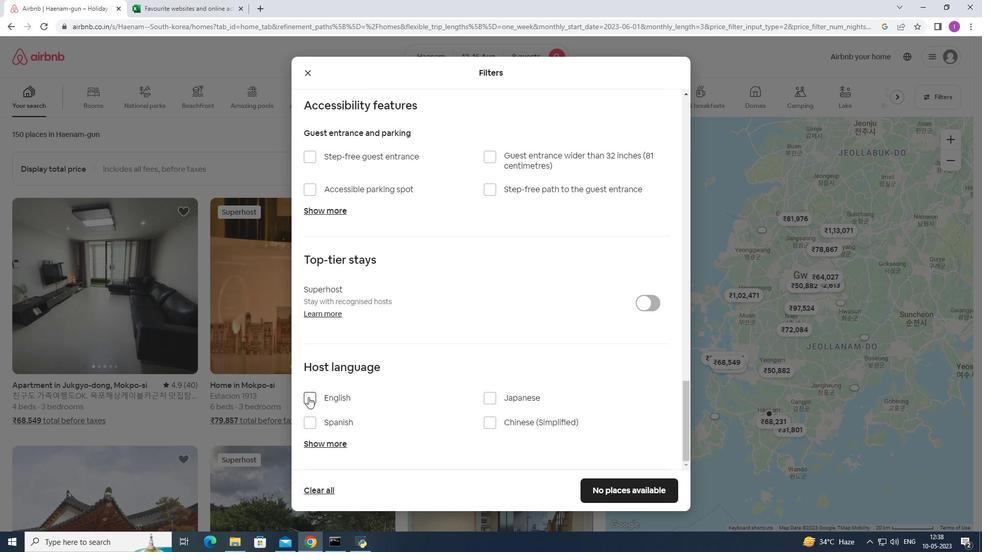 
Action: Mouse moved to (630, 491)
Screenshot: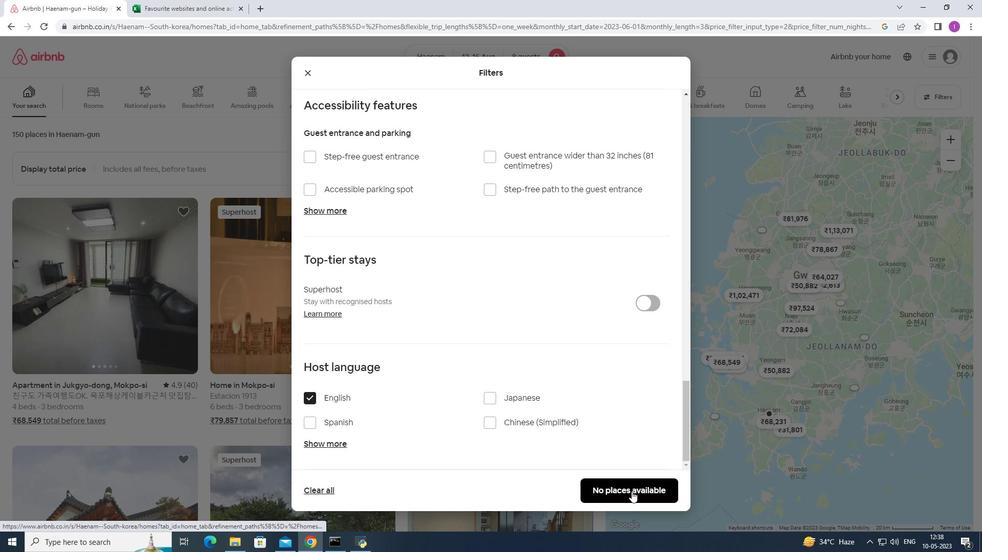 
Action: Mouse pressed left at (630, 491)
Screenshot: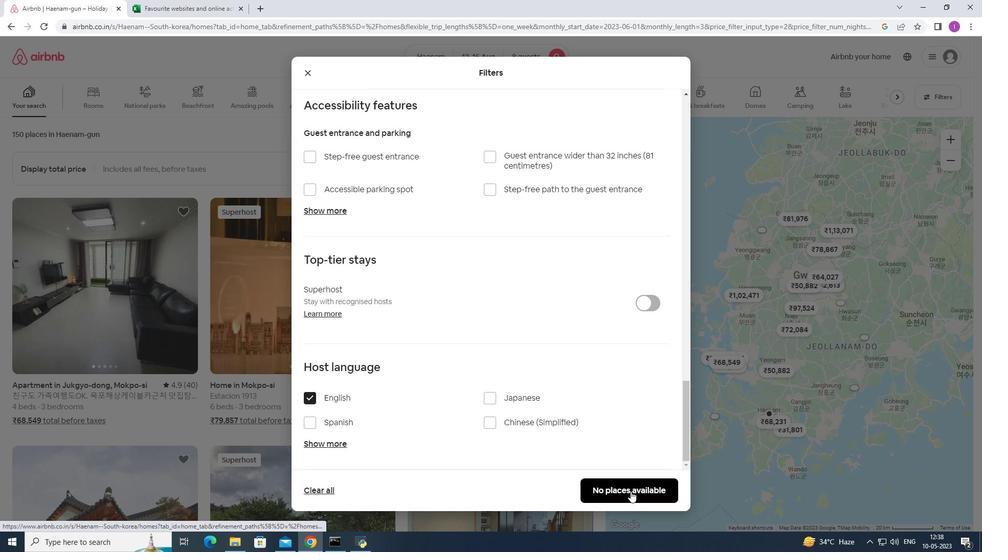 
Action: Mouse moved to (560, 371)
Screenshot: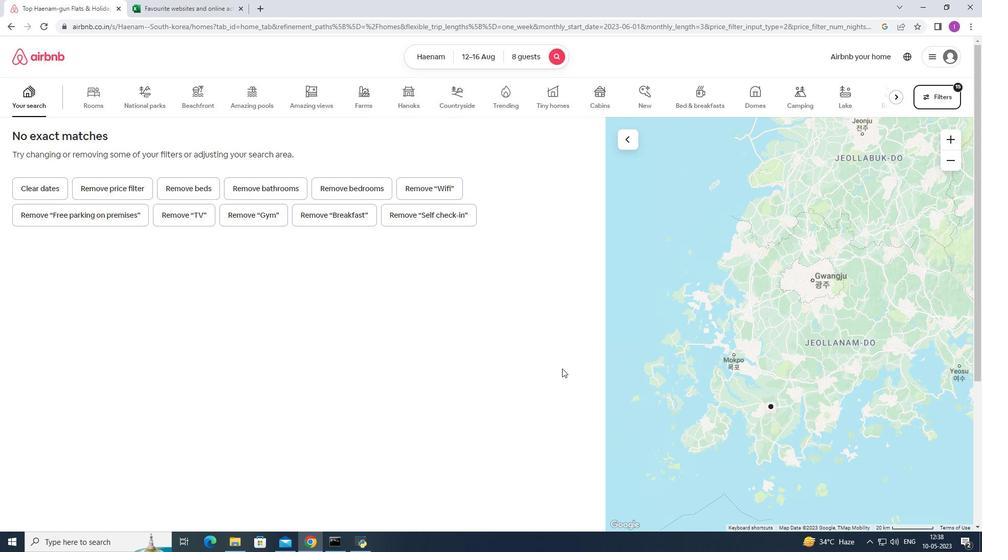 
